 Task: Look for Airbnb options in Vec-Liepaja, Latvia from 5th December, 2023 to 15th December, 2023 for 9 adults.5 bedrooms having 5 beds and 5 bathrooms. Property type can be house. Booking option can be shelf check-in. Look for 4 properties as per requirement.
Action: Mouse moved to (603, 128)
Screenshot: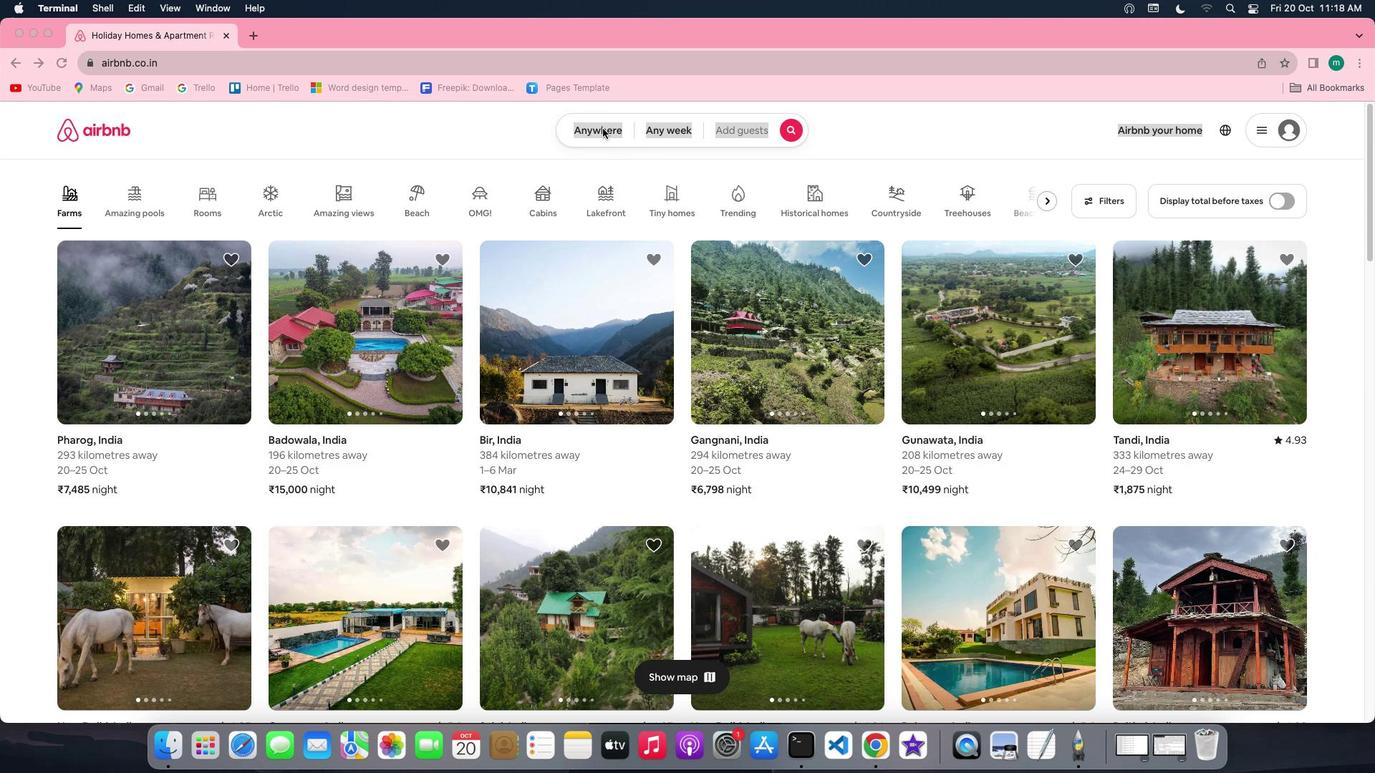 
Action: Mouse pressed left at (603, 128)
Screenshot: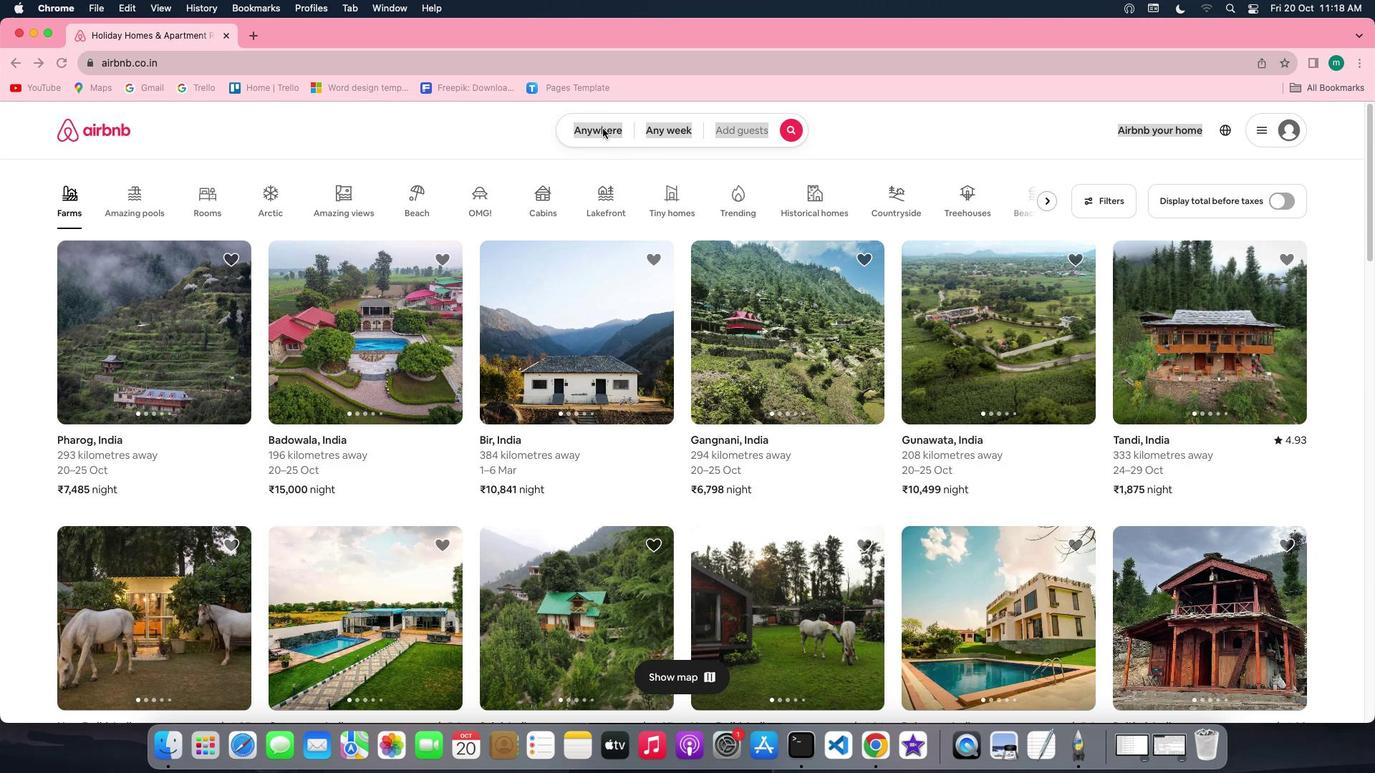 
Action: Mouse pressed left at (603, 128)
Screenshot: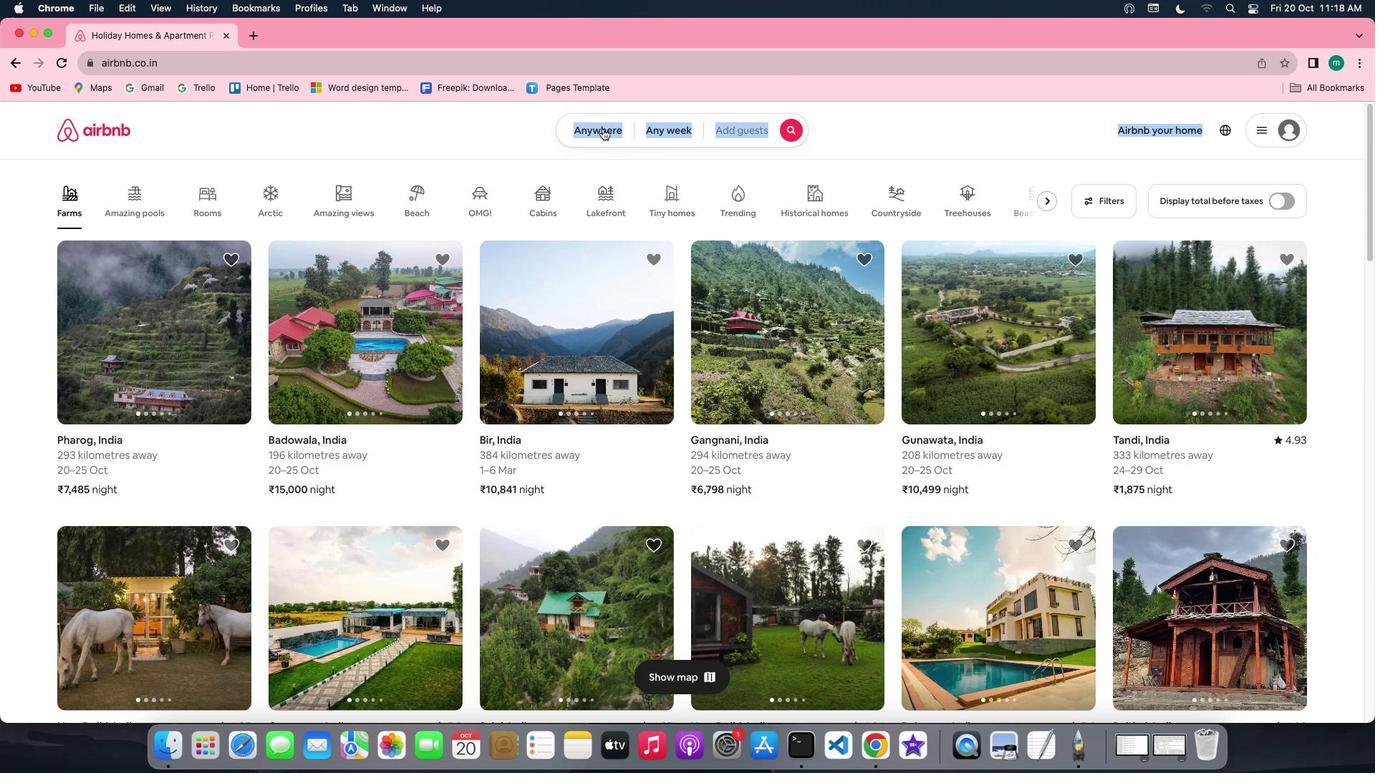 
Action: Mouse moved to (545, 181)
Screenshot: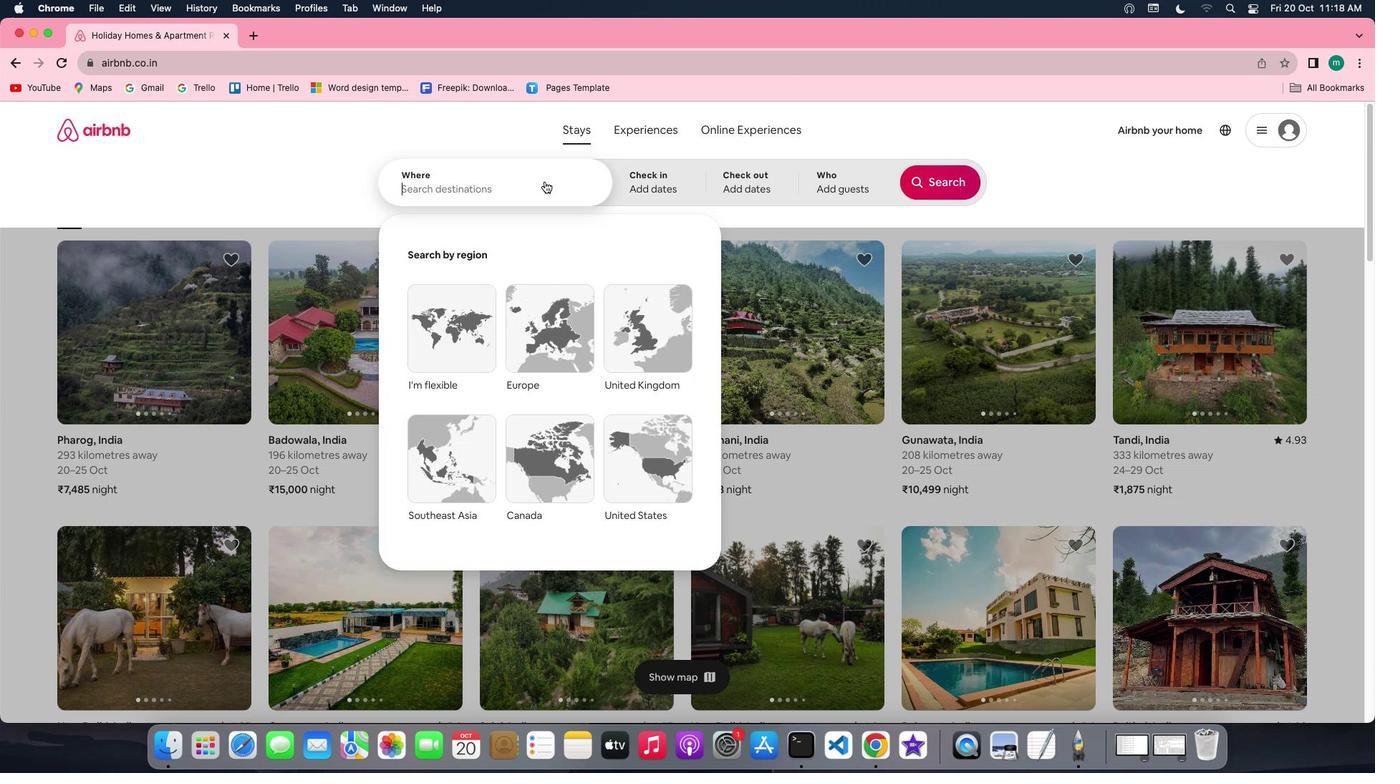 
Action: Key pressed Key.shift'V''e''c''-'Key.space'l''i''e''p''a''j''a'','Key.shift'L''a''t''v''i''a'
Screenshot: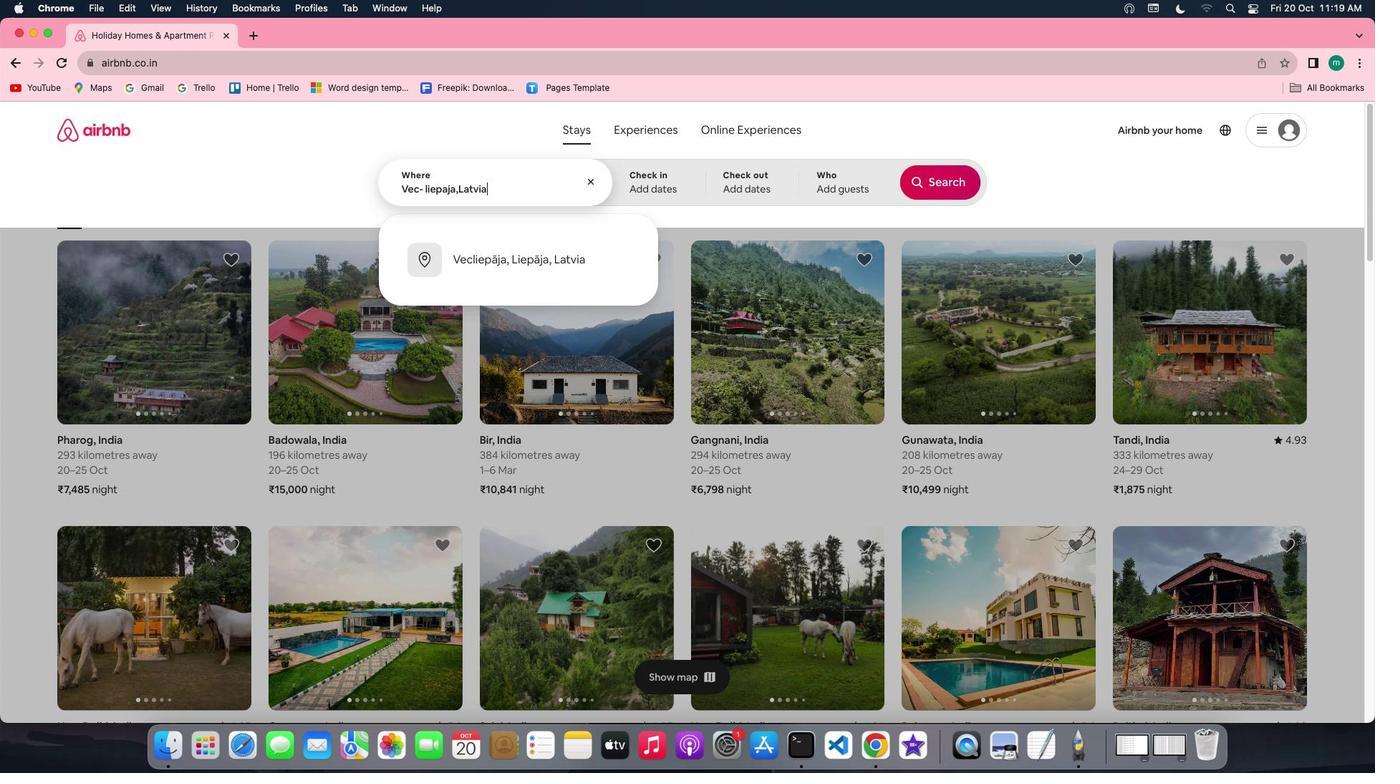 
Action: Mouse moved to (665, 189)
Screenshot: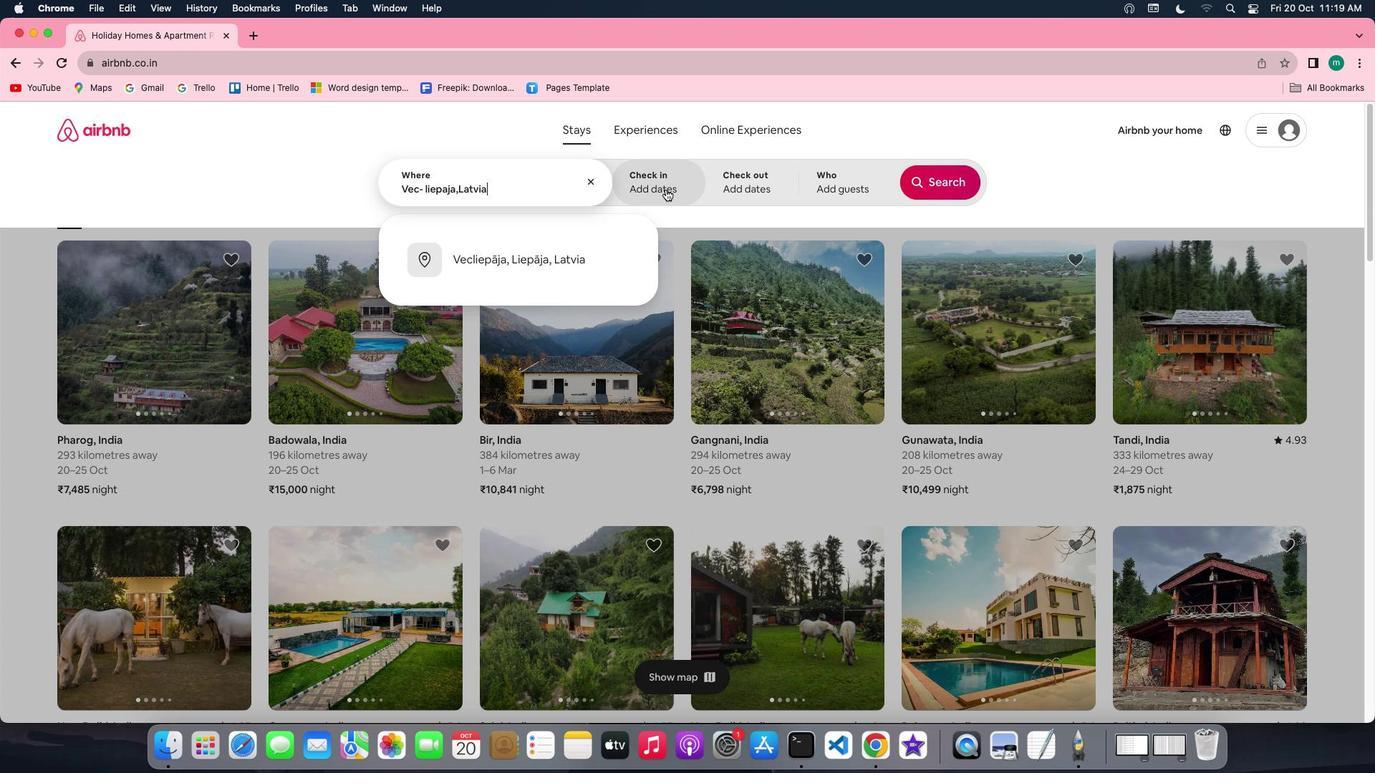 
Action: Mouse pressed left at (665, 189)
Screenshot: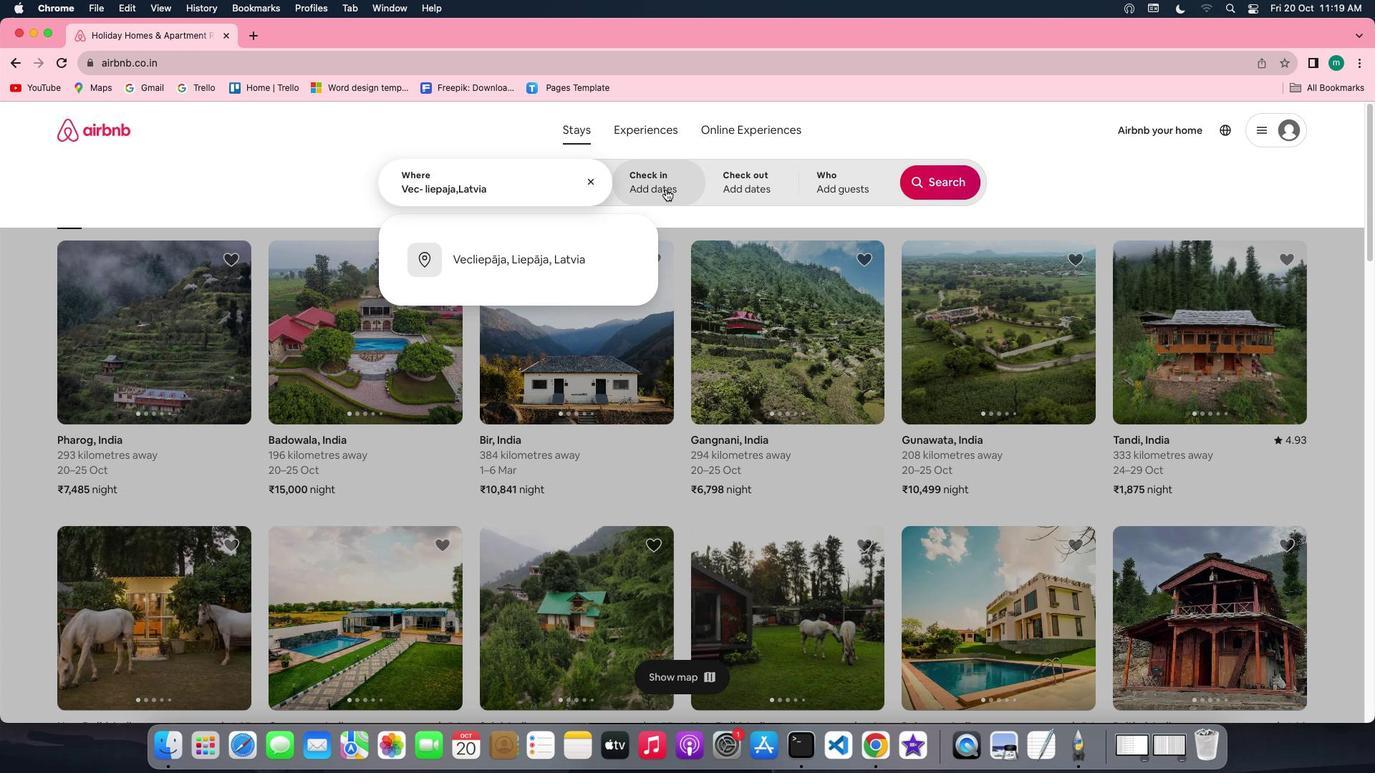 
Action: Mouse moved to (939, 291)
Screenshot: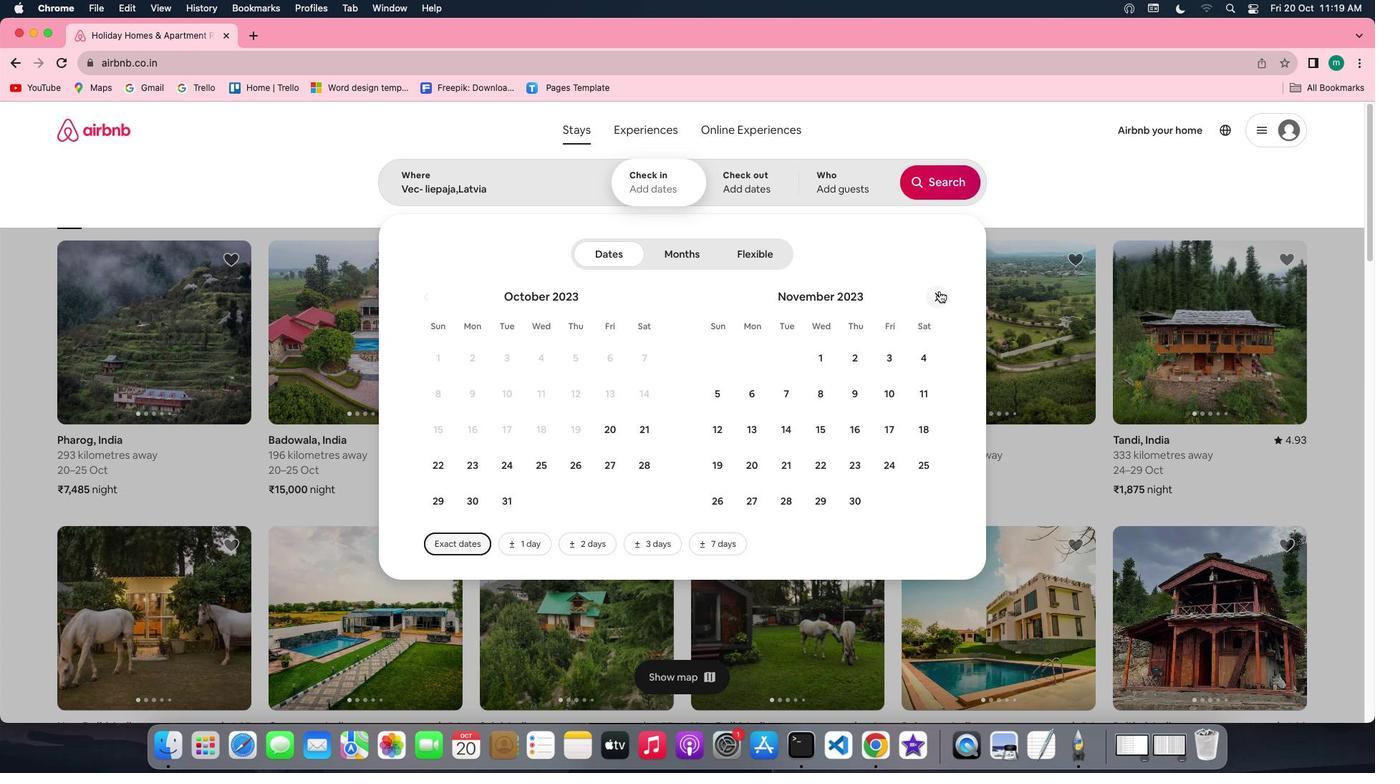 
Action: Mouse pressed left at (939, 291)
Screenshot: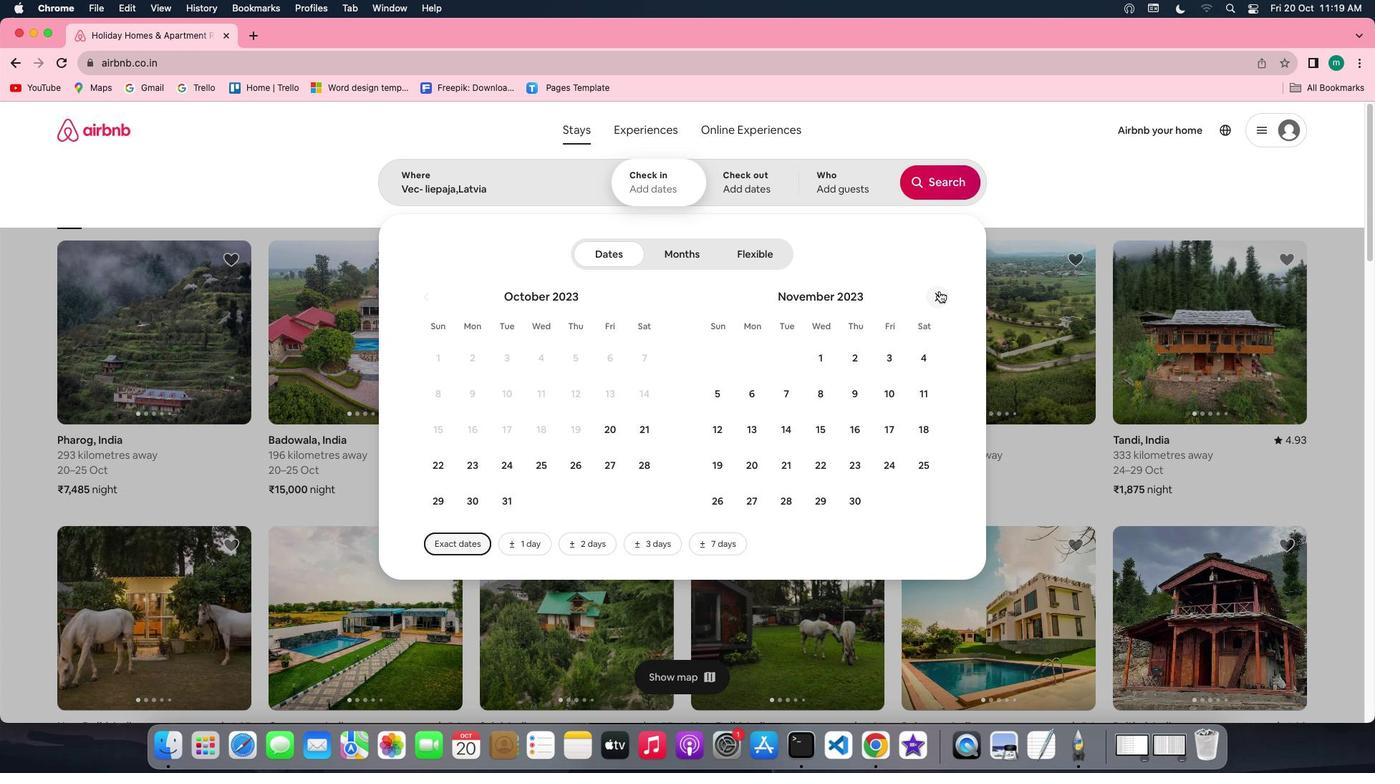 
Action: Mouse moved to (788, 390)
Screenshot: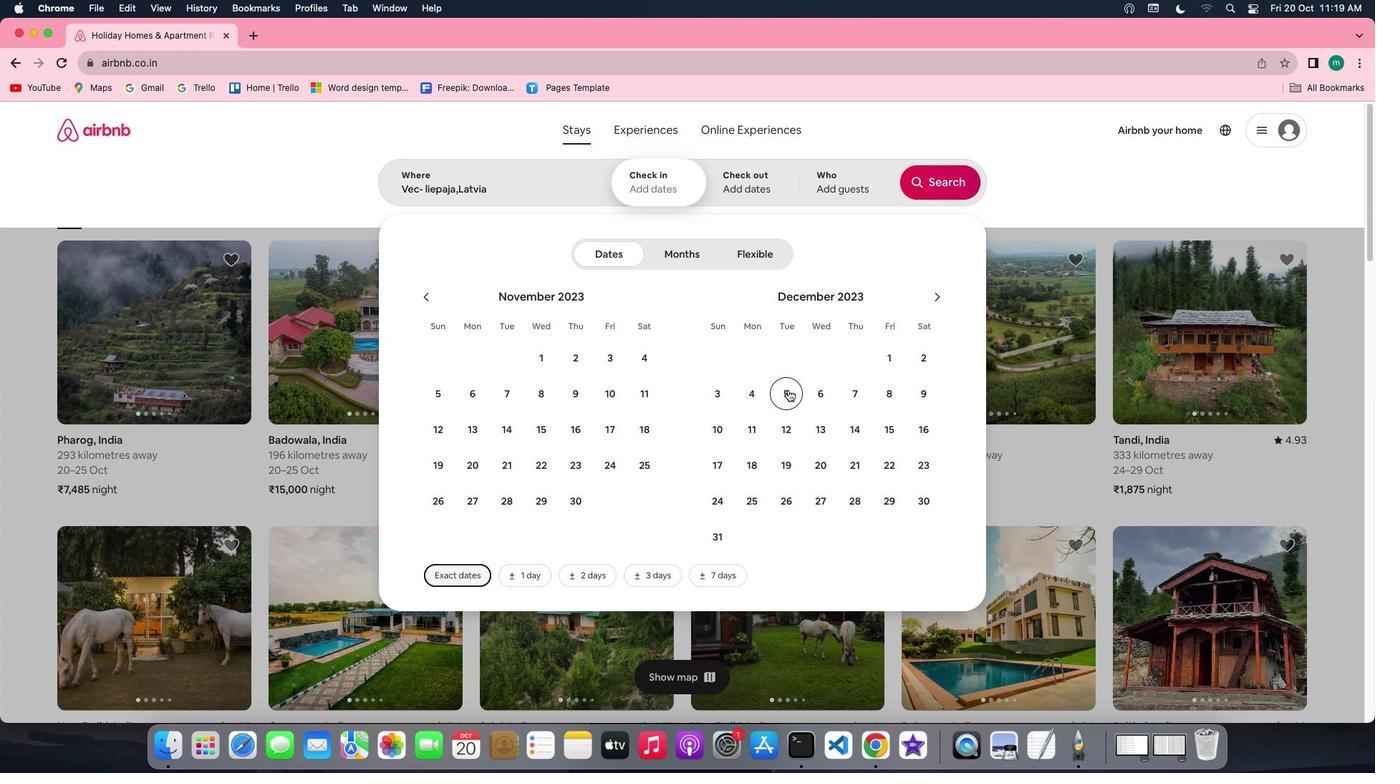 
Action: Mouse pressed left at (788, 390)
Screenshot: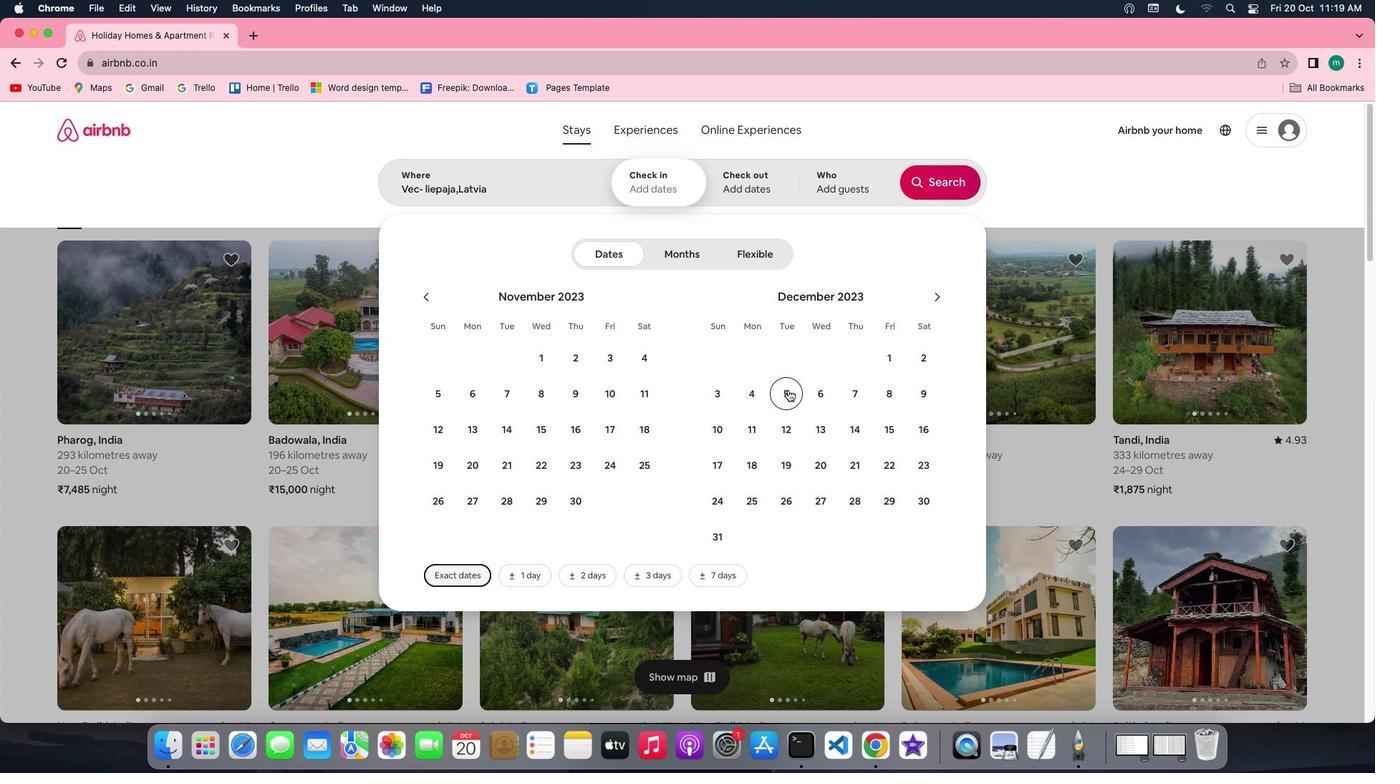 
Action: Mouse moved to (901, 431)
Screenshot: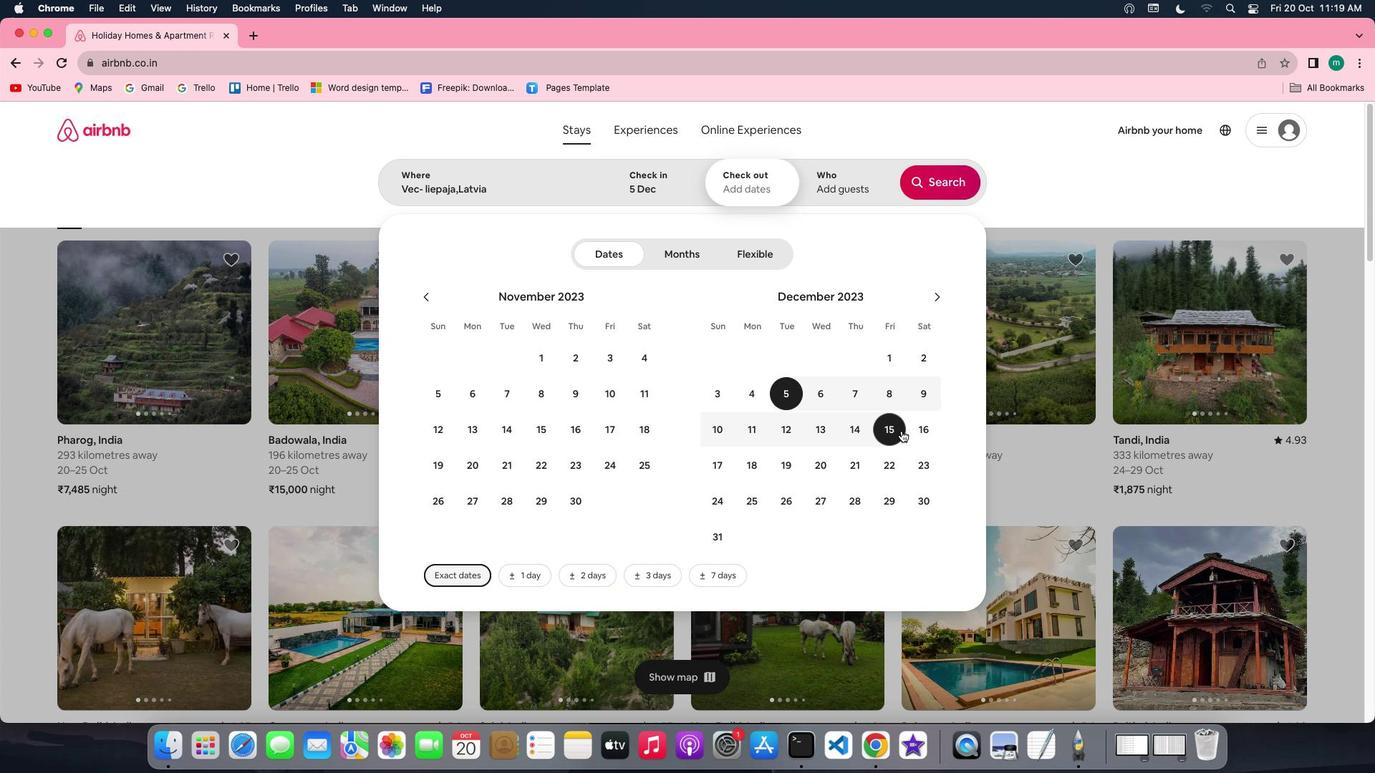 
Action: Mouse pressed left at (901, 431)
Screenshot: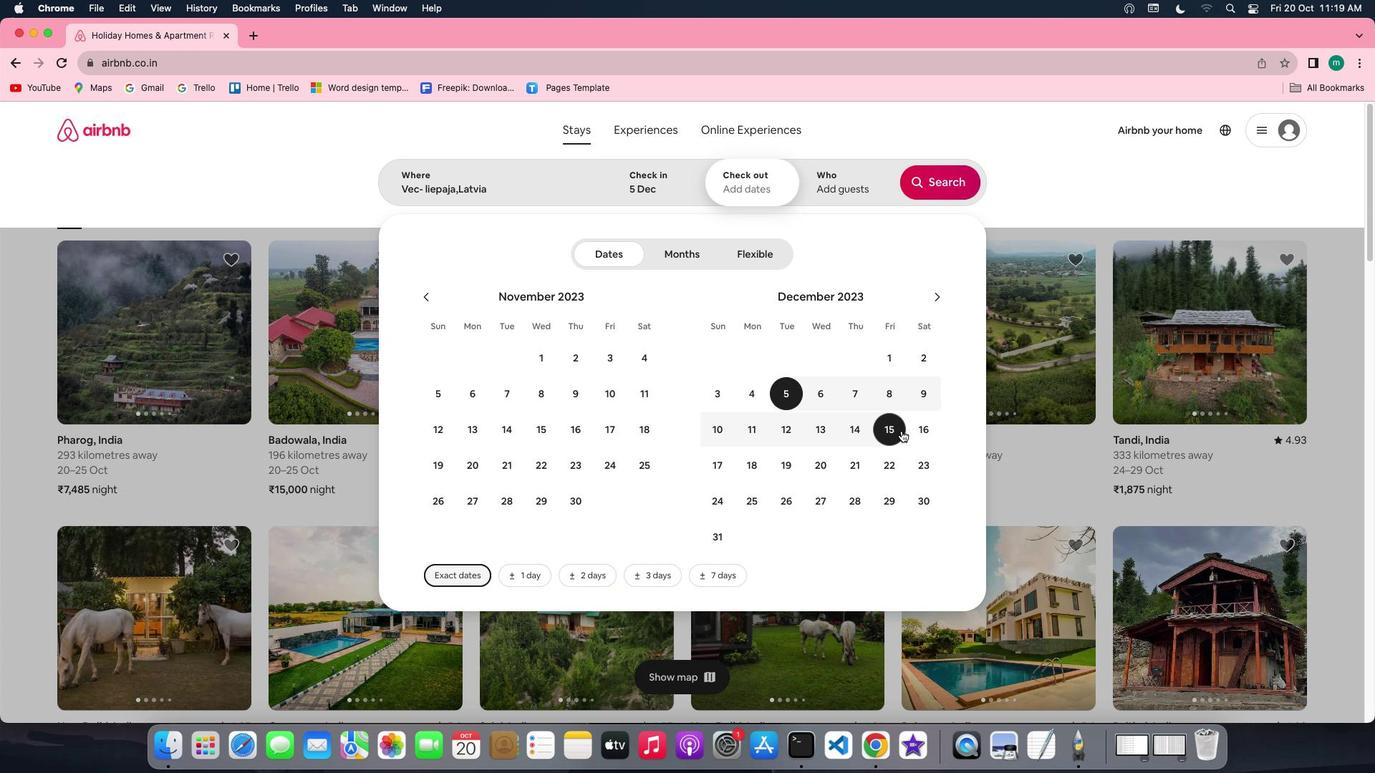 
Action: Mouse moved to (828, 191)
Screenshot: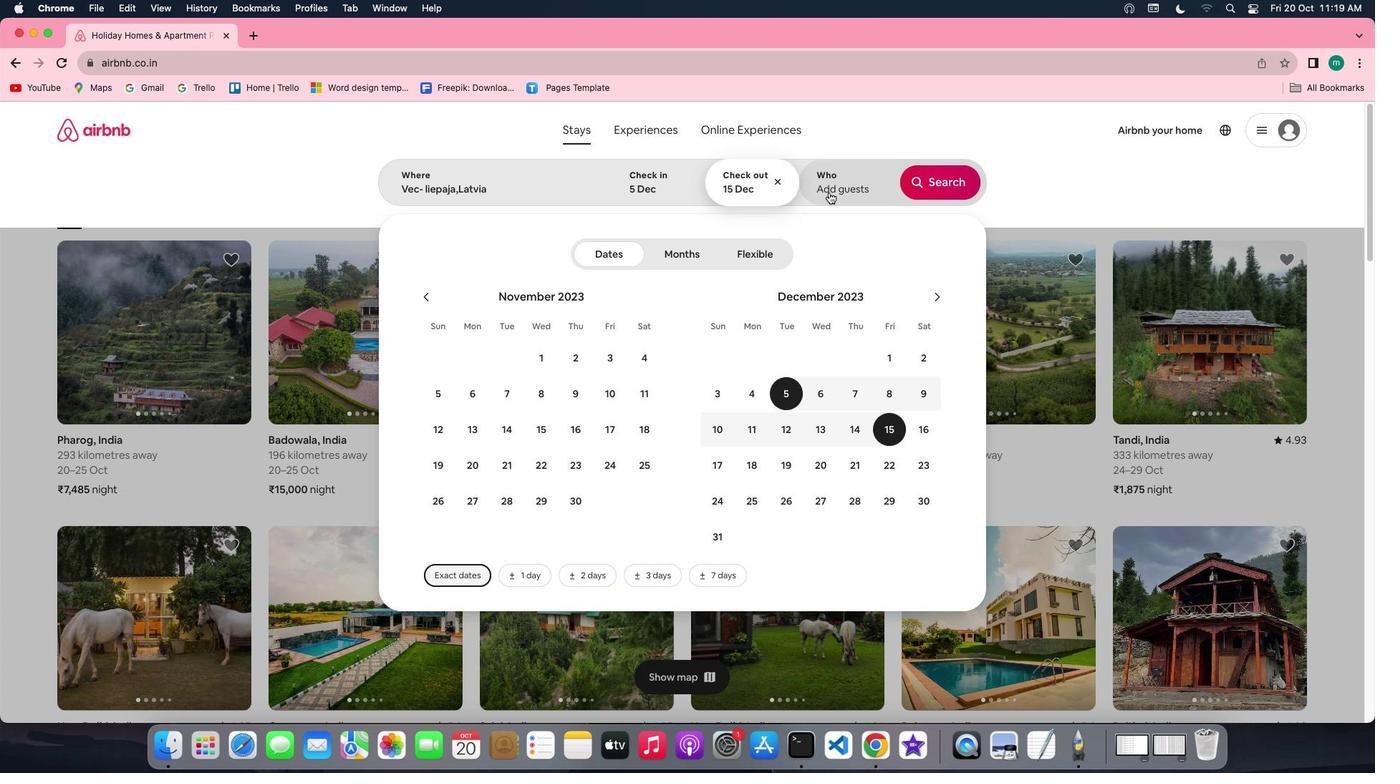 
Action: Mouse pressed left at (828, 191)
Screenshot: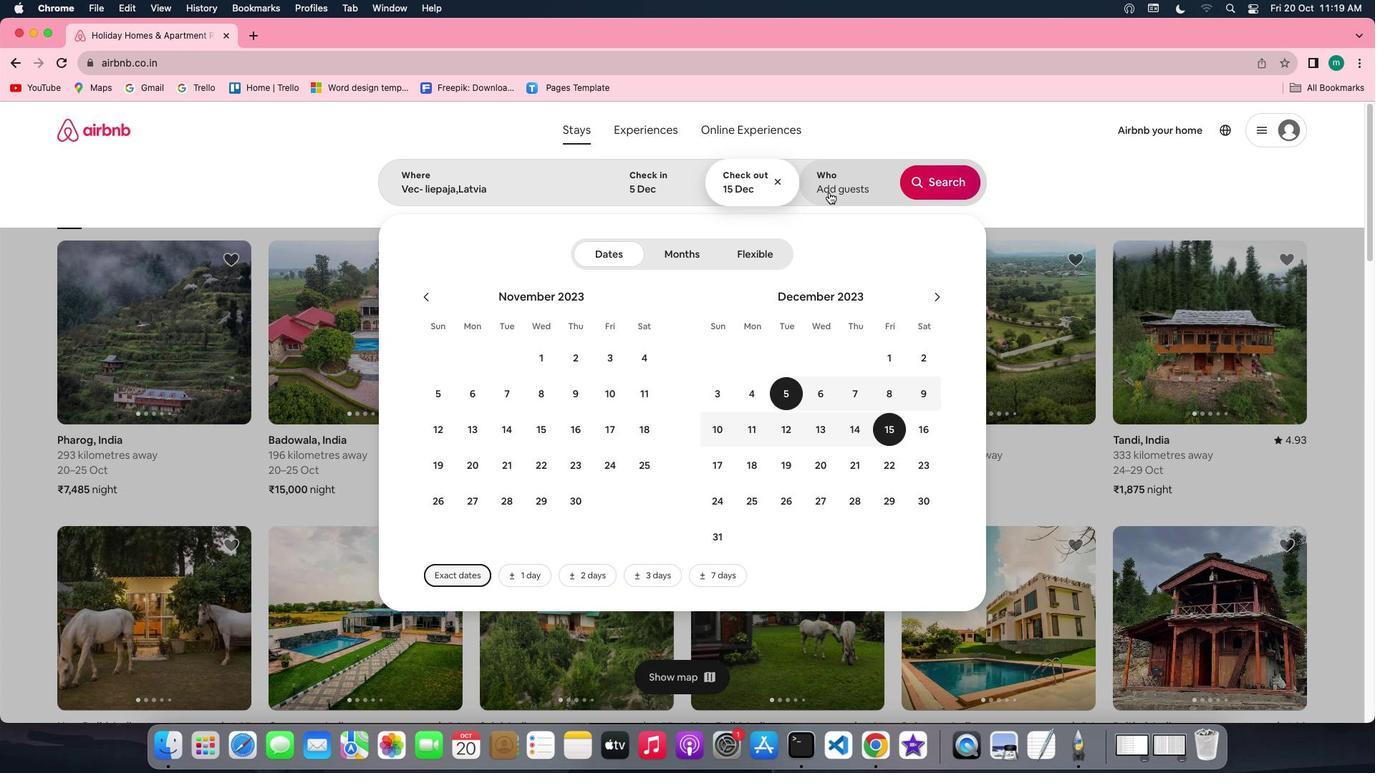 
Action: Mouse moved to (945, 262)
Screenshot: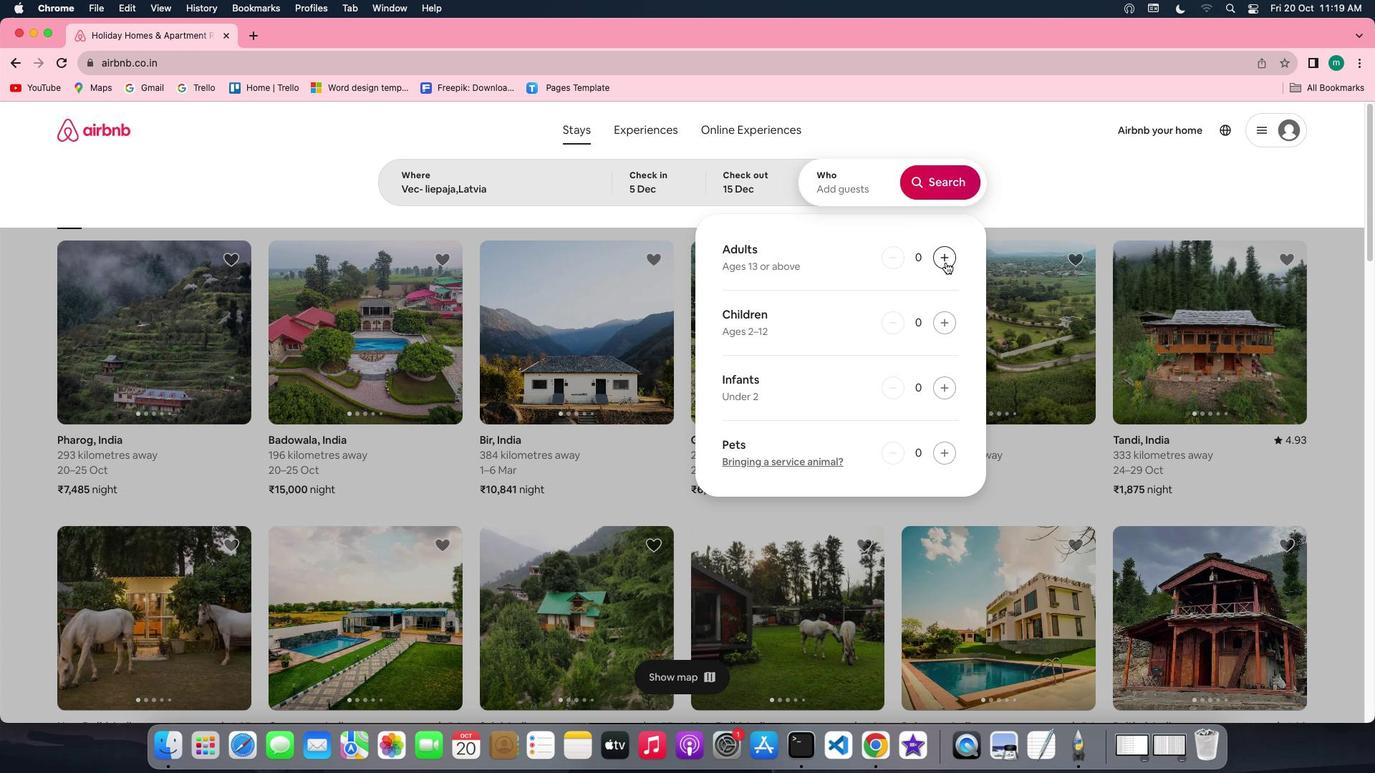 
Action: Mouse pressed left at (945, 262)
Screenshot: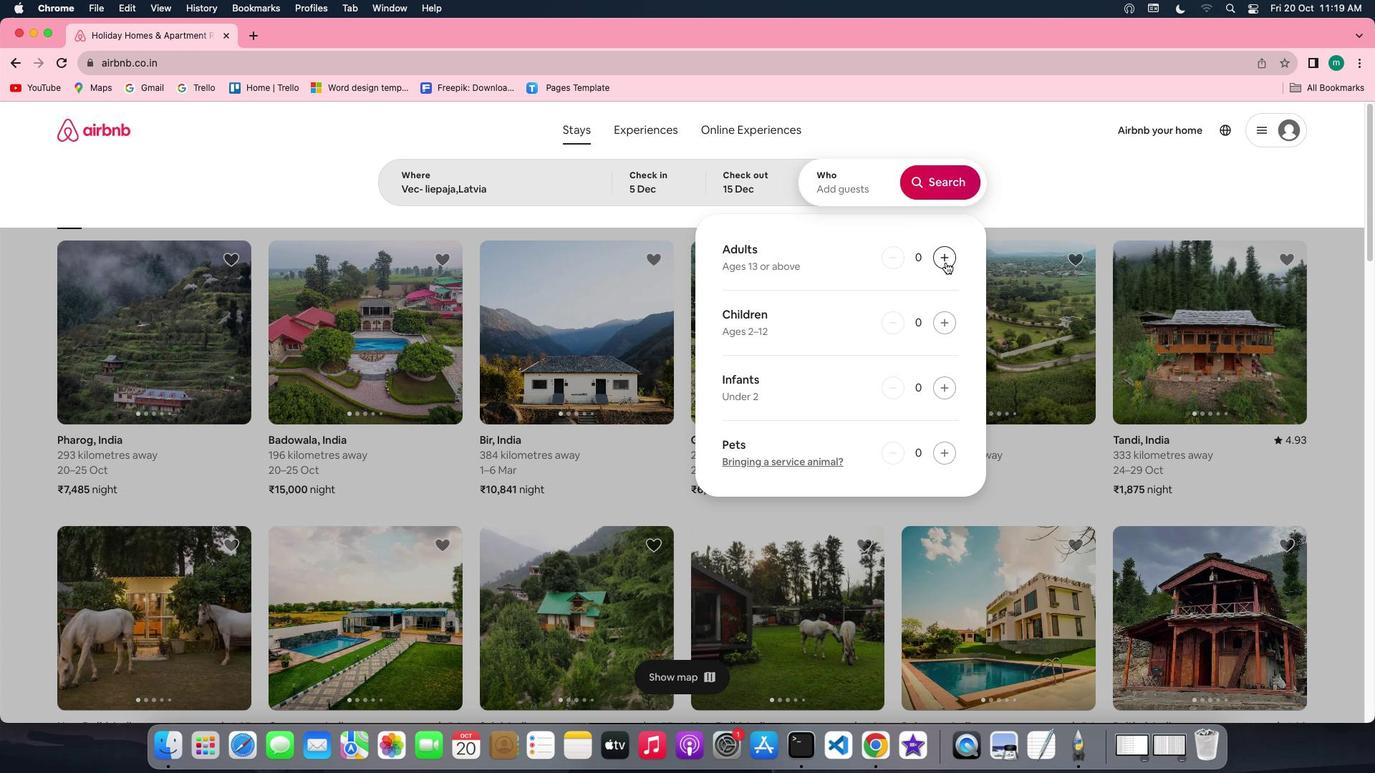 
Action: Mouse pressed left at (945, 262)
Screenshot: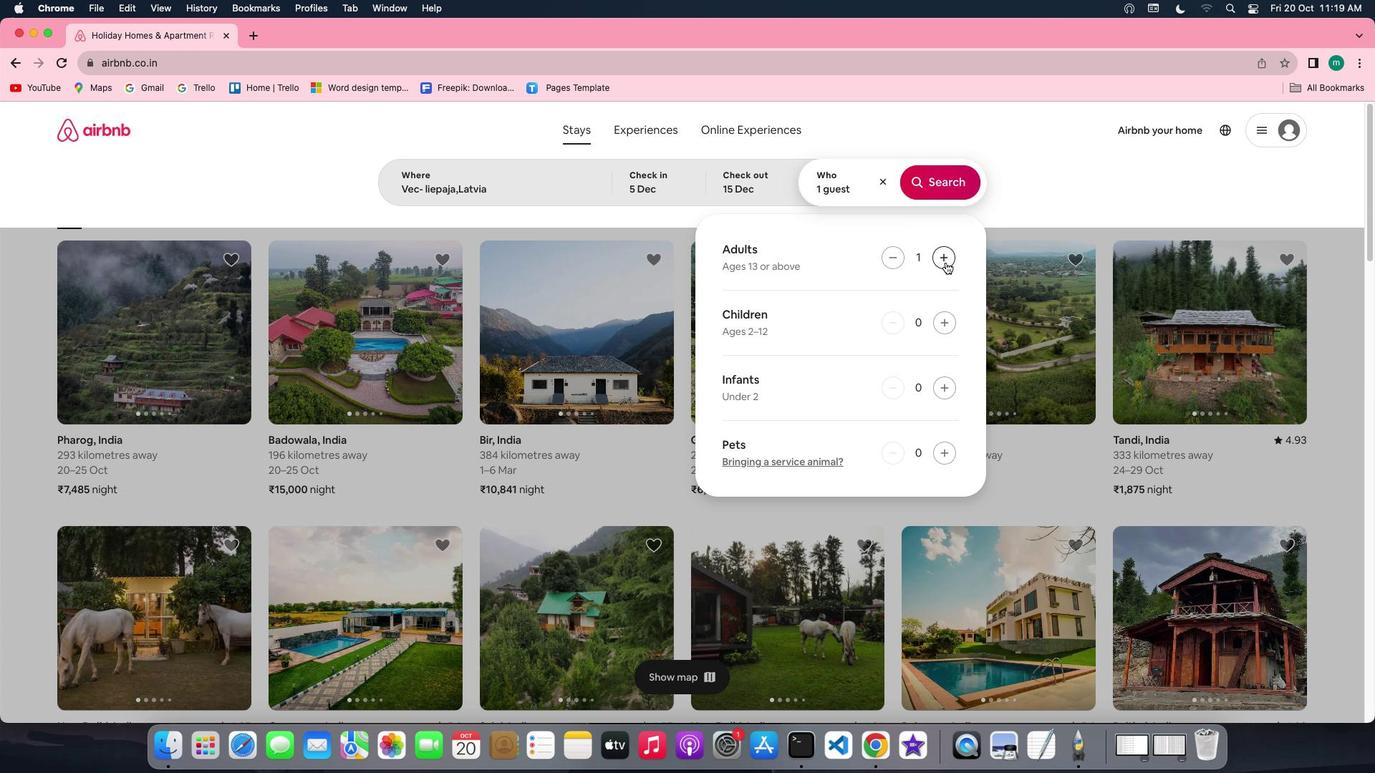 
Action: Mouse pressed left at (945, 262)
Screenshot: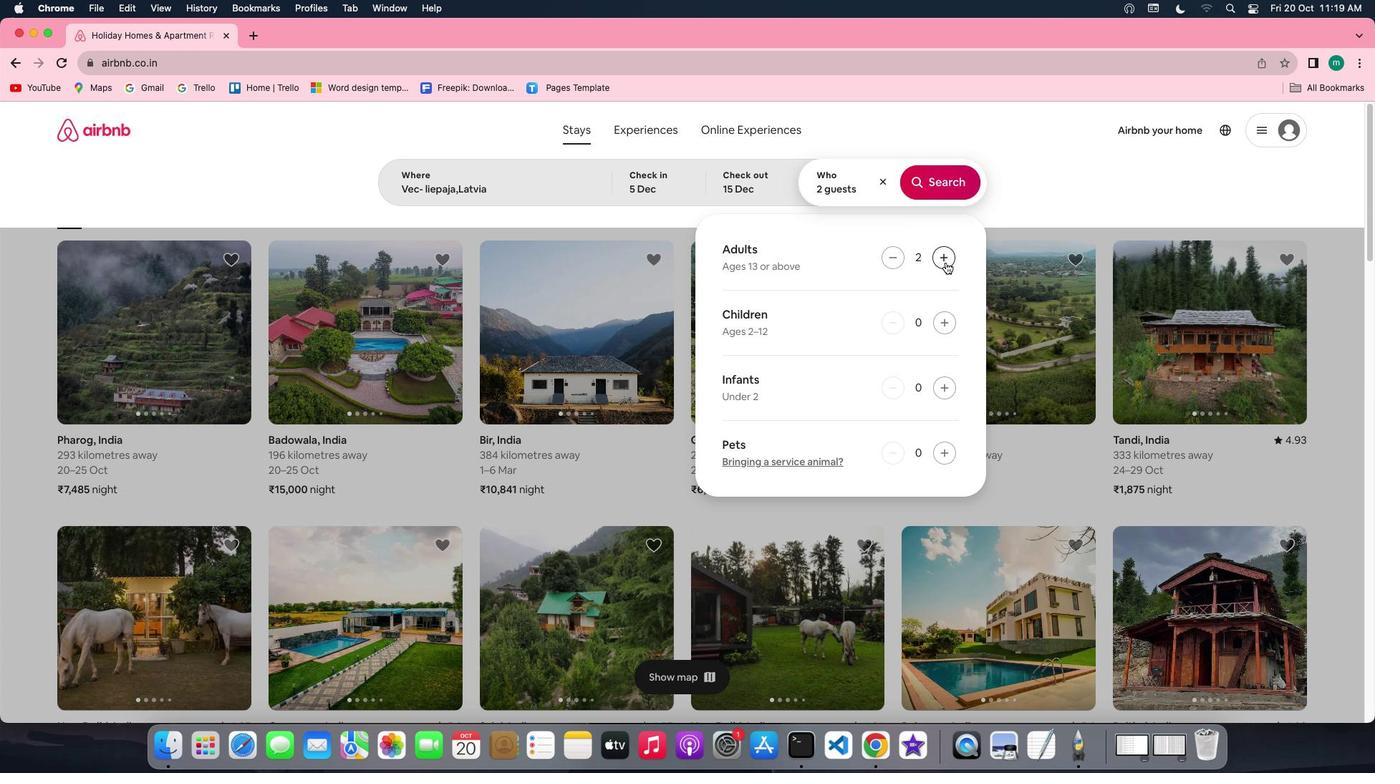 
Action: Mouse pressed left at (945, 262)
Screenshot: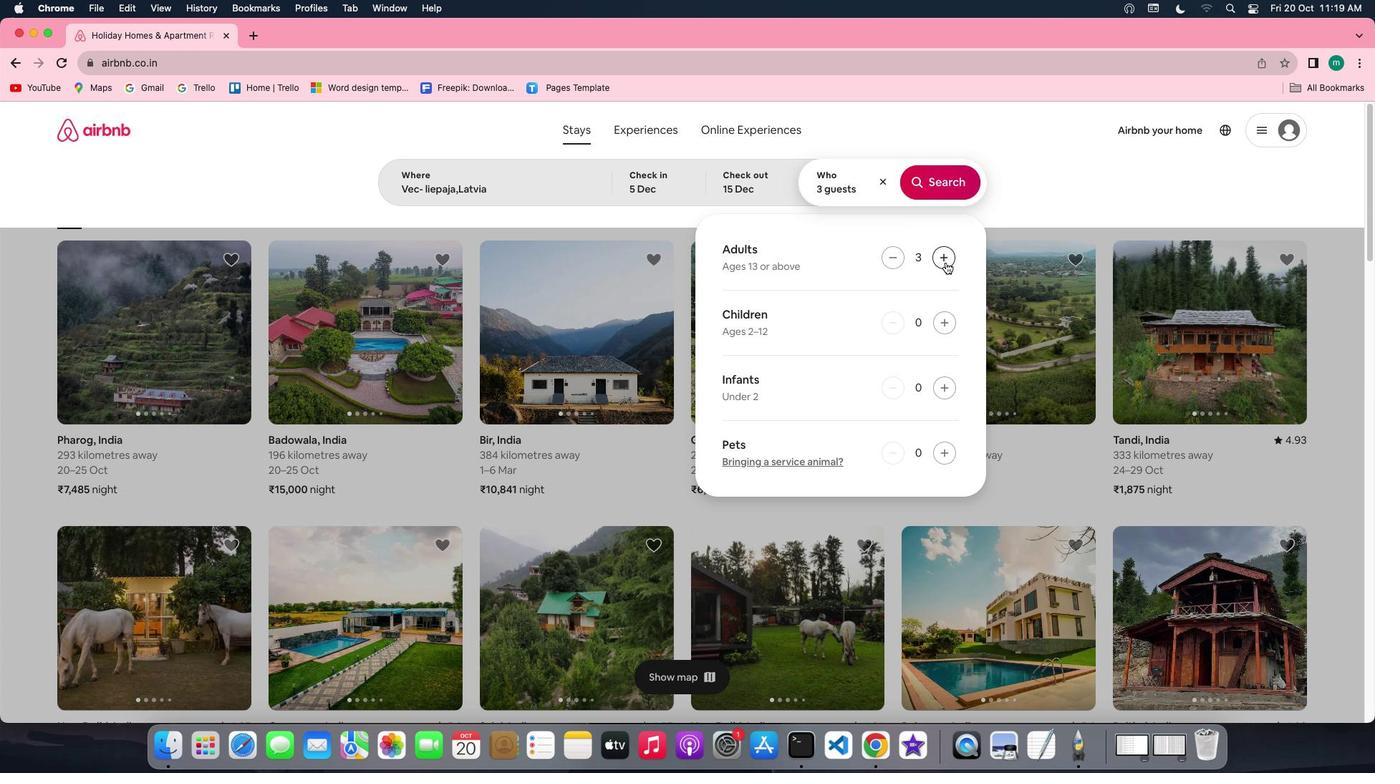 
Action: Mouse pressed left at (945, 262)
Screenshot: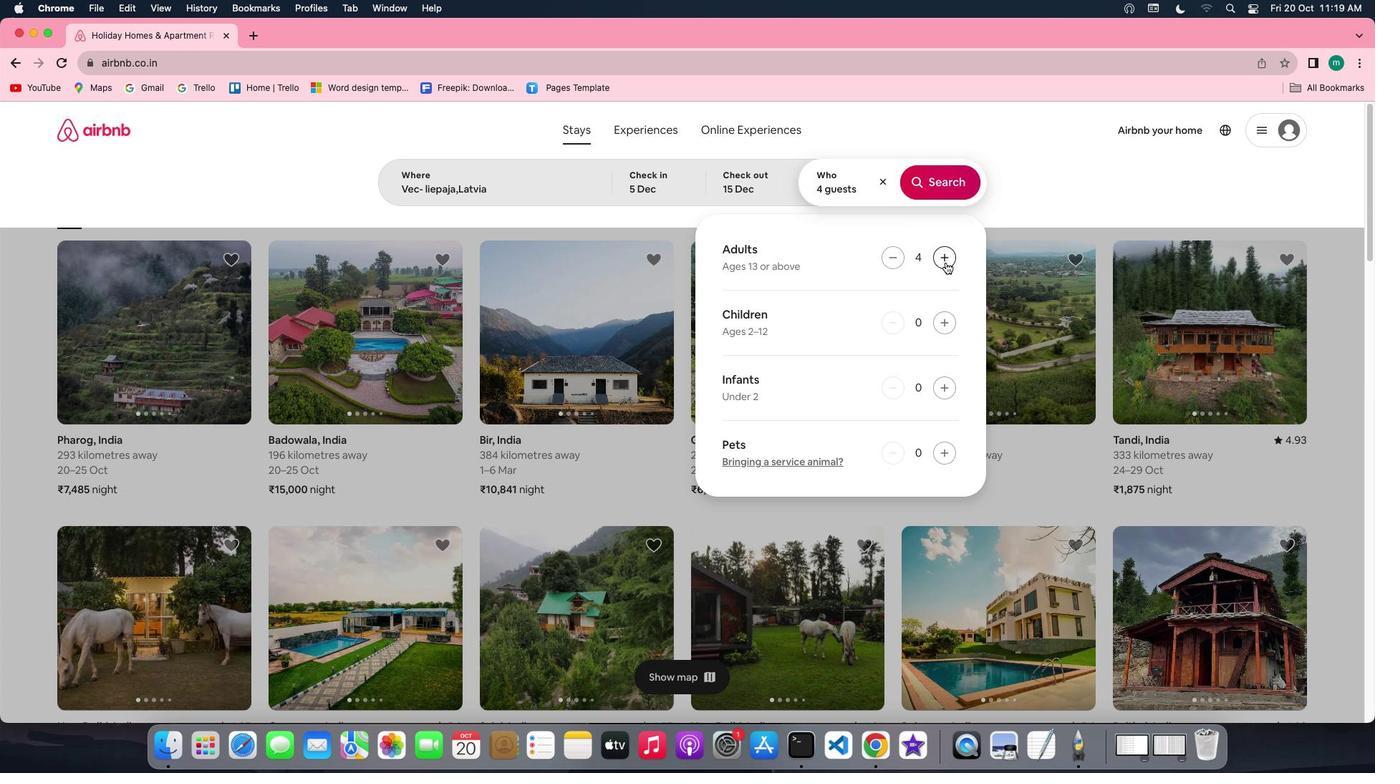 
Action: Mouse pressed left at (945, 262)
Screenshot: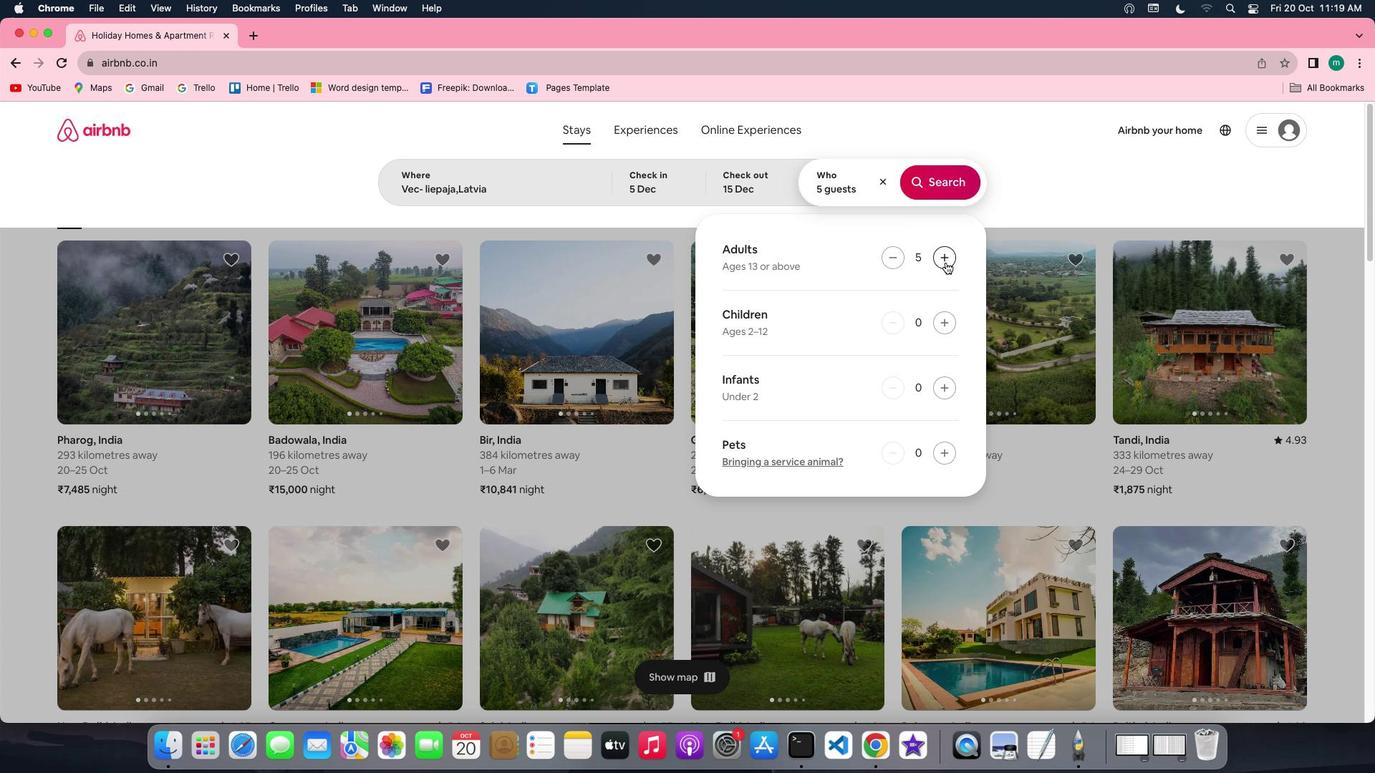 
Action: Mouse pressed left at (945, 262)
Screenshot: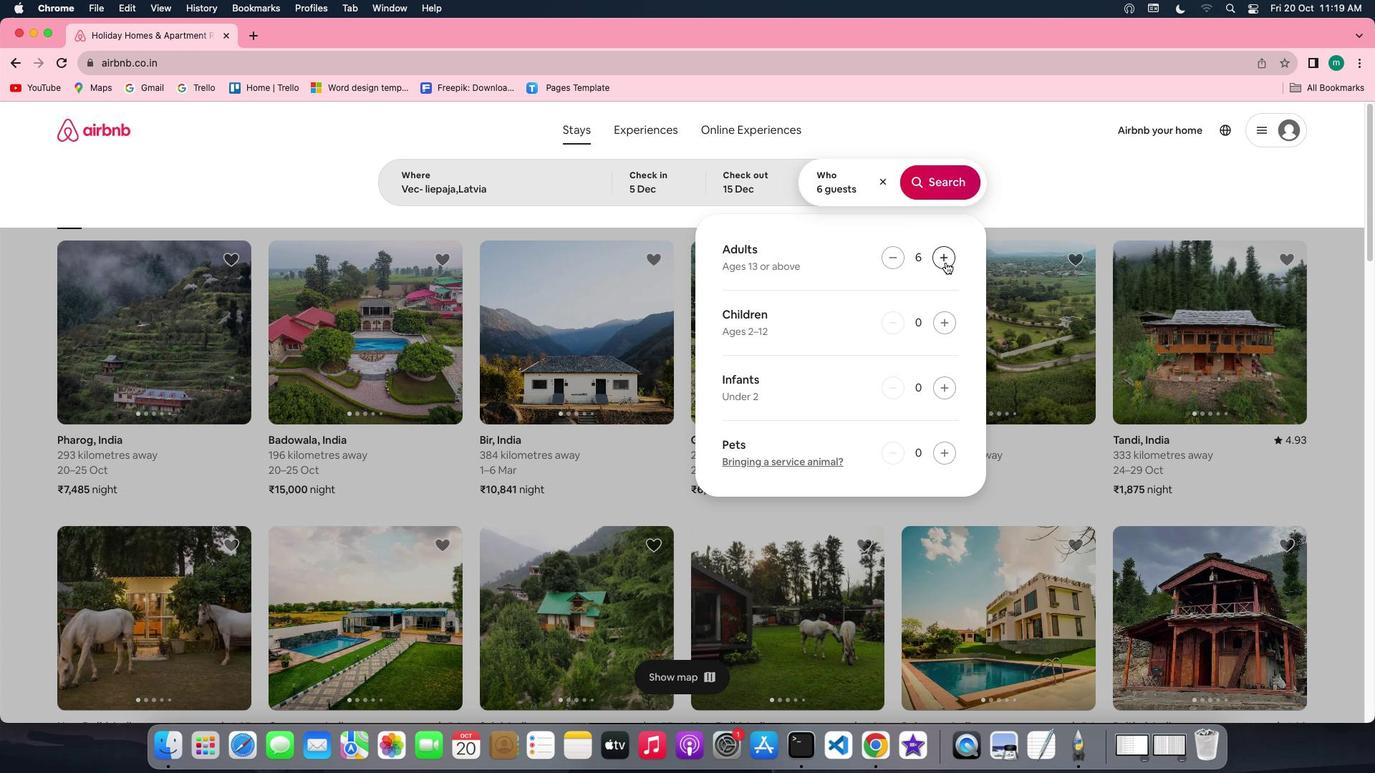 
Action: Mouse pressed left at (945, 262)
Screenshot: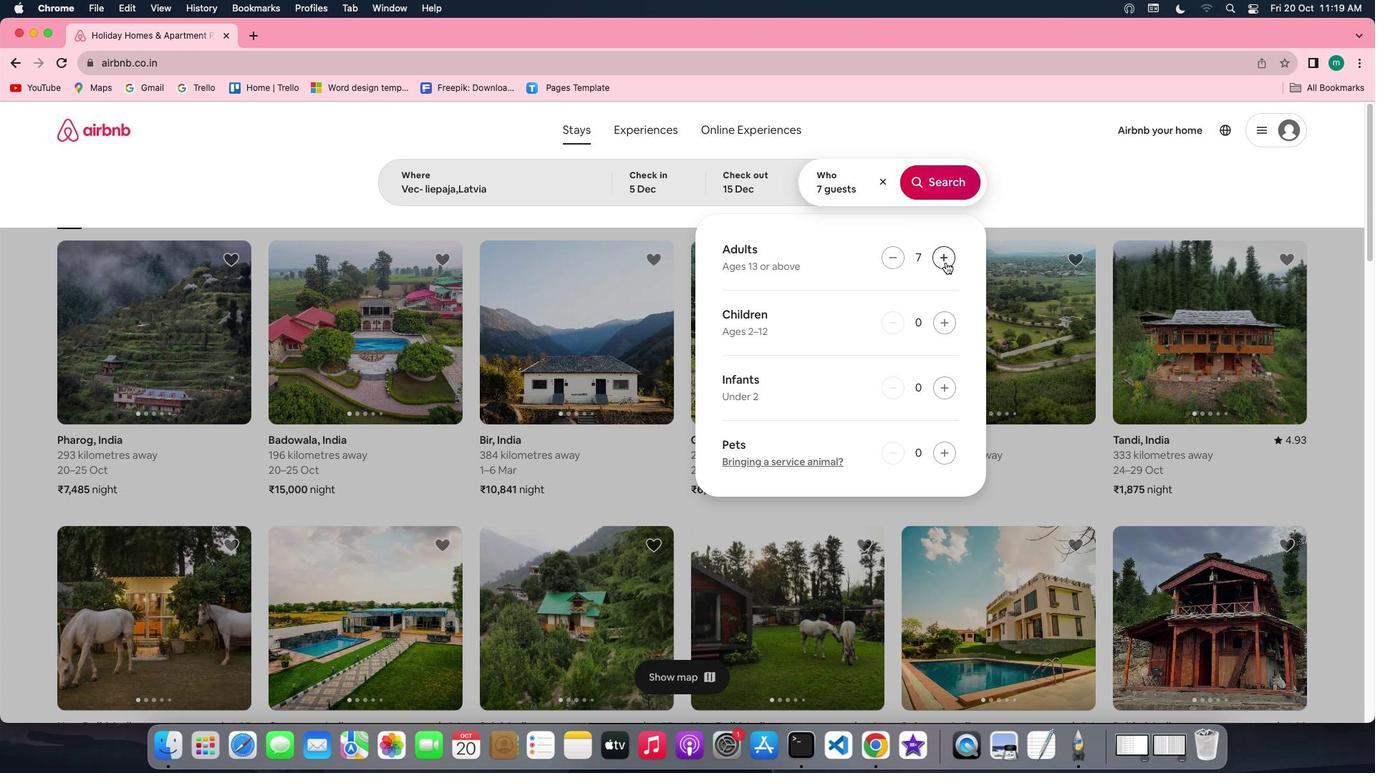 
Action: Mouse pressed left at (945, 262)
Screenshot: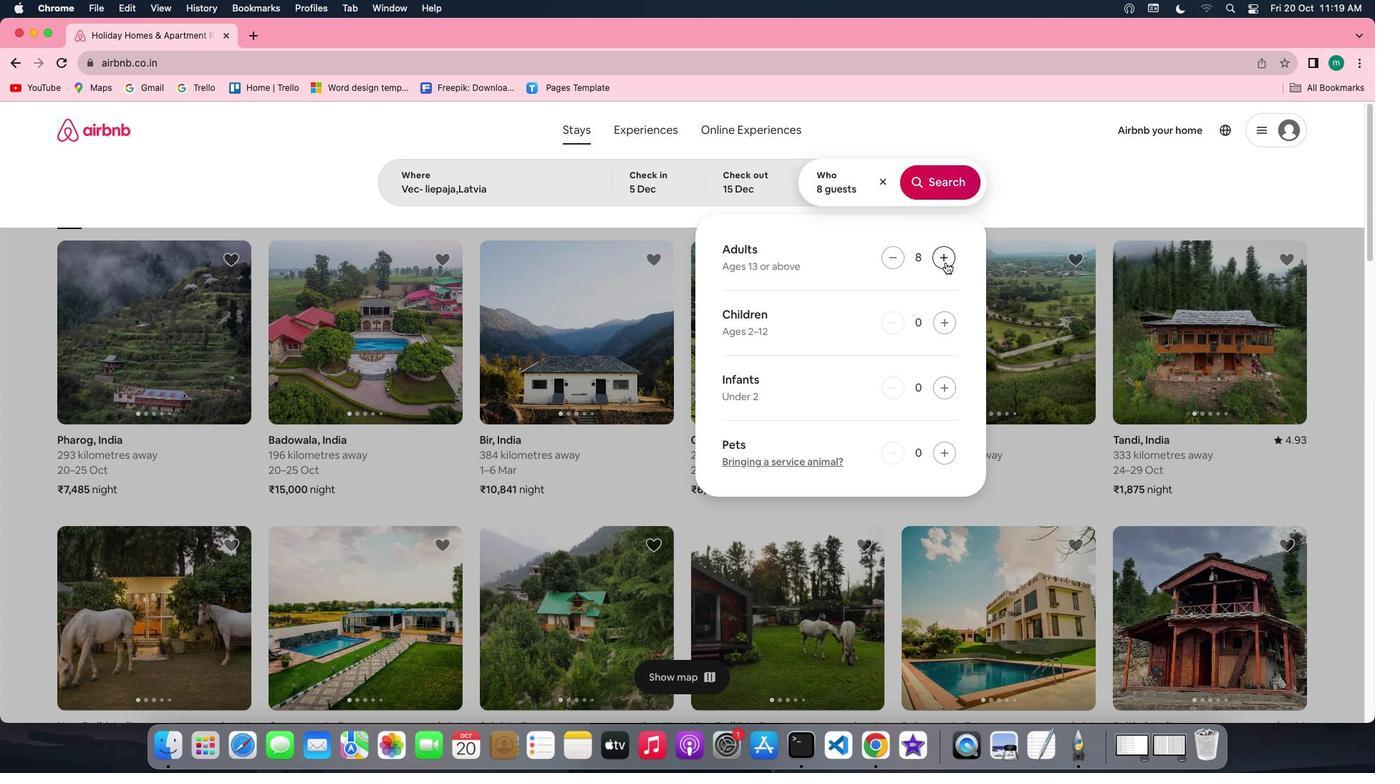 
Action: Mouse moved to (947, 195)
Screenshot: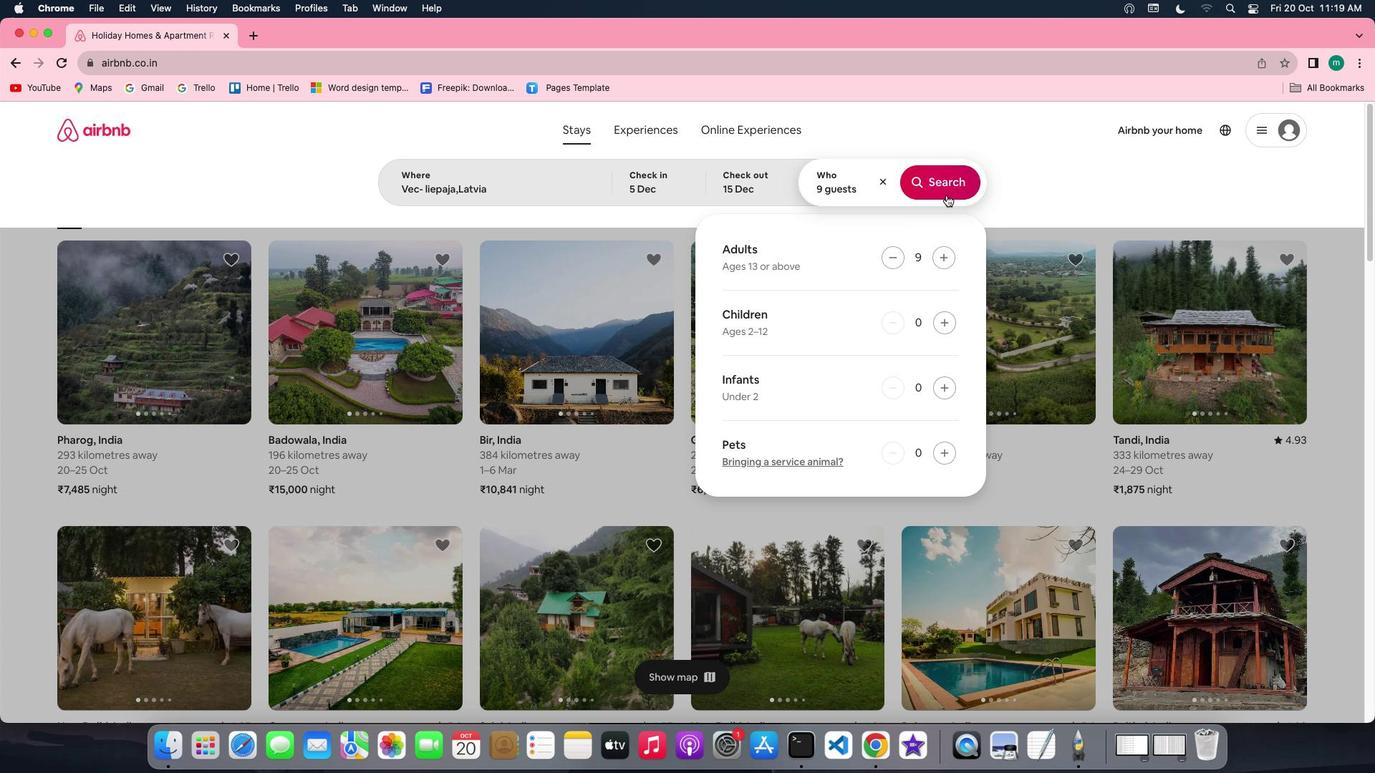 
Action: Mouse pressed left at (947, 195)
Screenshot: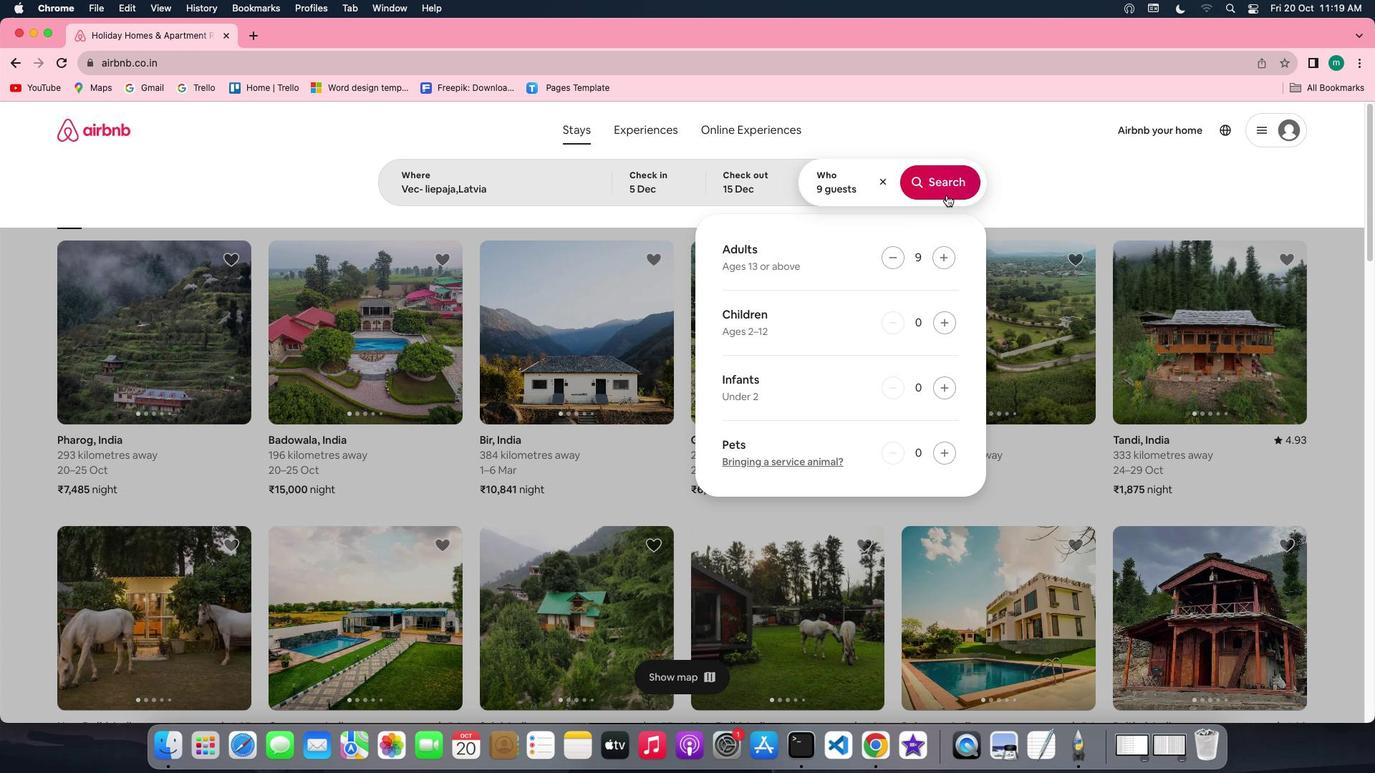 
Action: Mouse moved to (1150, 189)
Screenshot: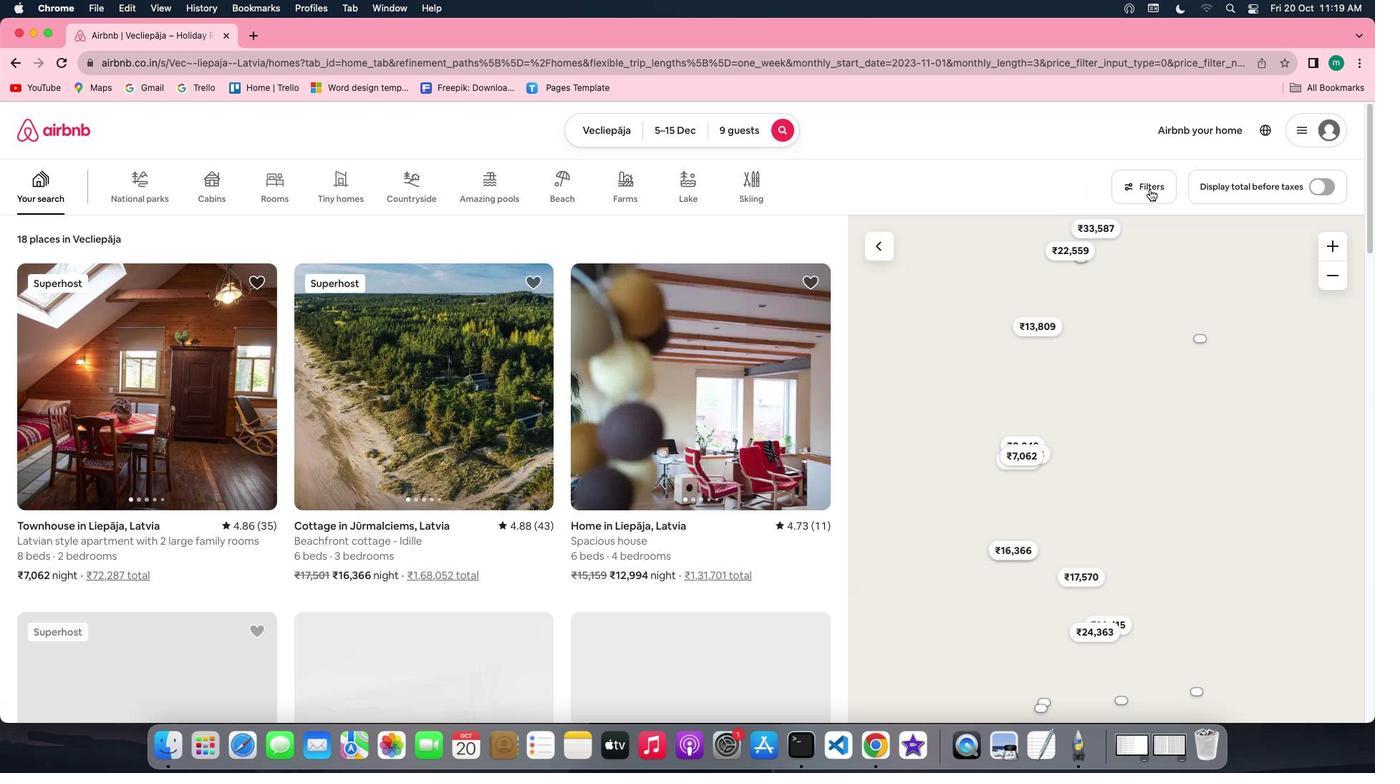 
Action: Mouse pressed left at (1150, 189)
Screenshot: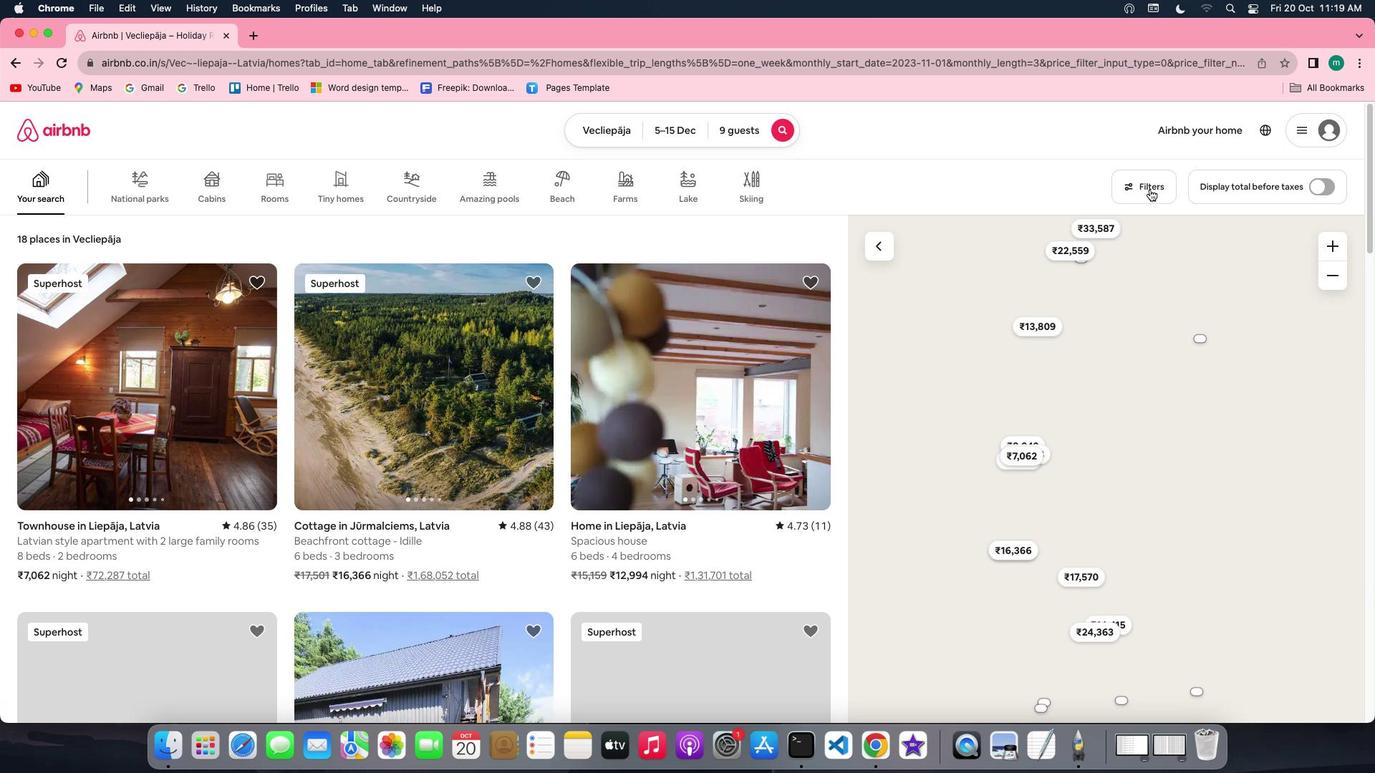 
Action: Mouse moved to (790, 414)
Screenshot: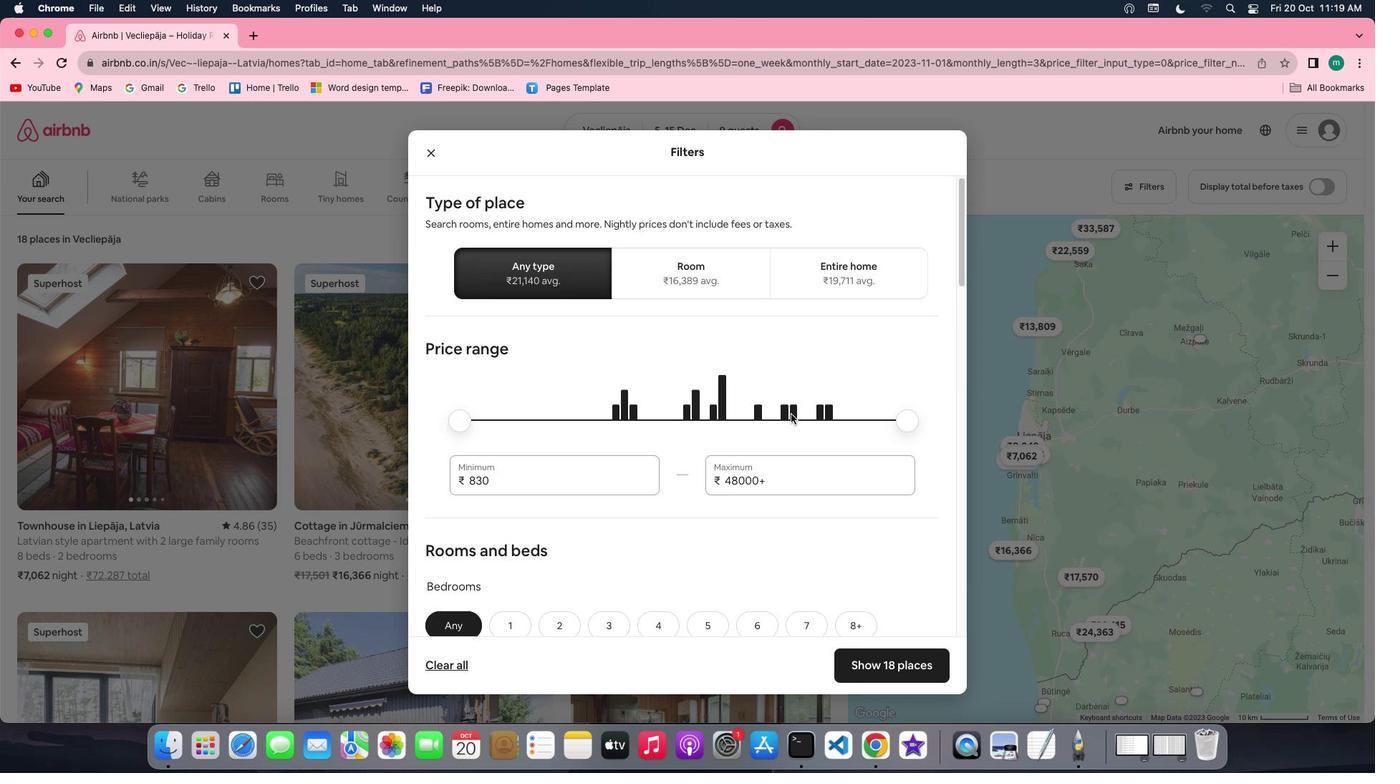 
Action: Mouse scrolled (790, 414) with delta (0, 0)
Screenshot: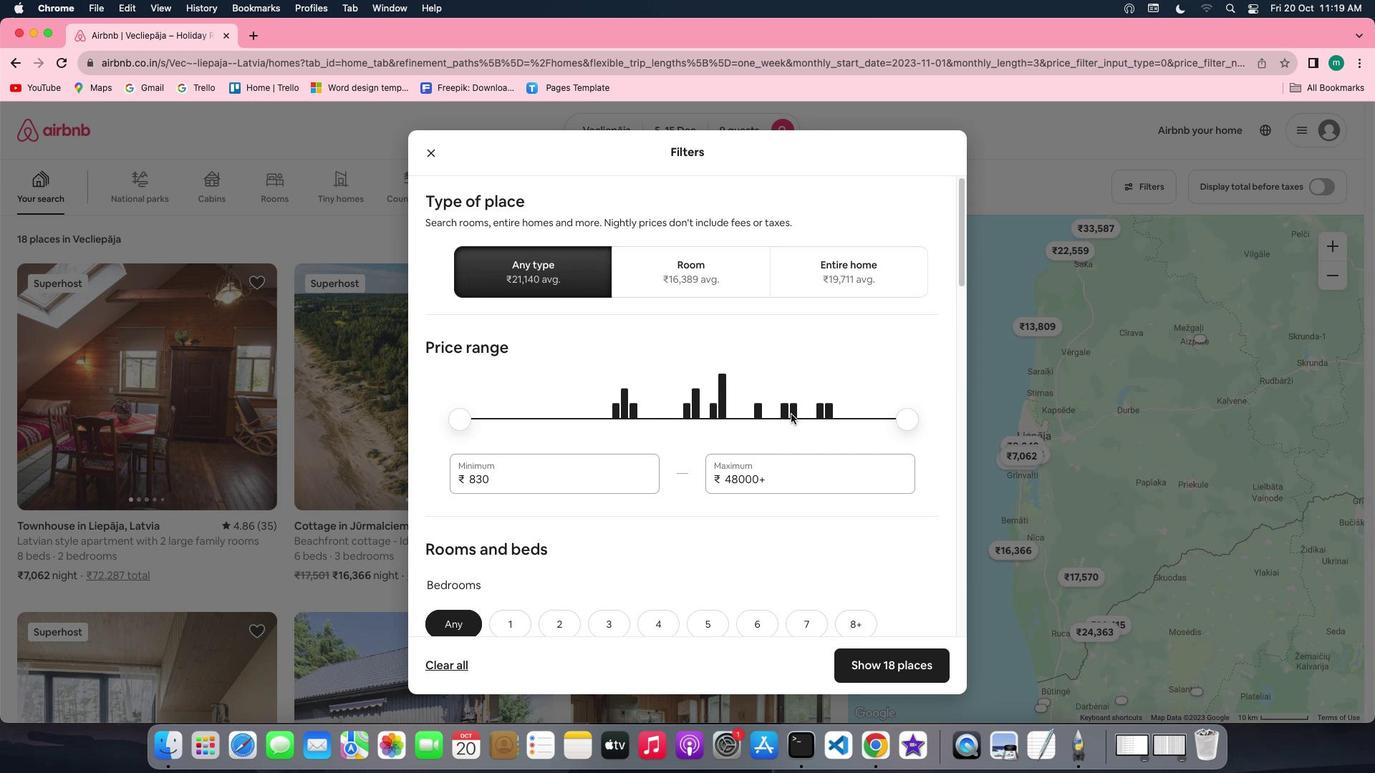 
Action: Mouse scrolled (790, 414) with delta (0, 0)
Screenshot: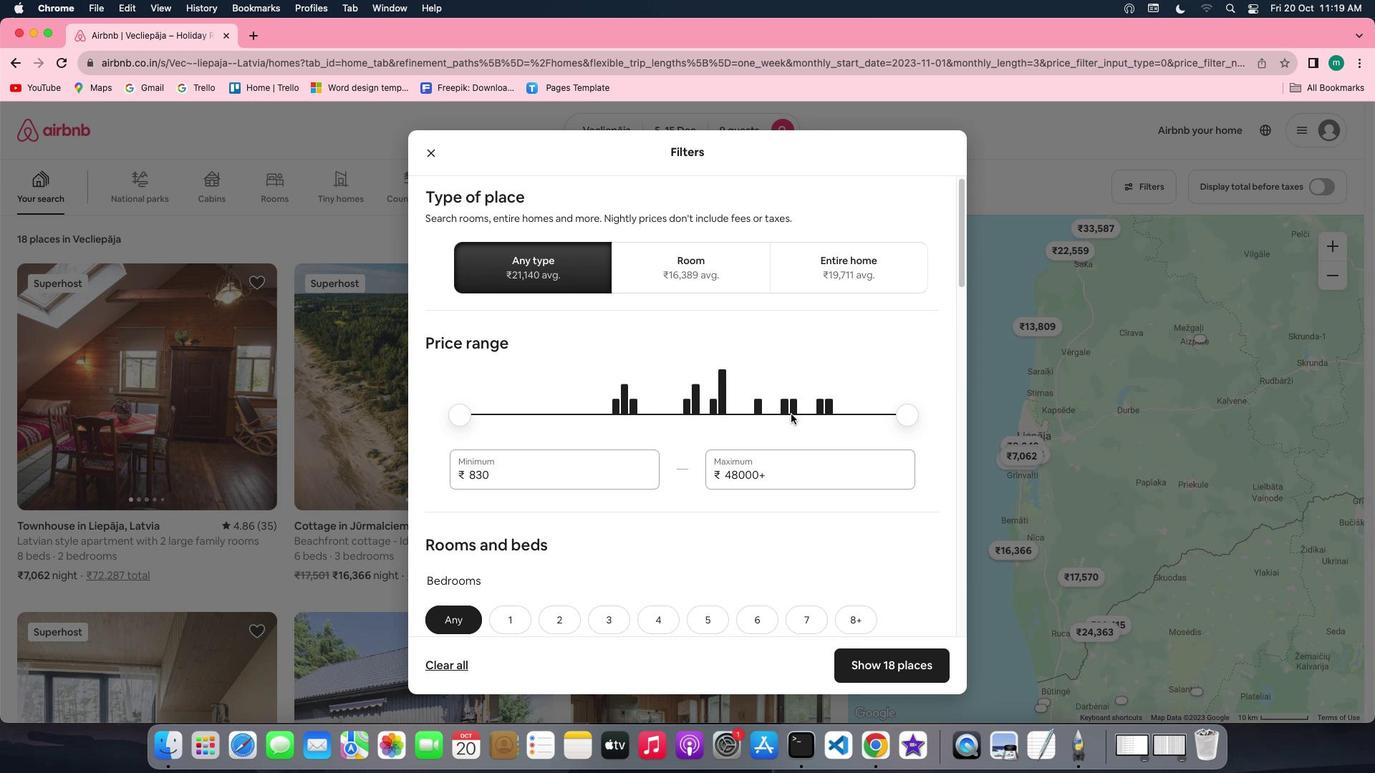 
Action: Mouse scrolled (790, 414) with delta (0, -1)
Screenshot: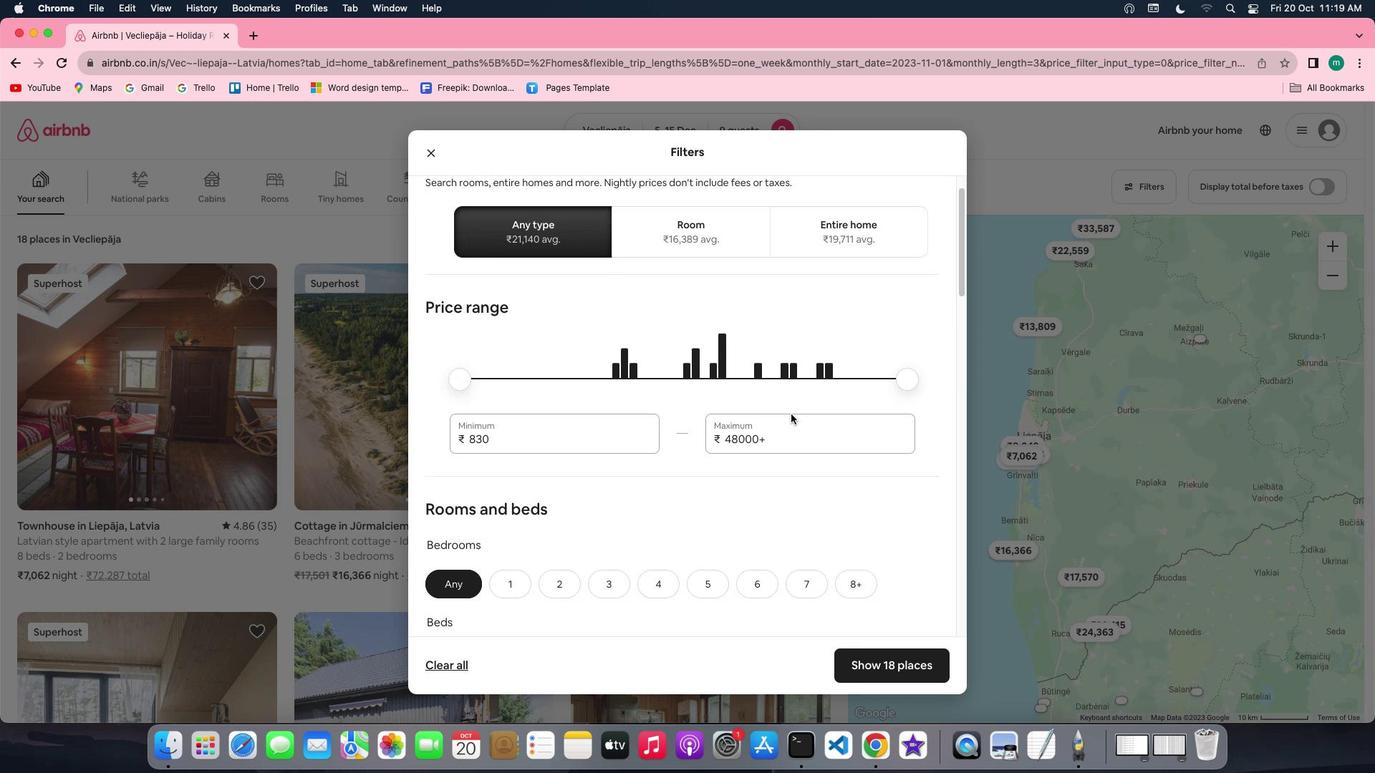 
Action: Mouse scrolled (790, 414) with delta (0, -2)
Screenshot: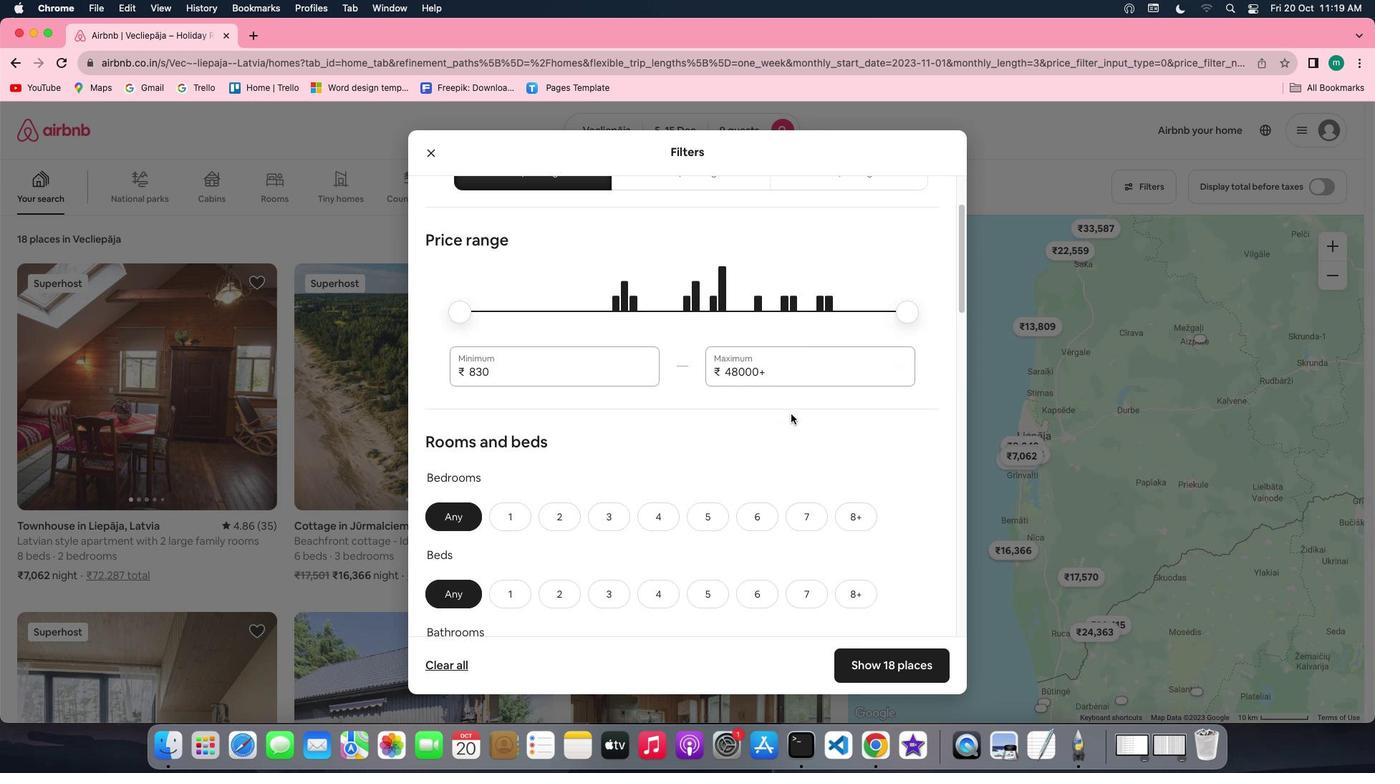 
Action: Mouse scrolled (790, 414) with delta (0, 0)
Screenshot: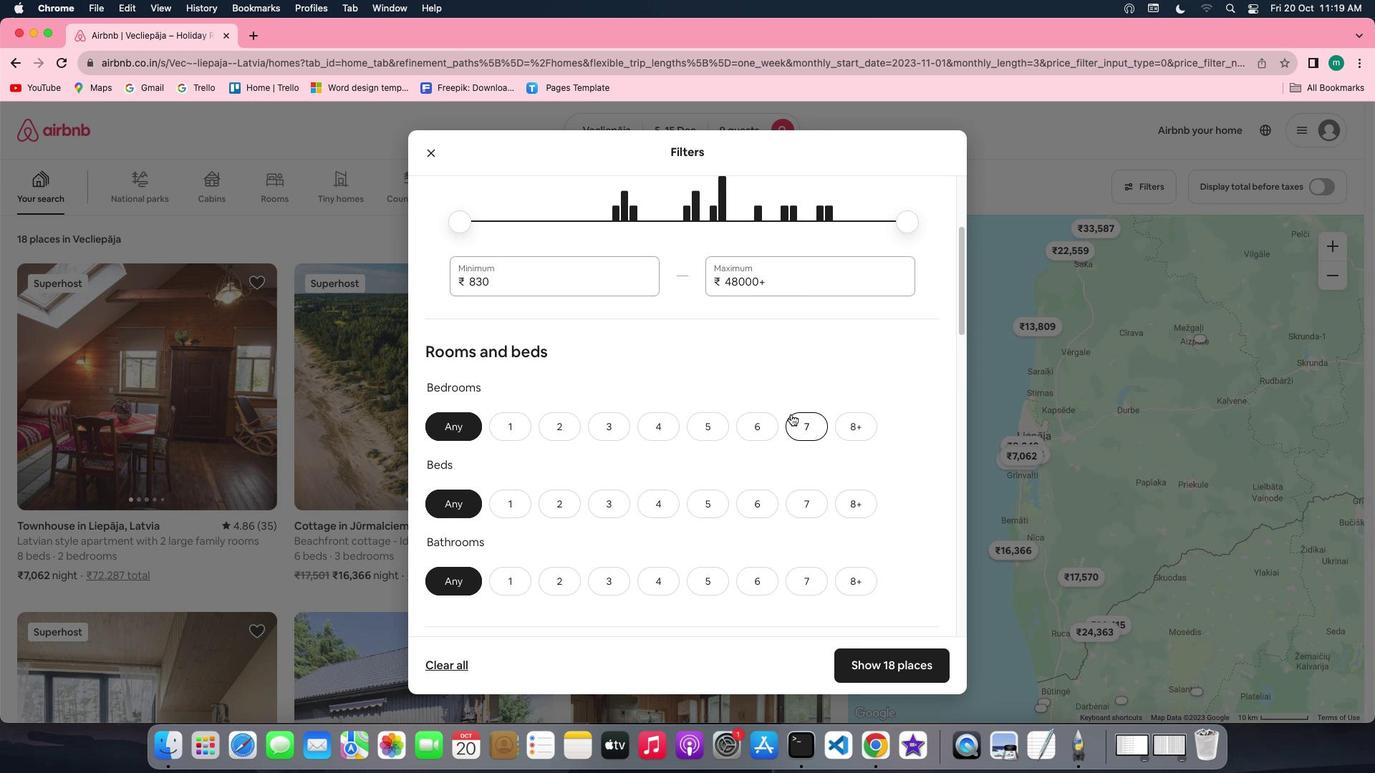 
Action: Mouse scrolled (790, 414) with delta (0, 0)
Screenshot: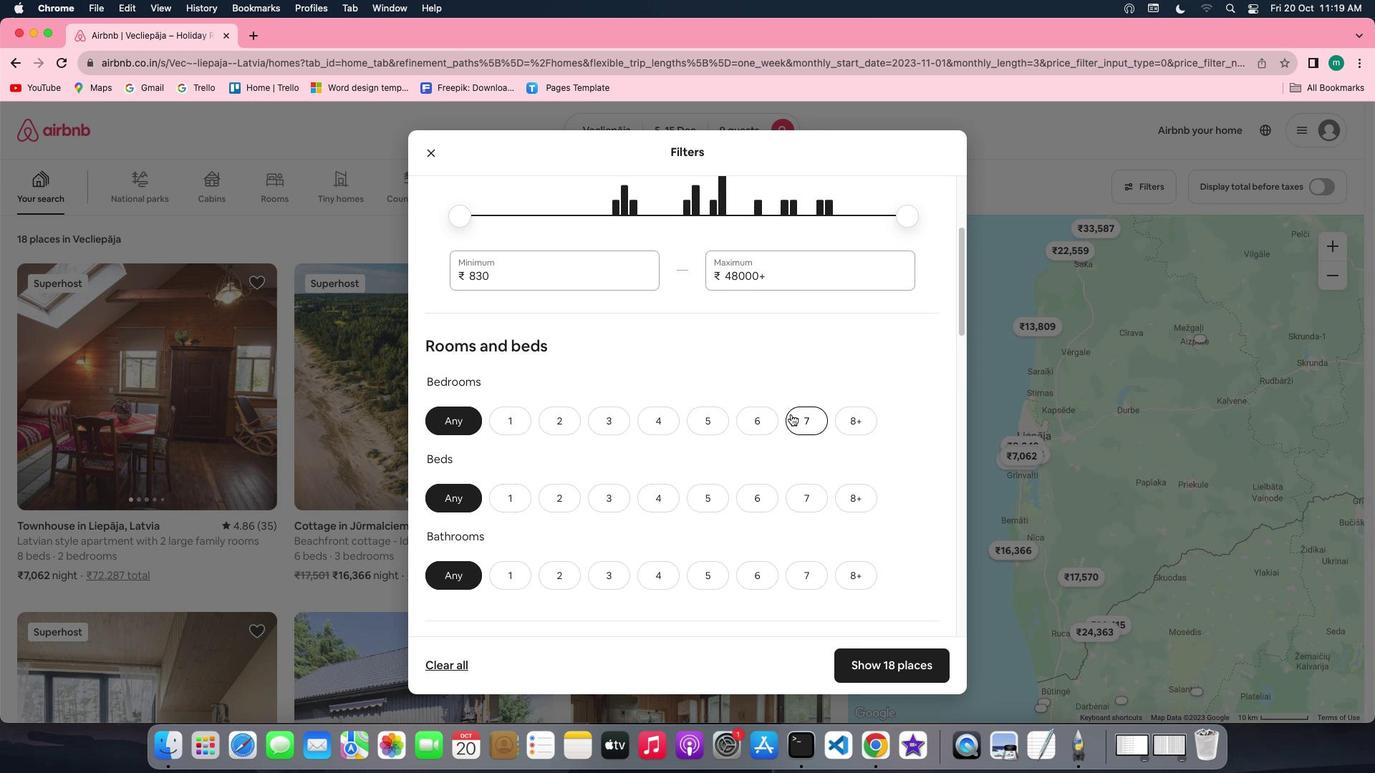 
Action: Mouse scrolled (790, 414) with delta (0, 0)
Screenshot: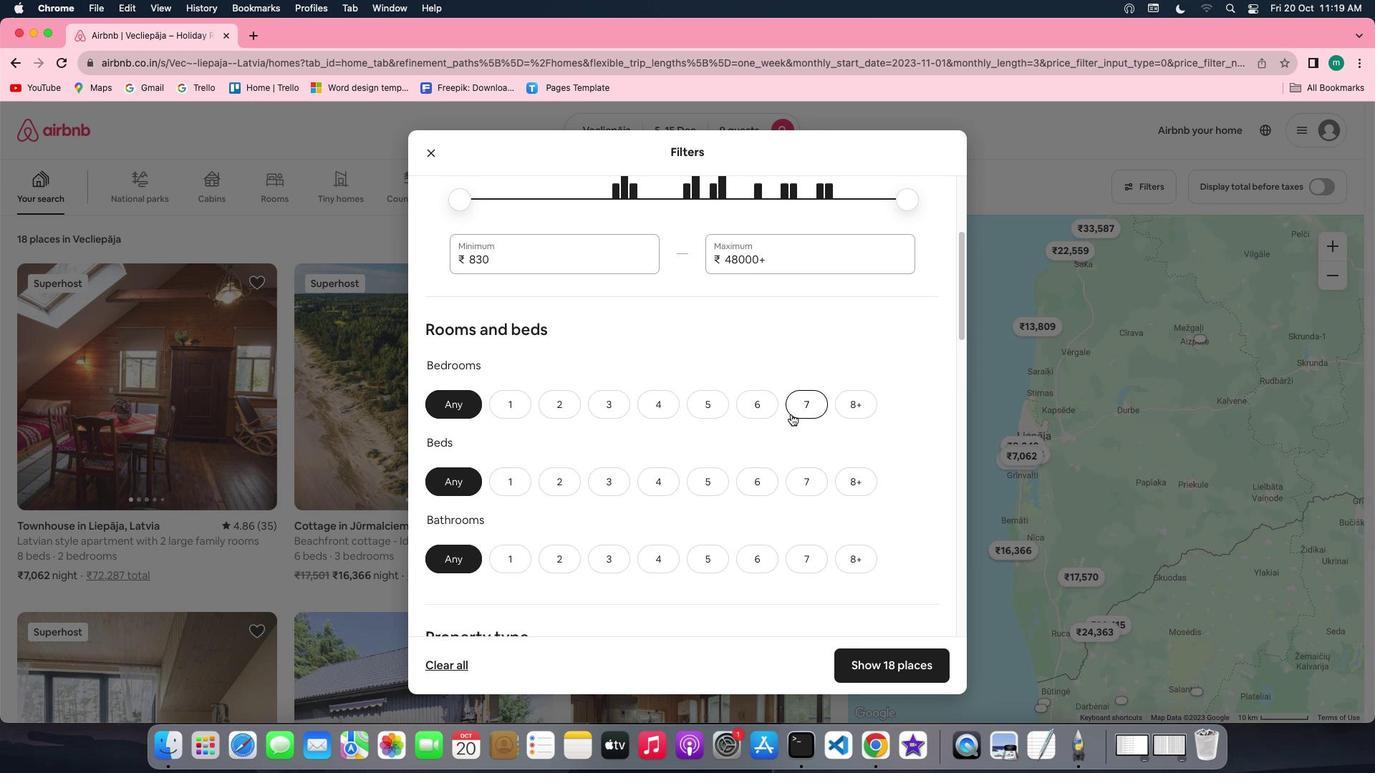 
Action: Mouse scrolled (790, 414) with delta (0, 0)
Screenshot: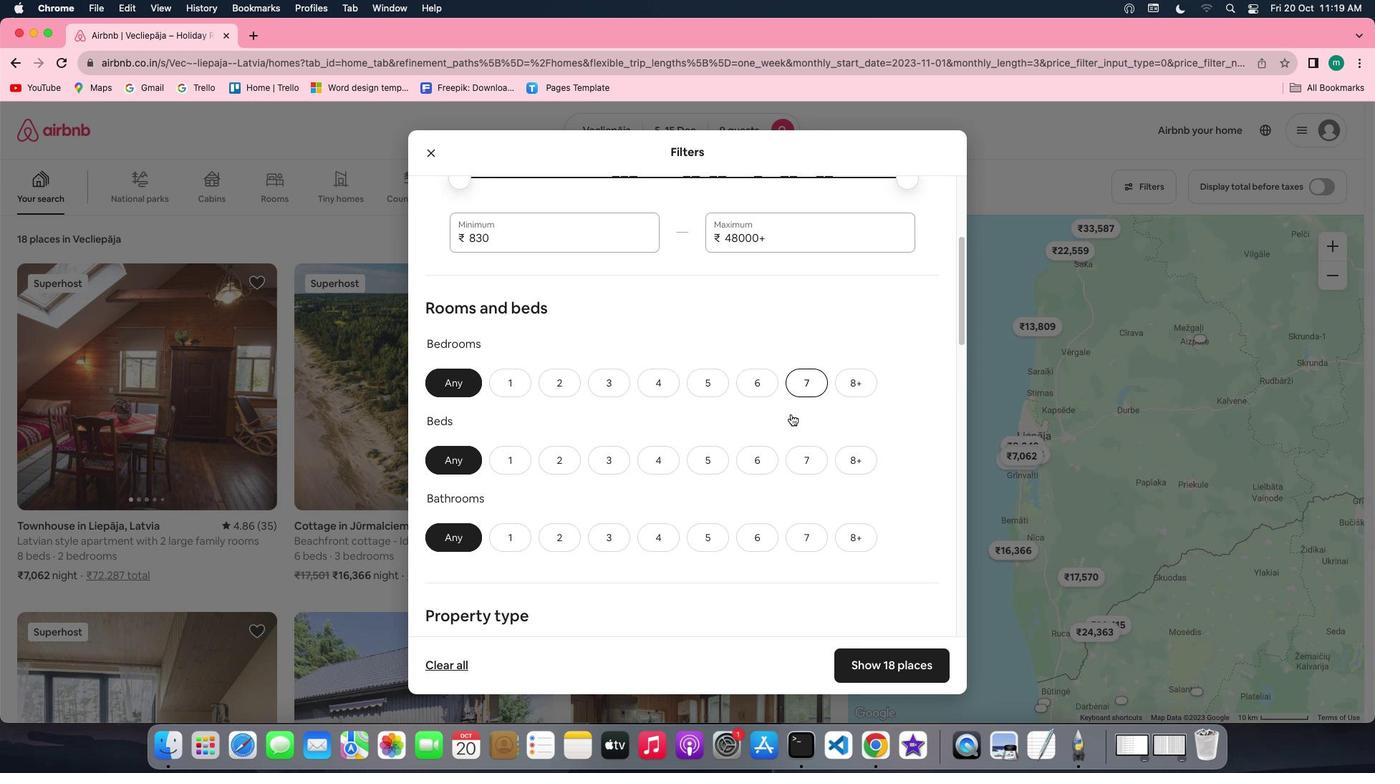
Action: Mouse scrolled (790, 414) with delta (0, 0)
Screenshot: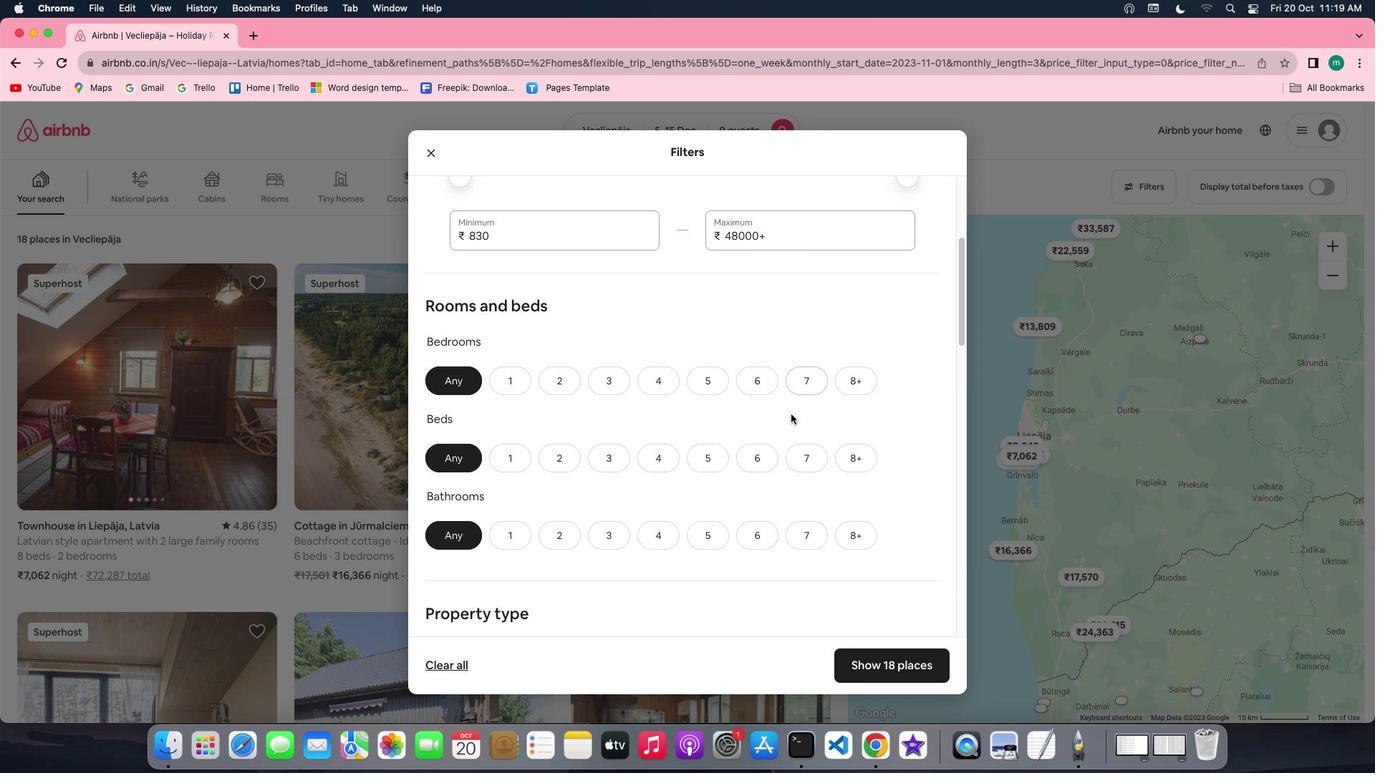 
Action: Mouse scrolled (790, 414) with delta (0, 0)
Screenshot: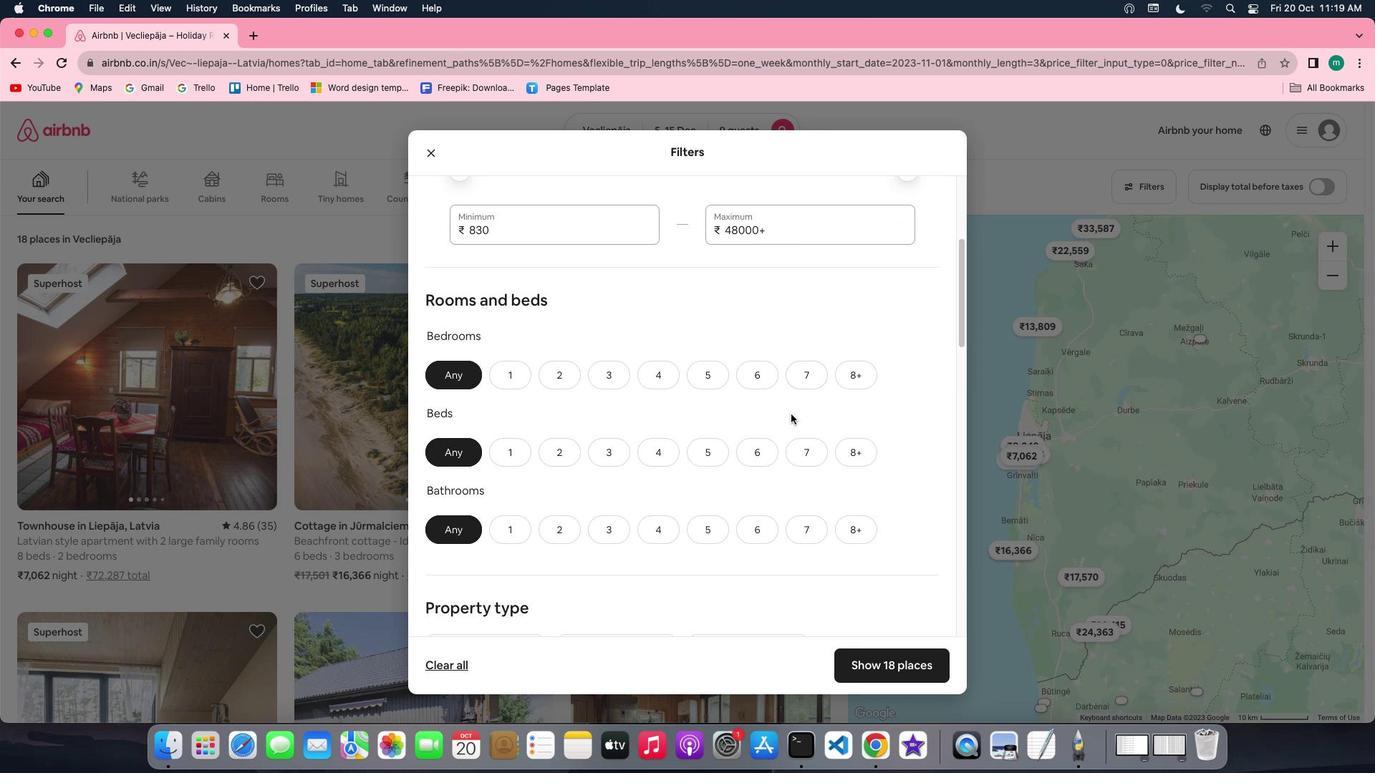 
Action: Mouse scrolled (790, 414) with delta (0, 0)
Screenshot: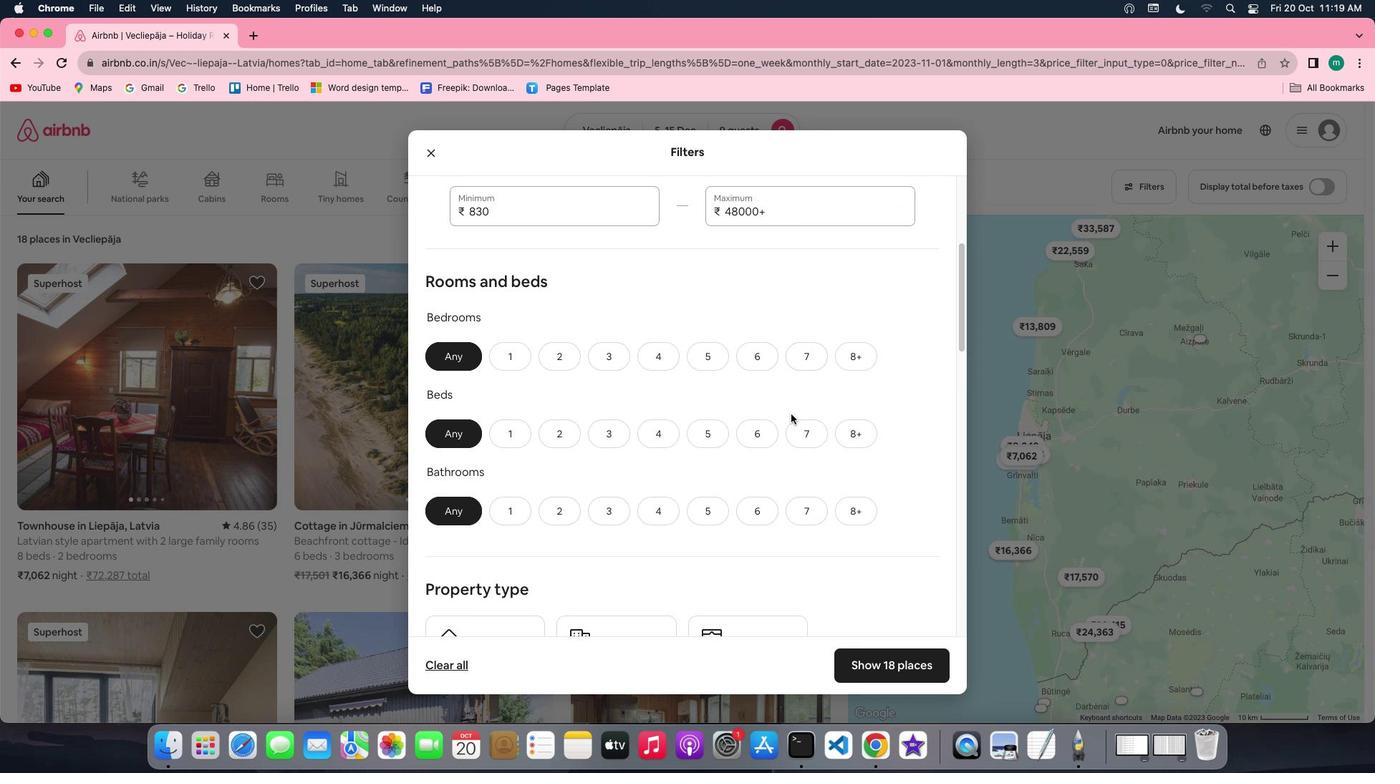 
Action: Mouse scrolled (790, 414) with delta (0, 0)
Screenshot: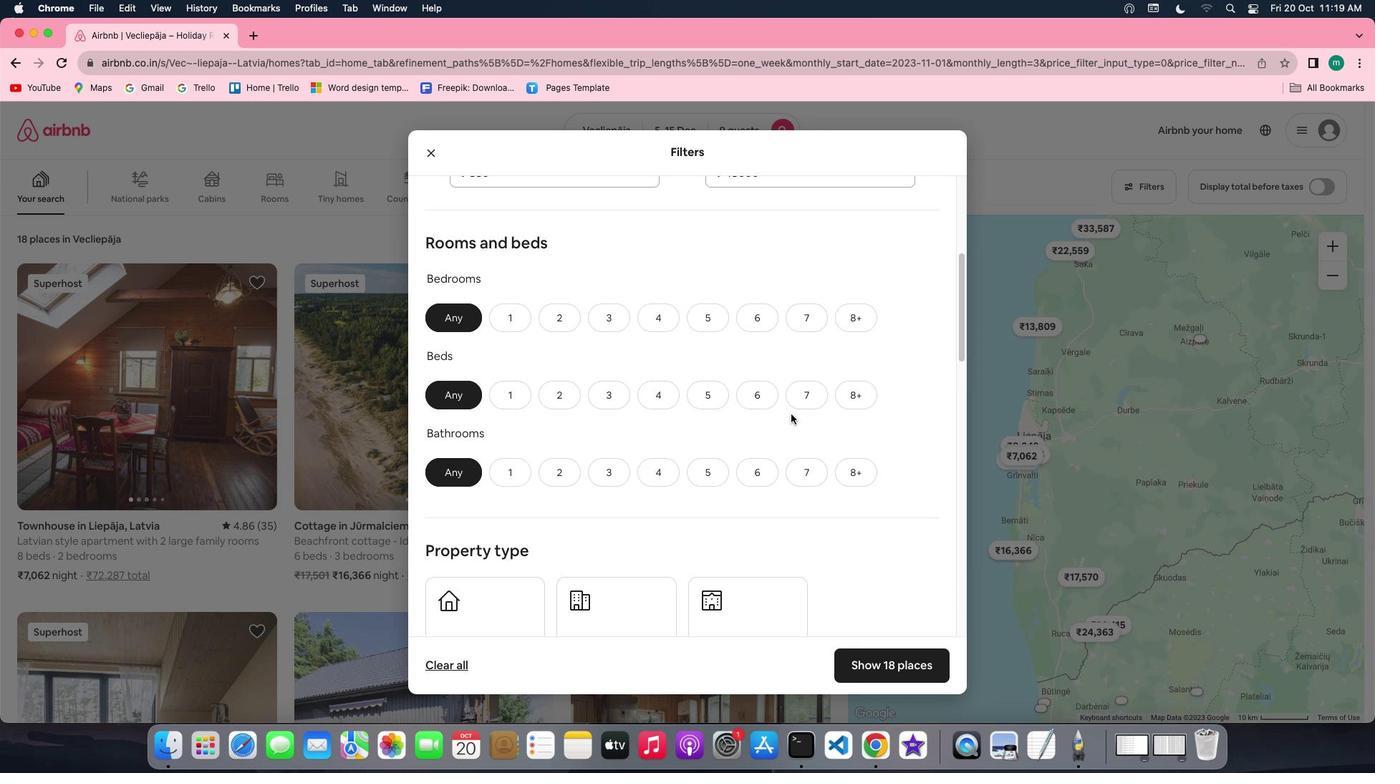 
Action: Mouse scrolled (790, 414) with delta (0, 0)
Screenshot: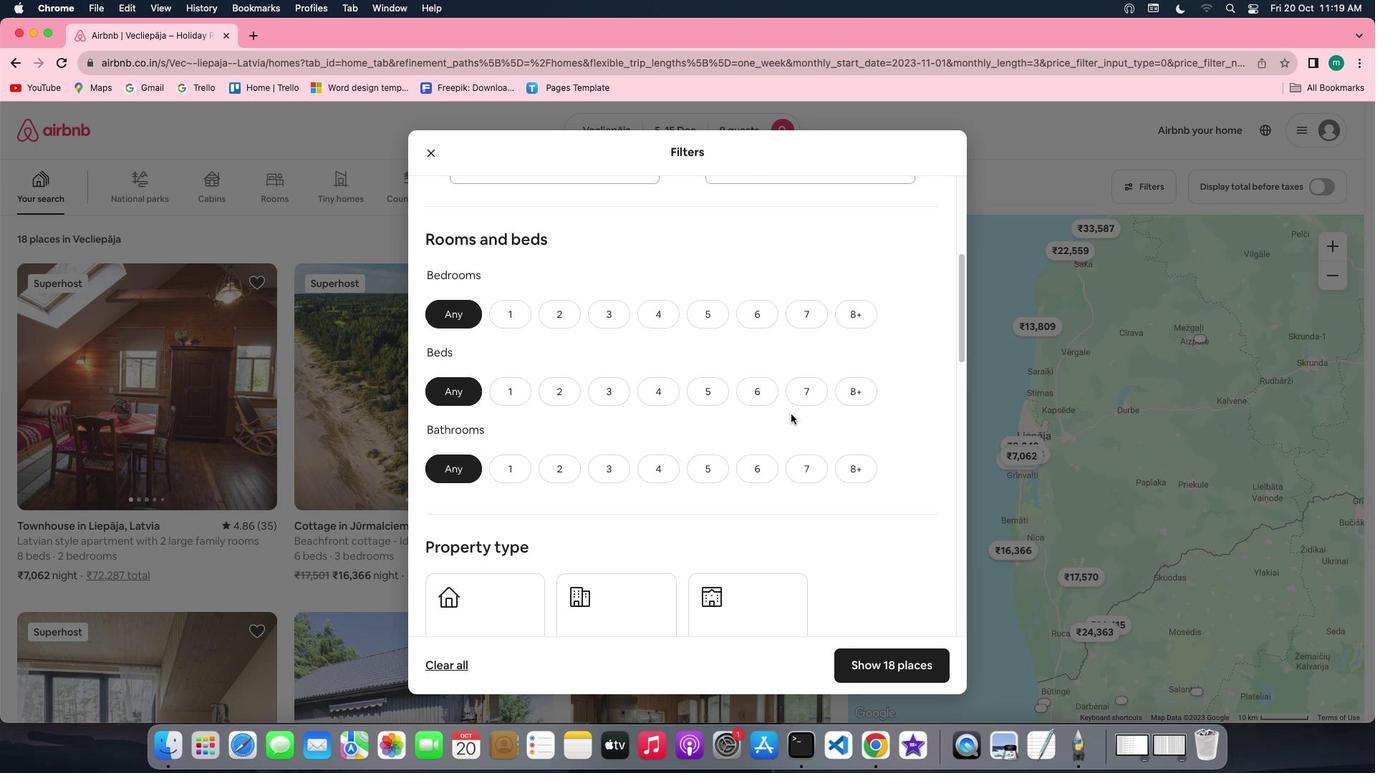 
Action: Mouse scrolled (790, 414) with delta (0, 0)
Screenshot: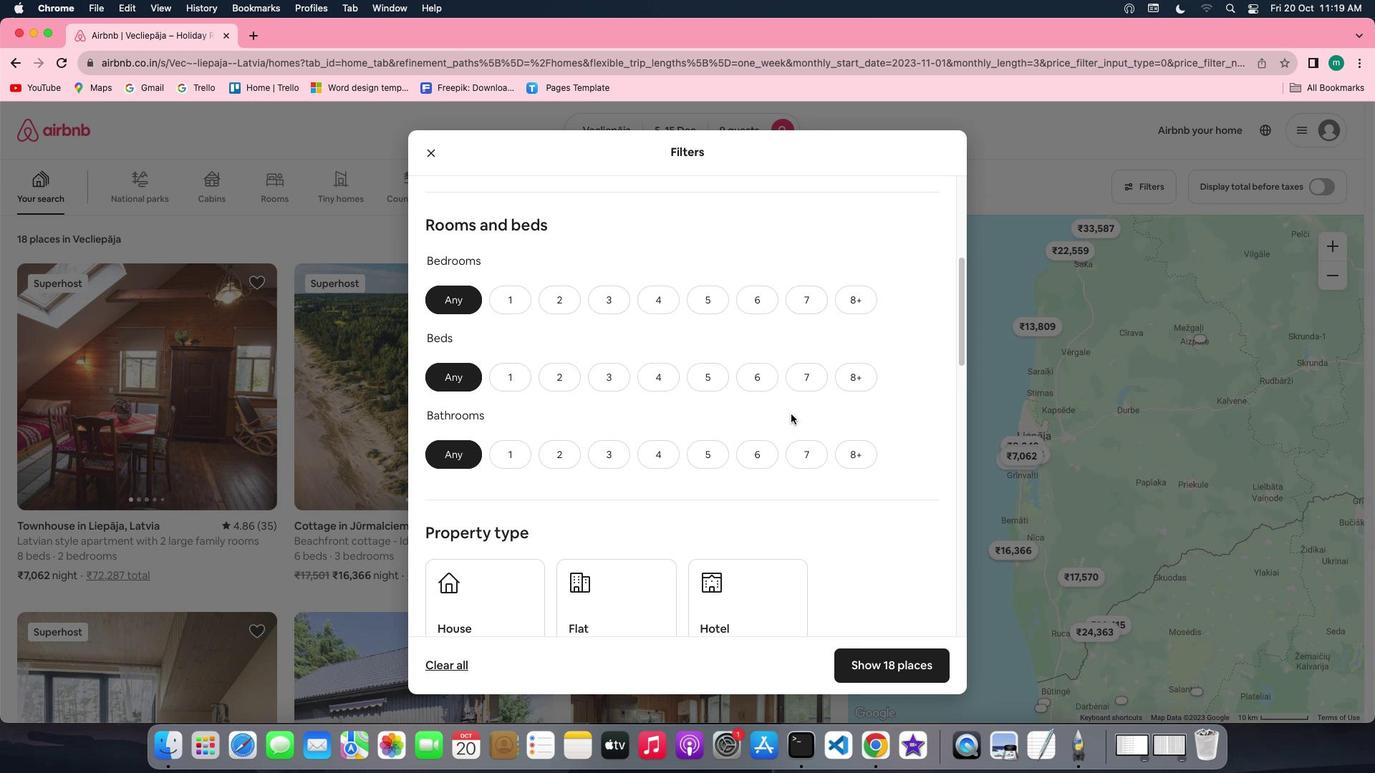 
Action: Mouse scrolled (790, 414) with delta (0, 0)
Screenshot: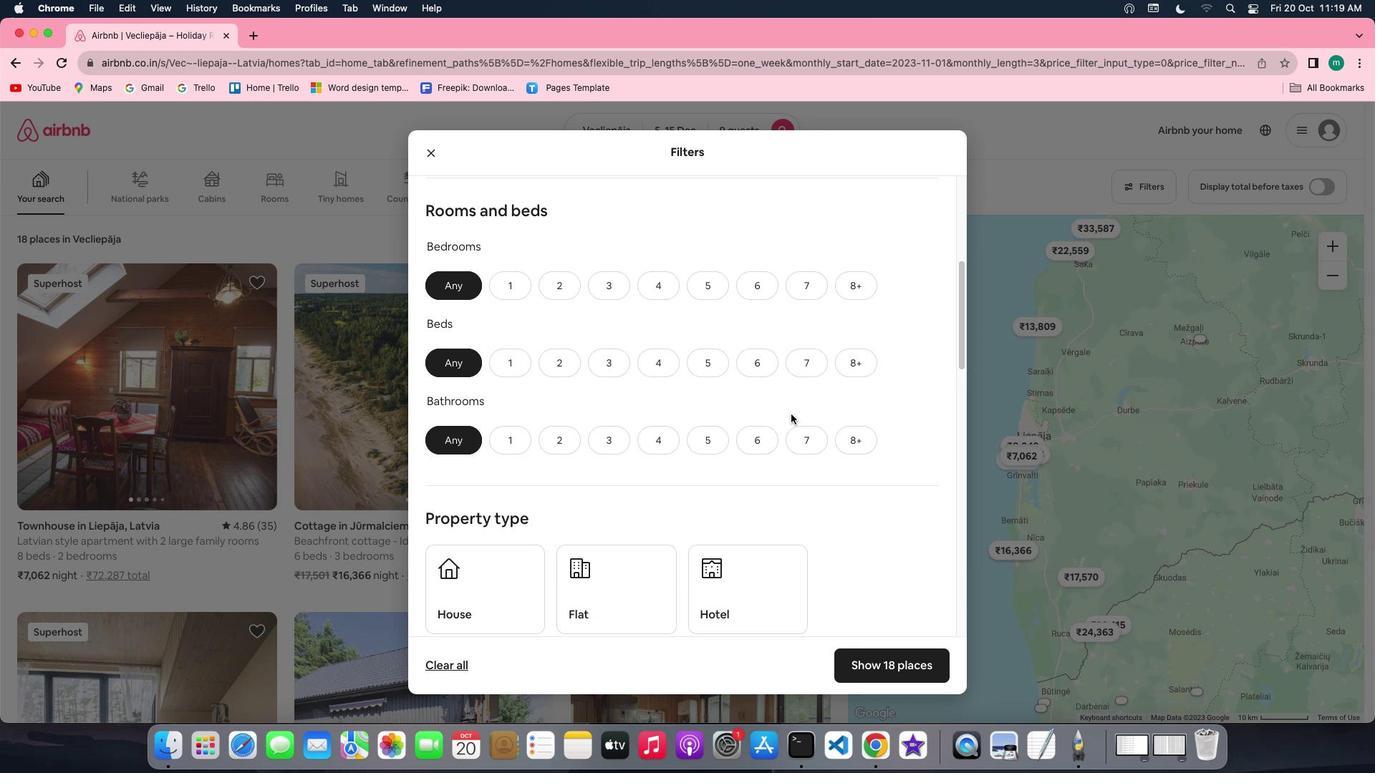 
Action: Mouse moved to (711, 288)
Screenshot: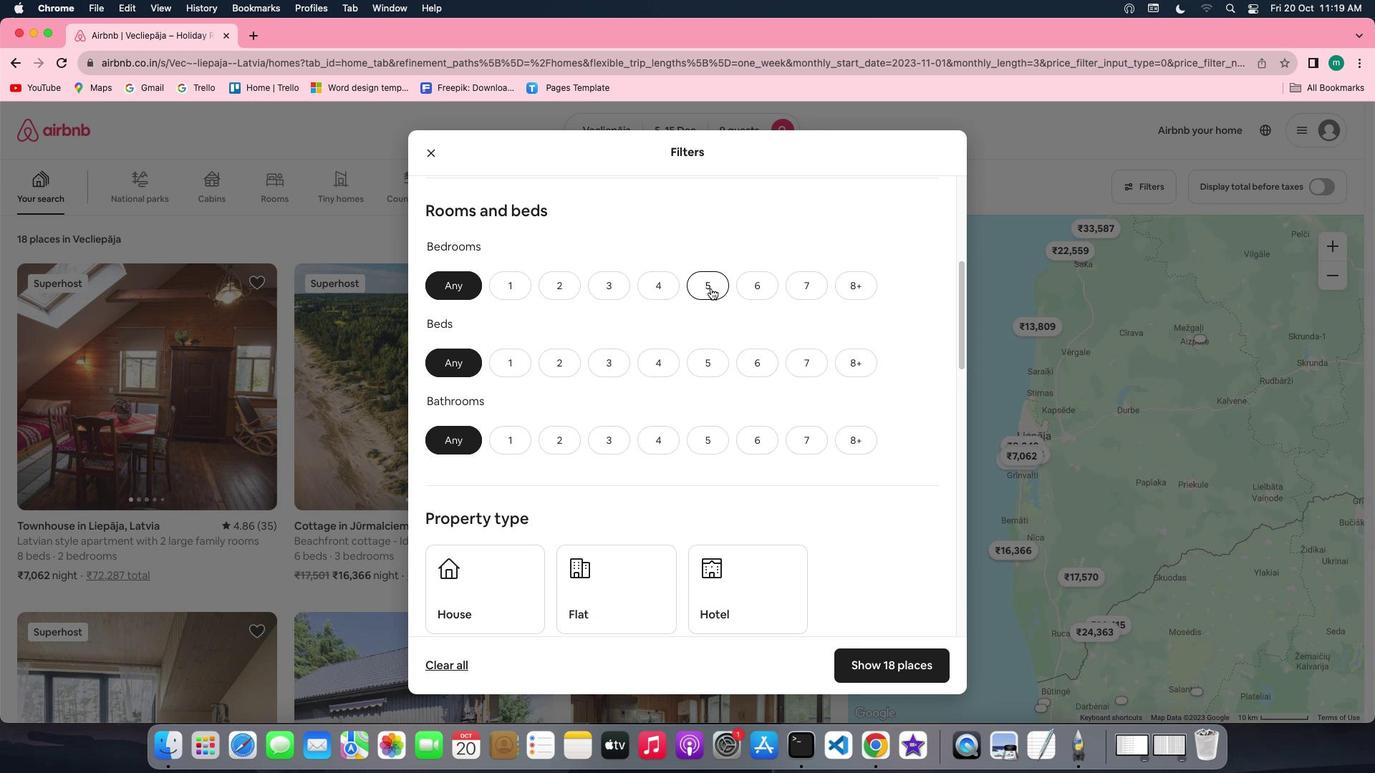 
Action: Mouse pressed left at (711, 288)
Screenshot: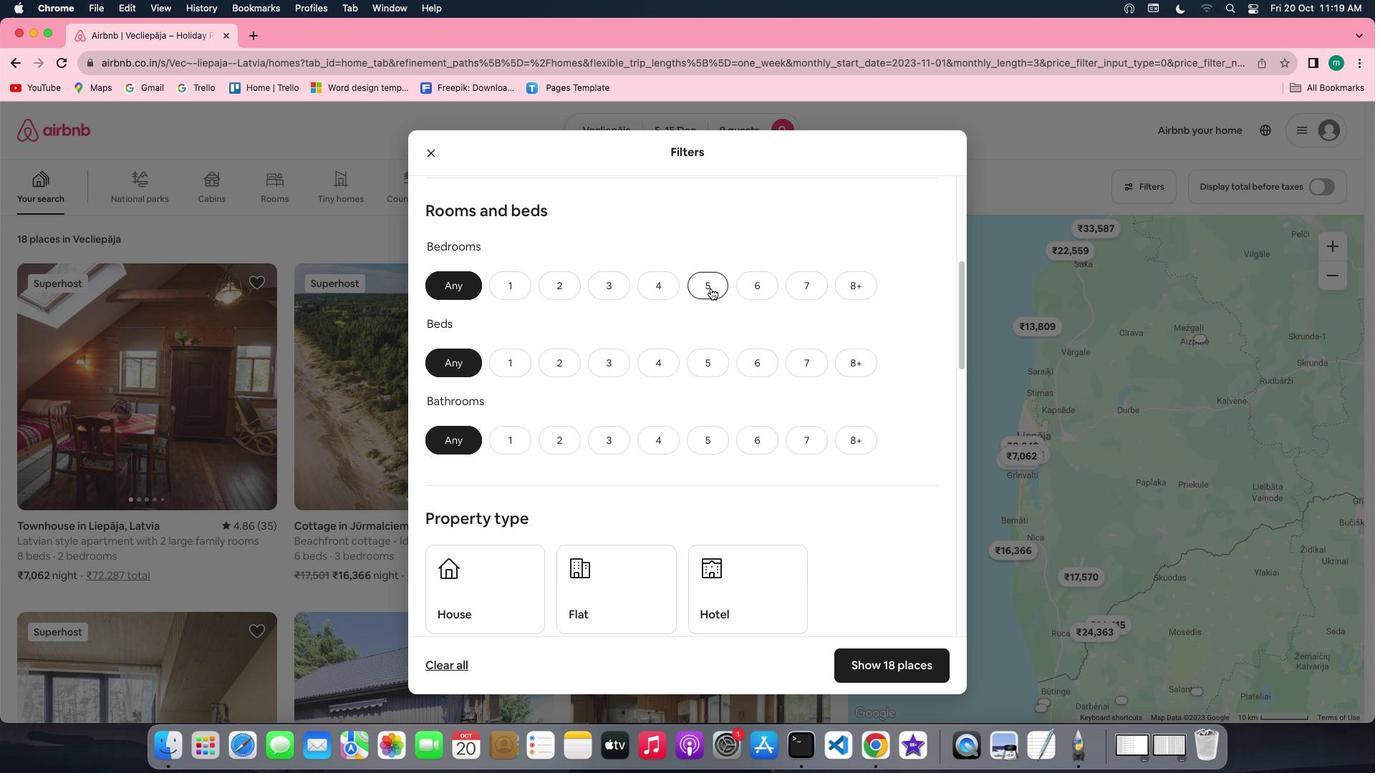 
Action: Mouse moved to (710, 353)
Screenshot: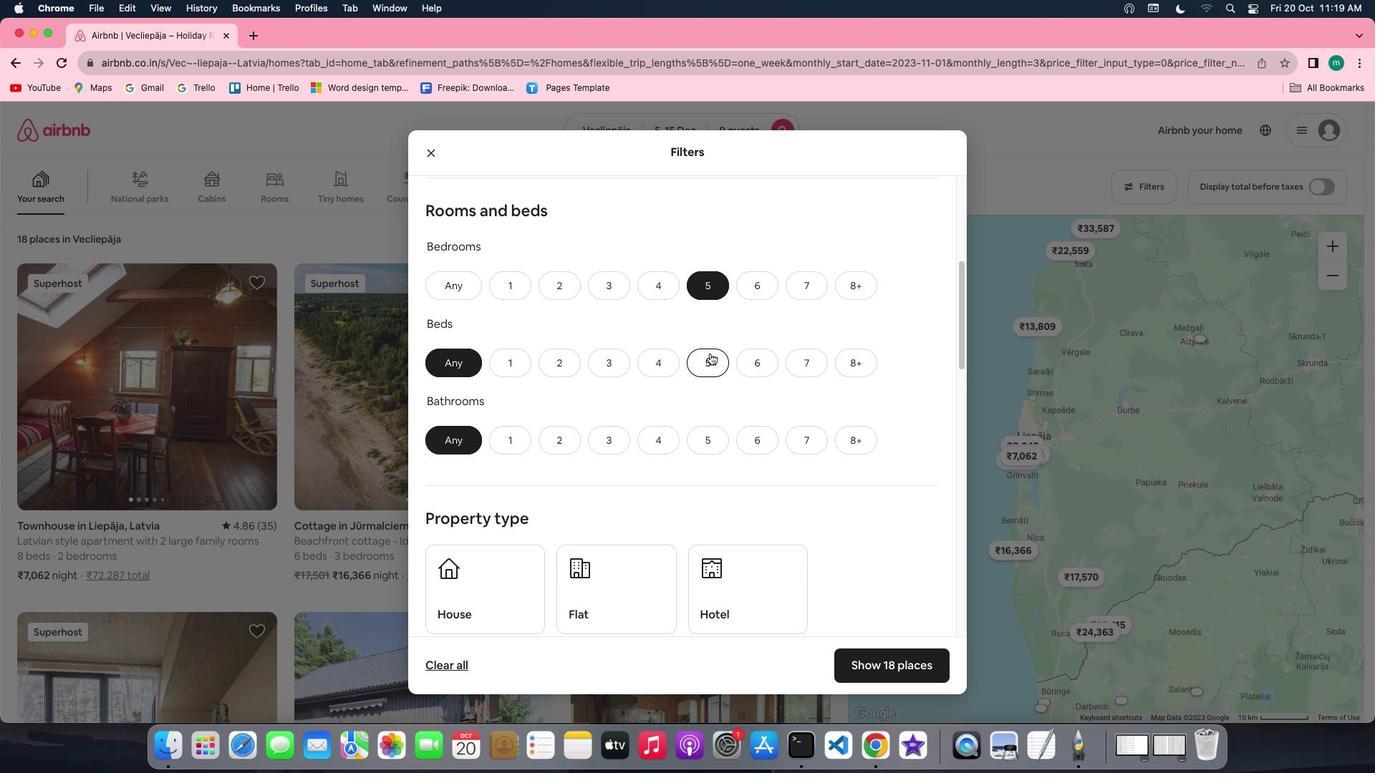
Action: Mouse pressed left at (710, 353)
Screenshot: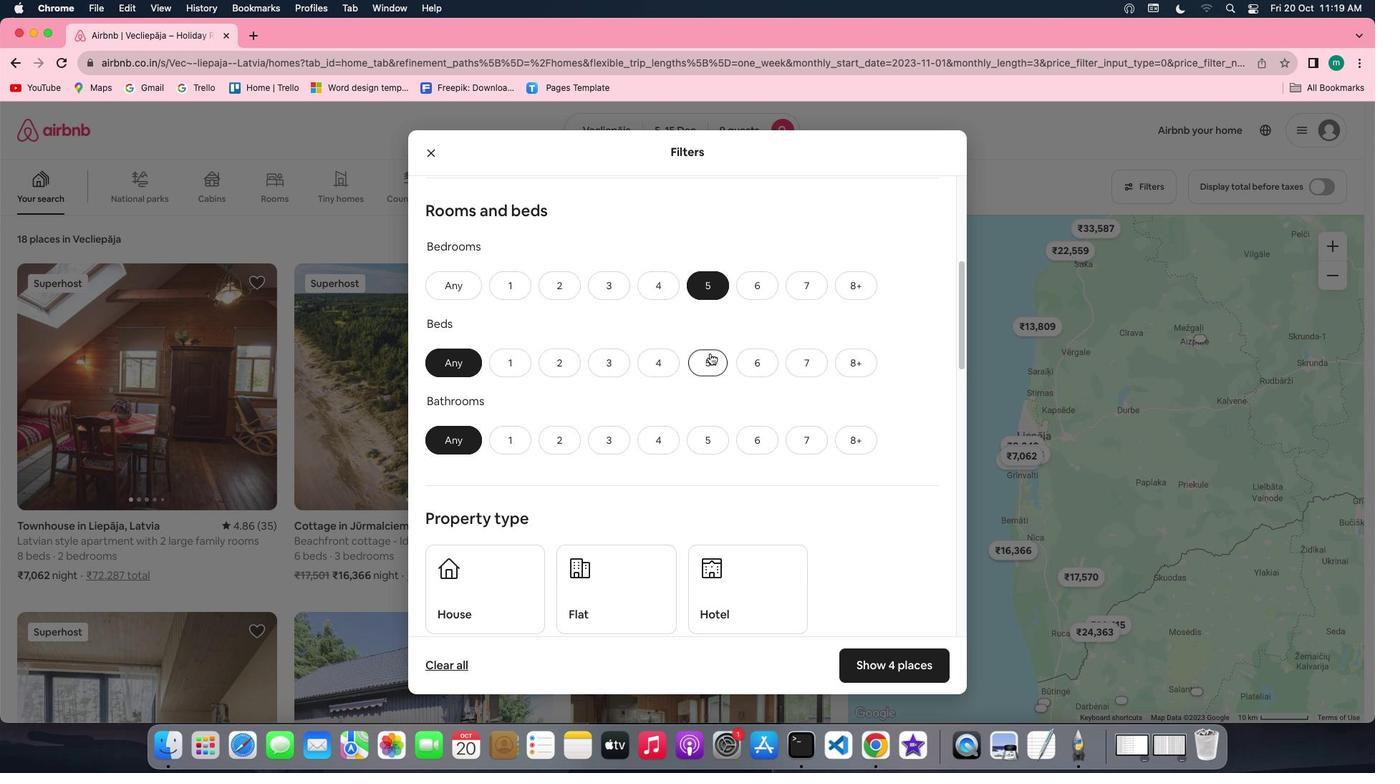 
Action: Mouse moved to (701, 432)
Screenshot: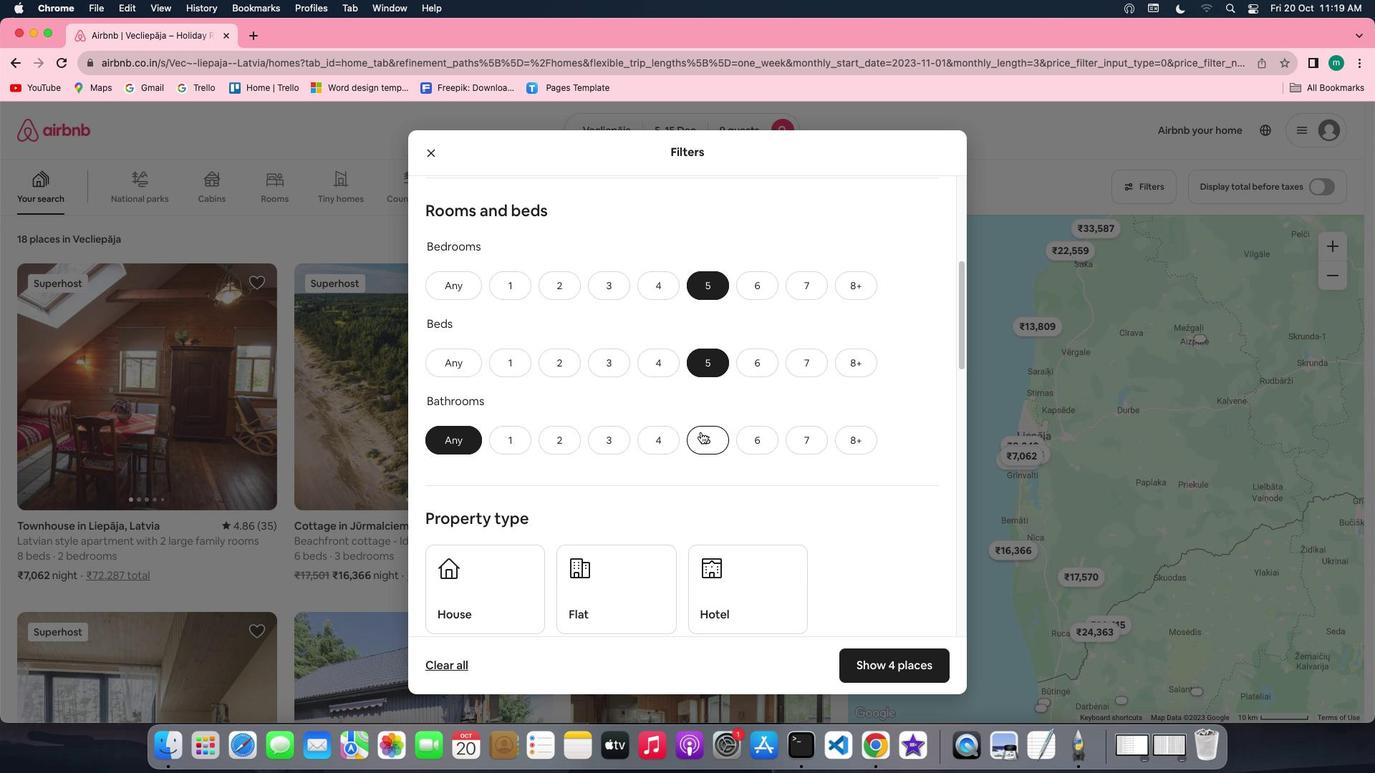 
Action: Mouse pressed left at (701, 432)
Screenshot: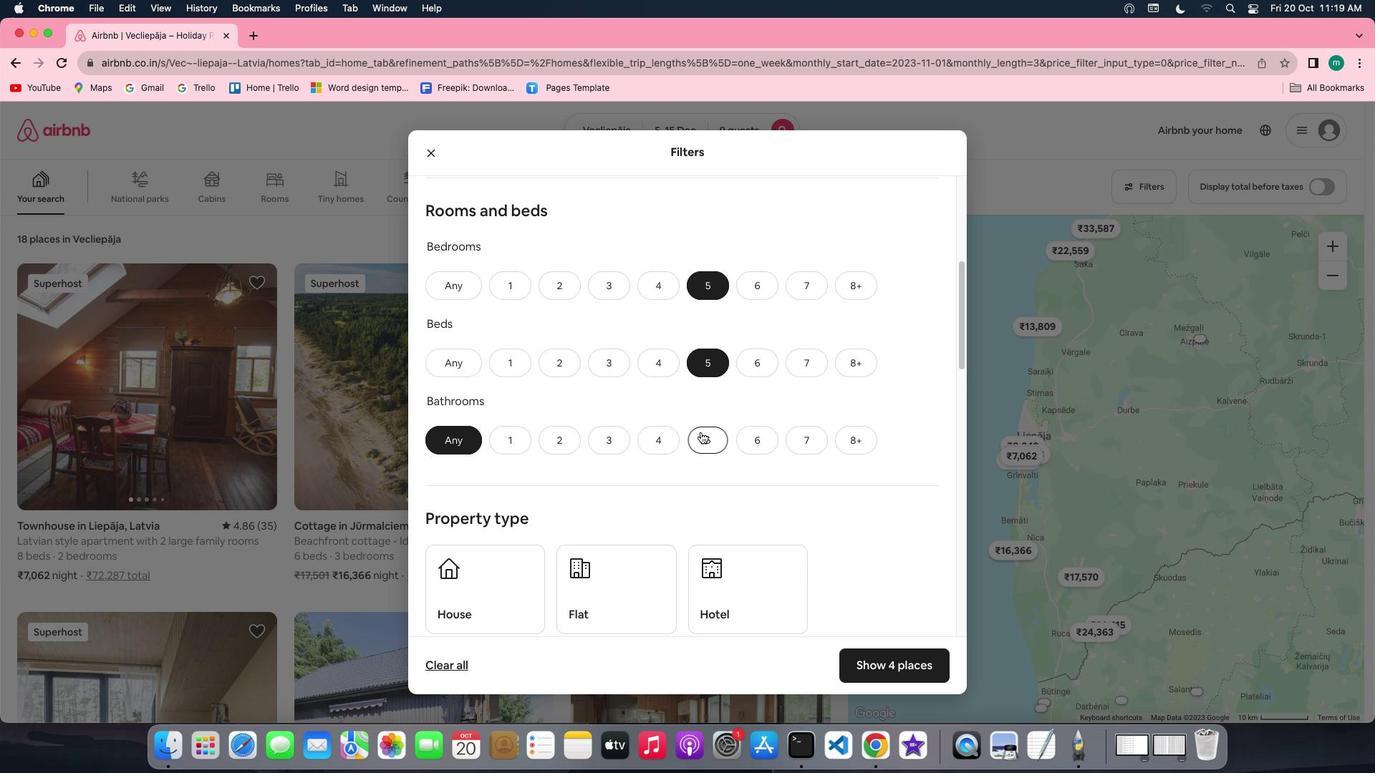 
Action: Mouse moved to (790, 421)
Screenshot: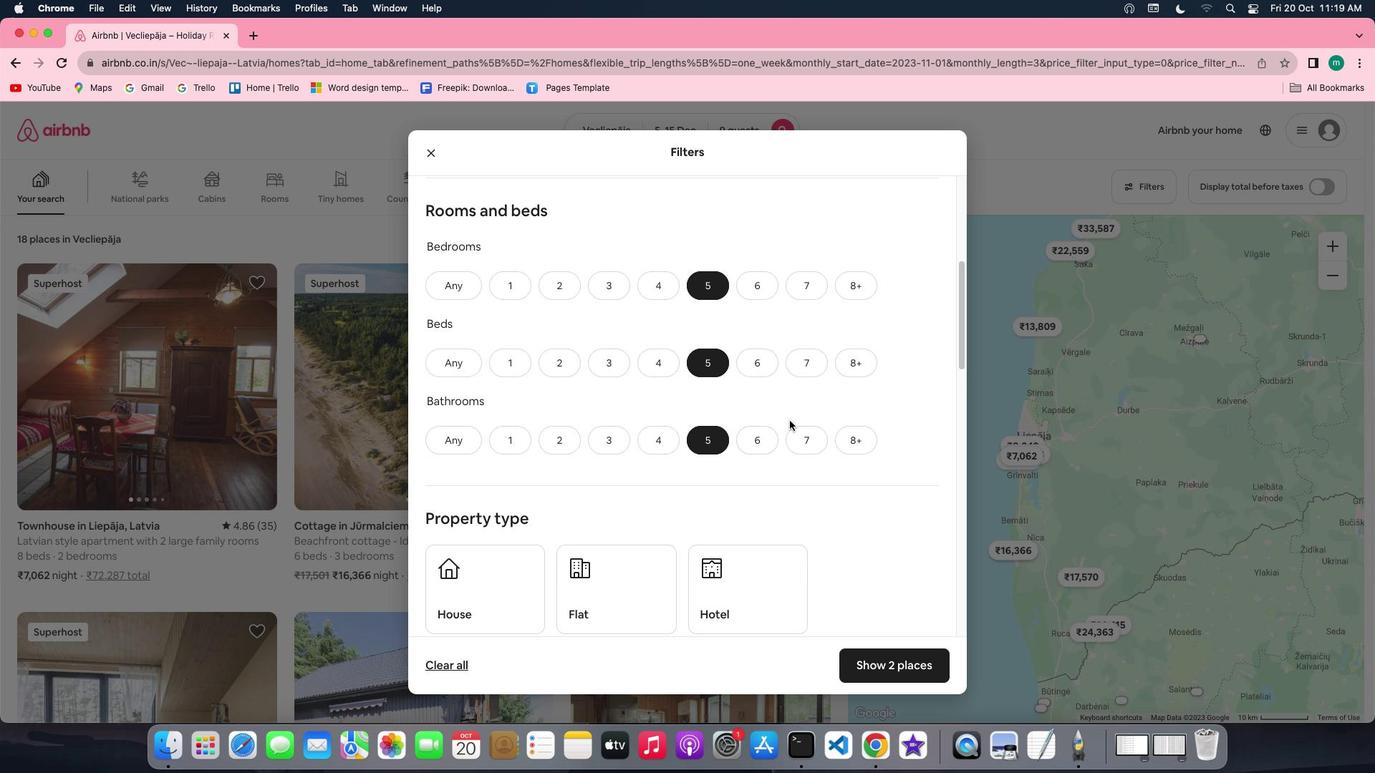 
Action: Mouse scrolled (790, 421) with delta (0, 0)
Screenshot: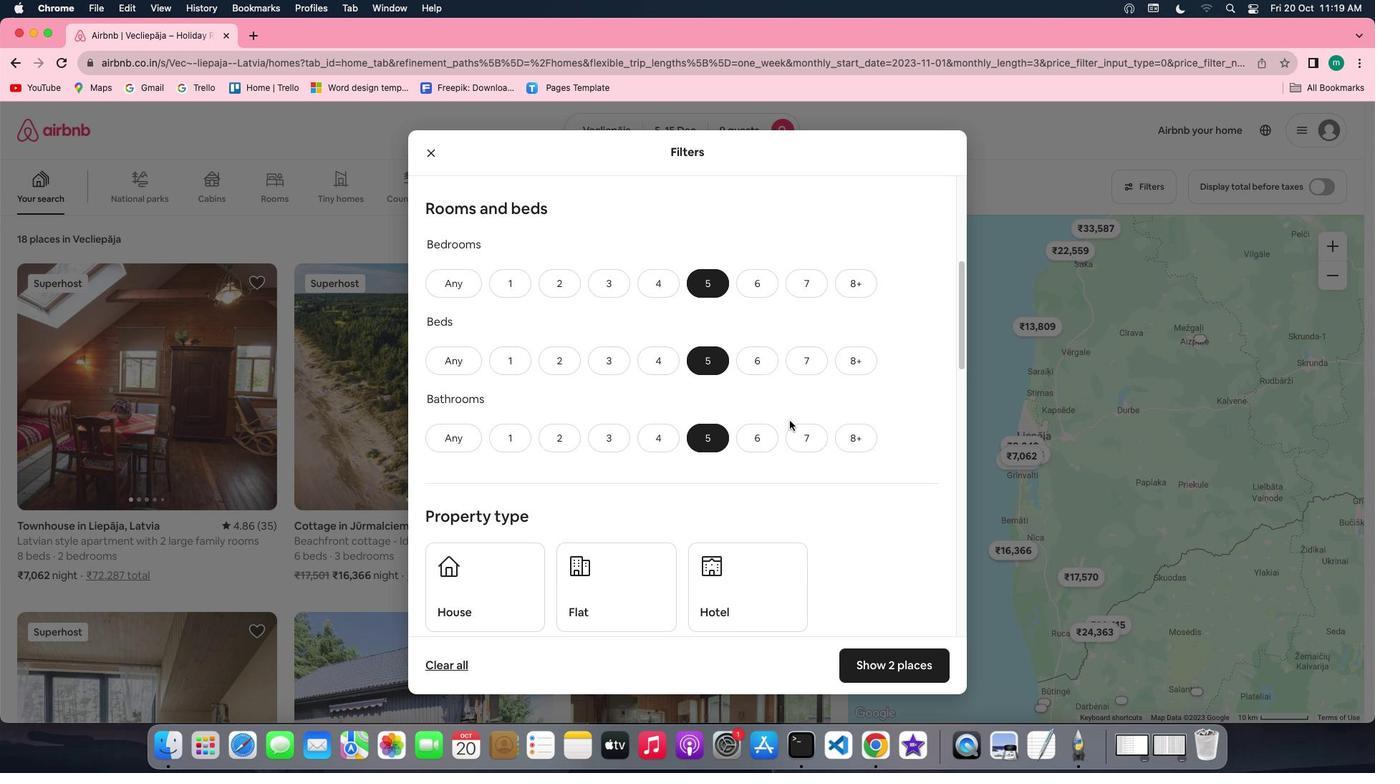 
Action: Mouse scrolled (790, 421) with delta (0, 0)
Screenshot: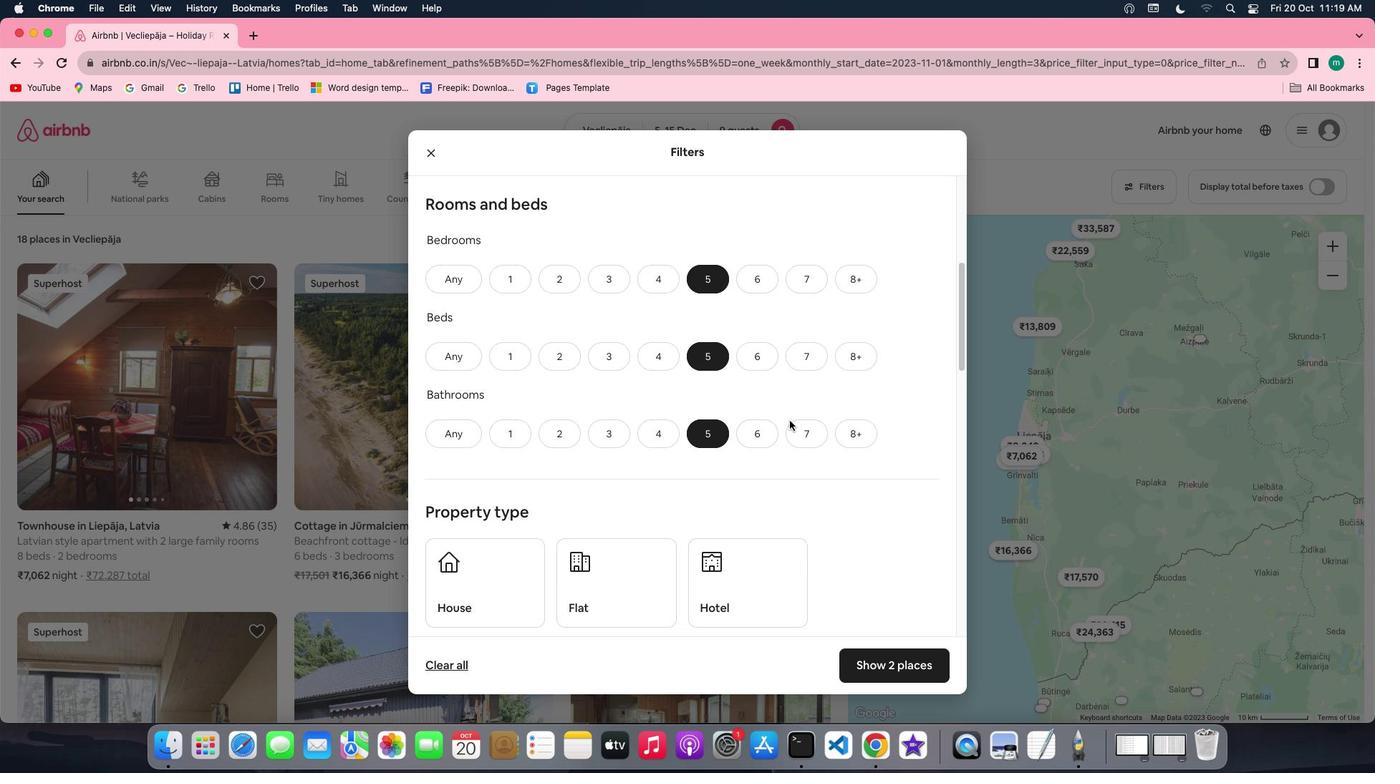 
Action: Mouse scrolled (790, 421) with delta (0, -1)
Screenshot: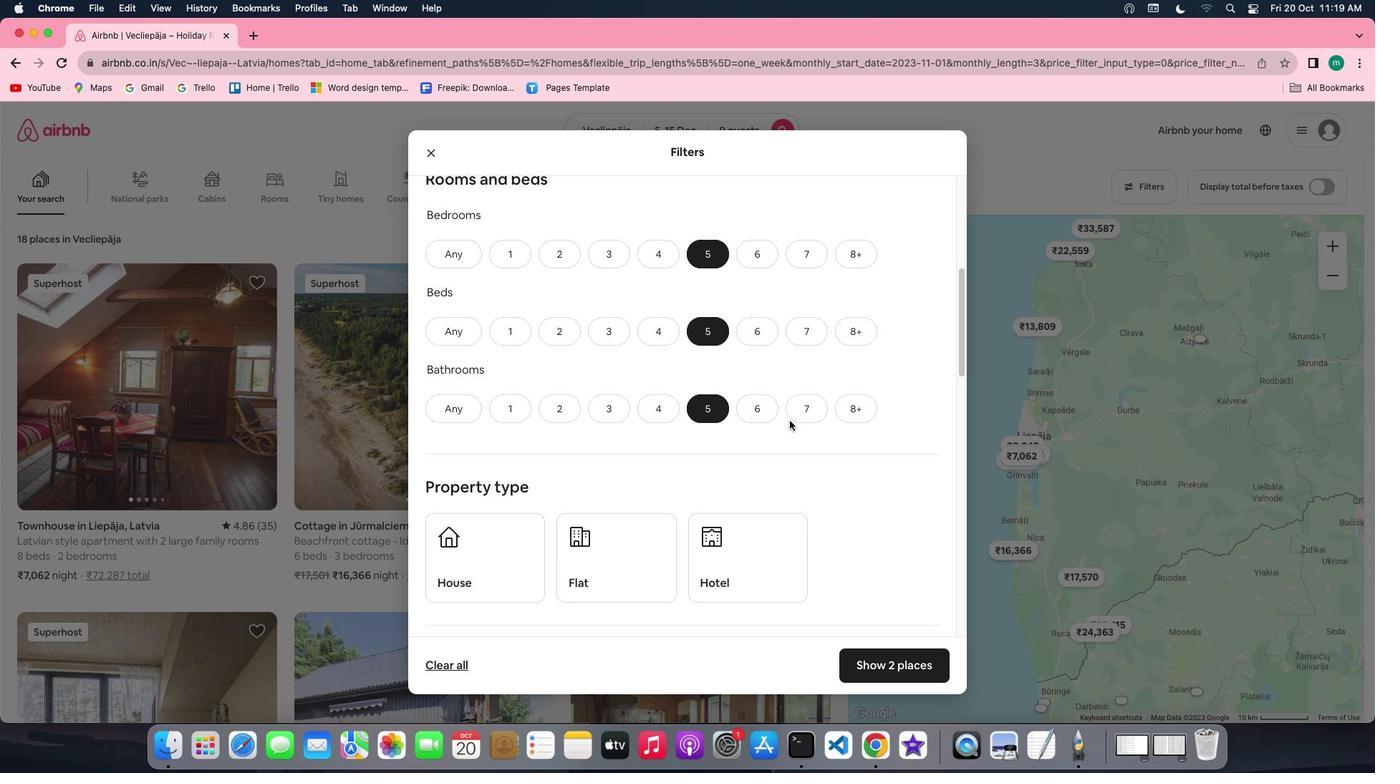 
Action: Mouse scrolled (790, 421) with delta (0, 0)
Screenshot: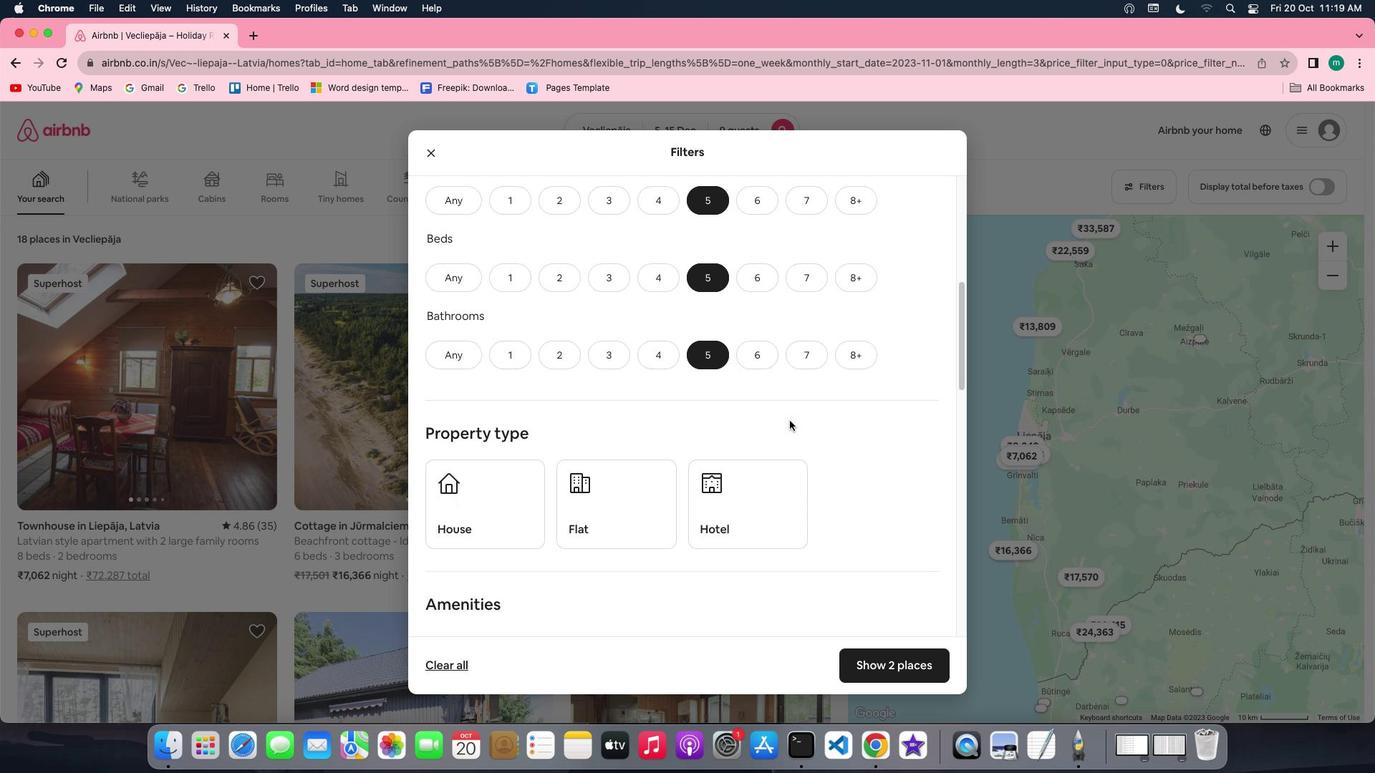 
Action: Mouse scrolled (790, 421) with delta (0, 0)
Screenshot: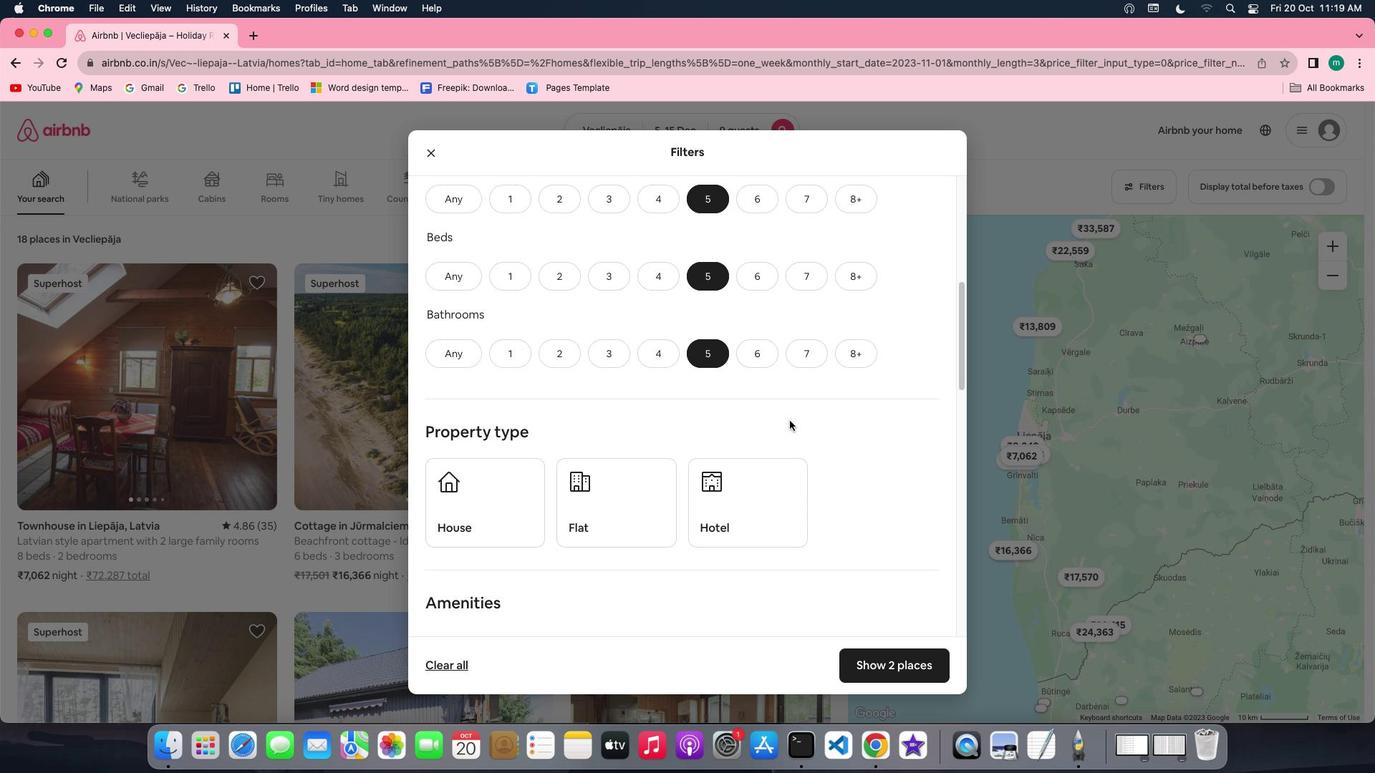 
Action: Mouse scrolled (790, 421) with delta (0, 0)
Screenshot: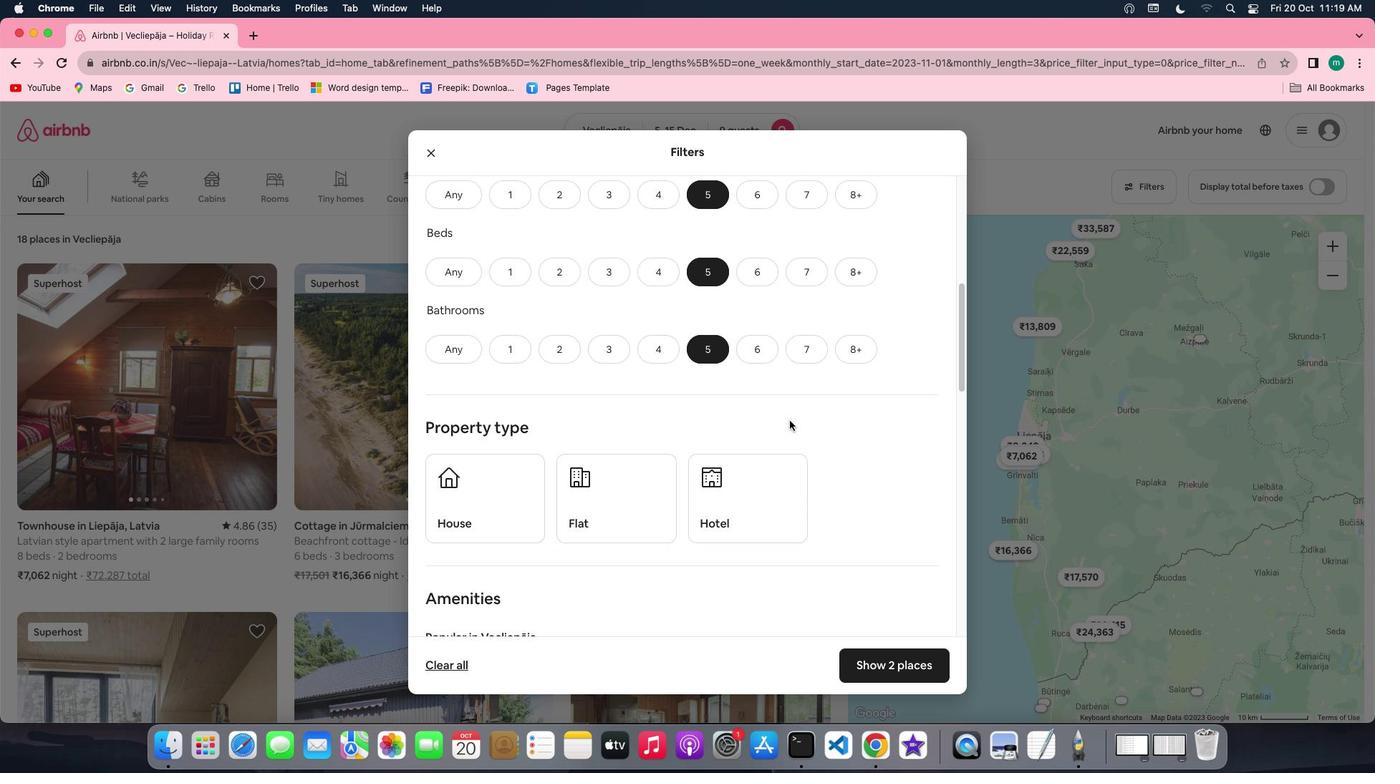 
Action: Mouse scrolled (790, 421) with delta (0, 0)
Screenshot: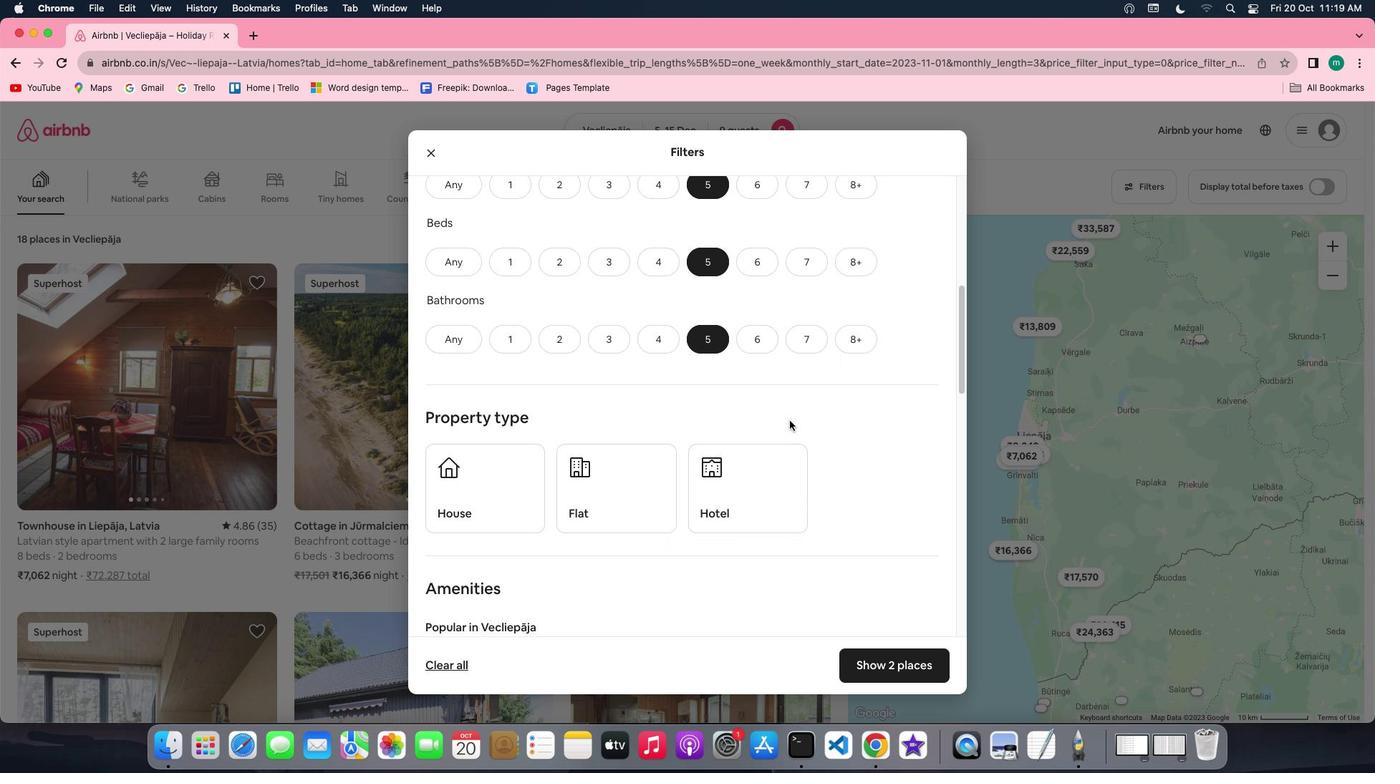
Action: Mouse scrolled (790, 421) with delta (0, 0)
Screenshot: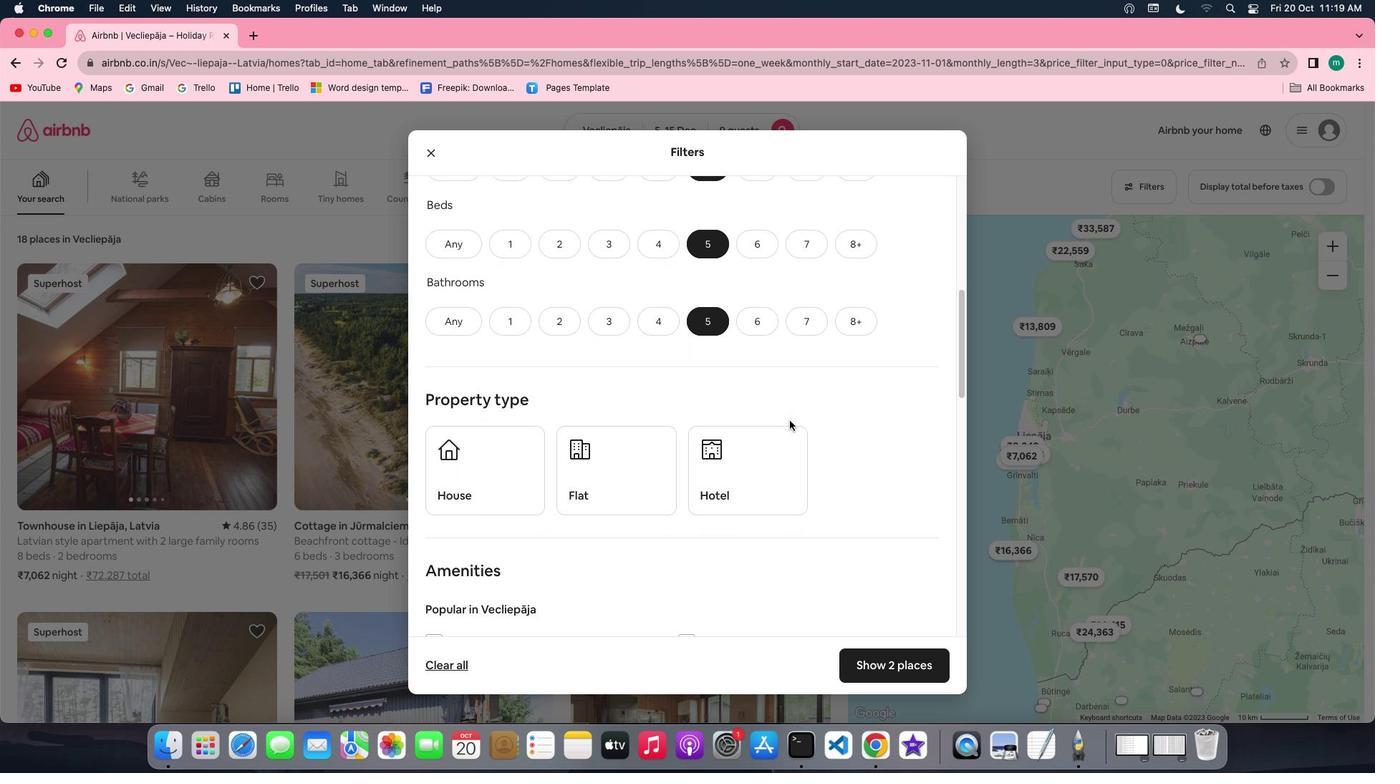 
Action: Mouse scrolled (790, 421) with delta (0, 0)
Screenshot: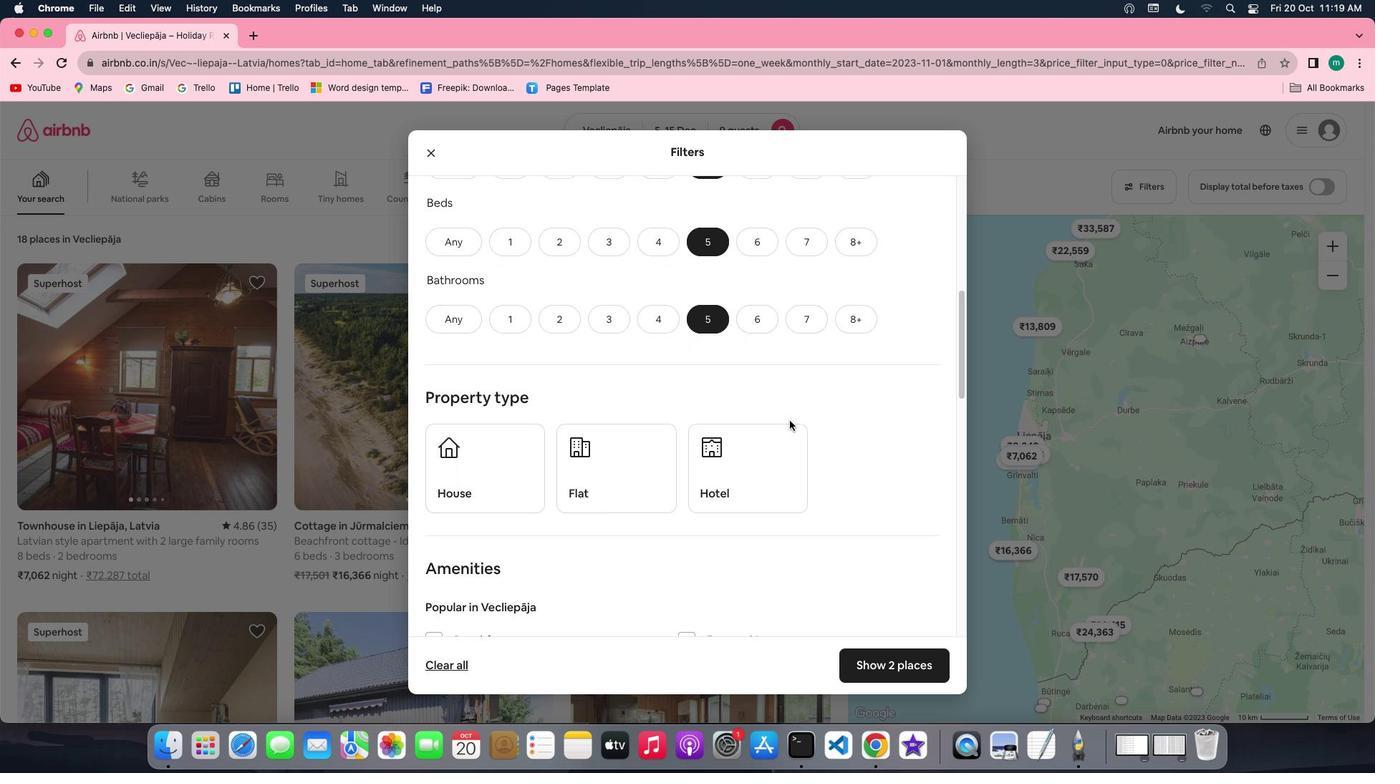 
Action: Mouse scrolled (790, 421) with delta (0, 0)
Screenshot: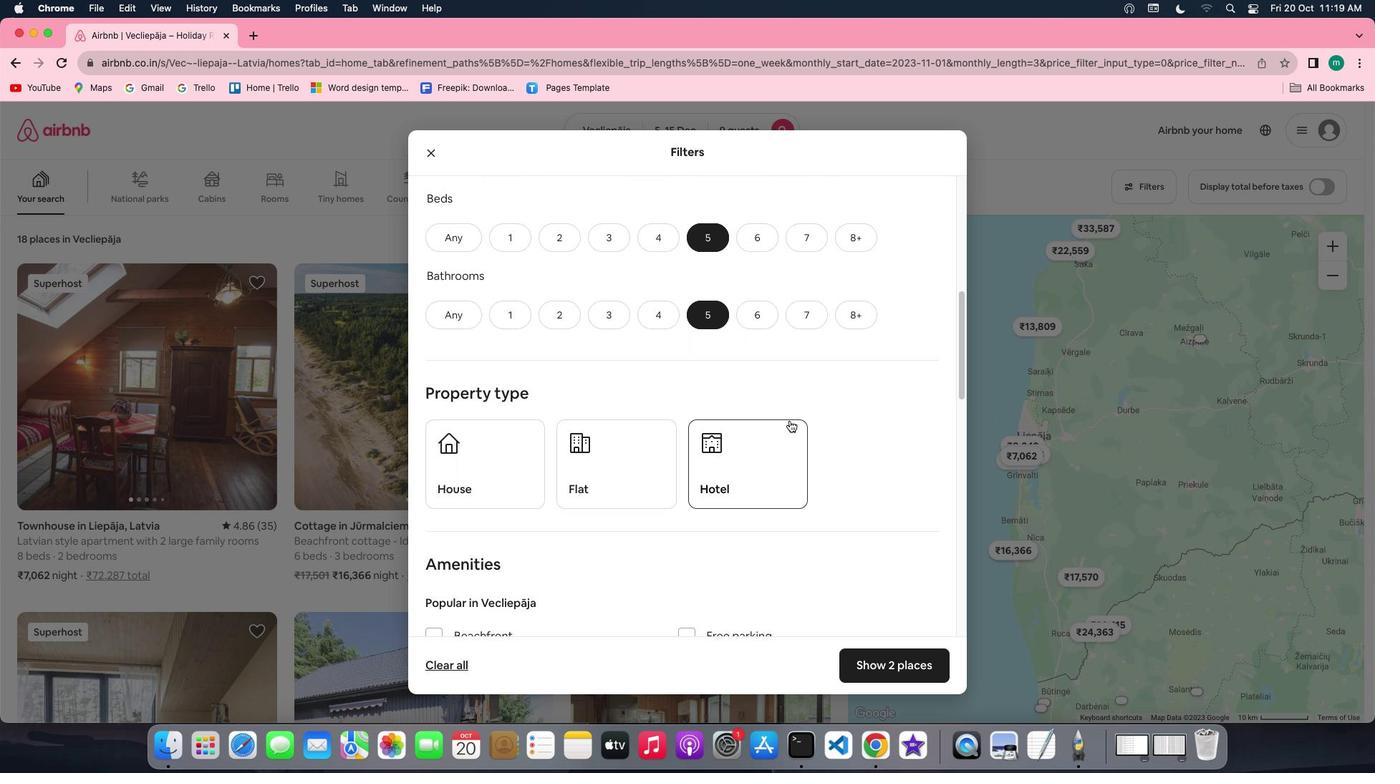 
Action: Mouse scrolled (790, 421) with delta (0, 0)
Screenshot: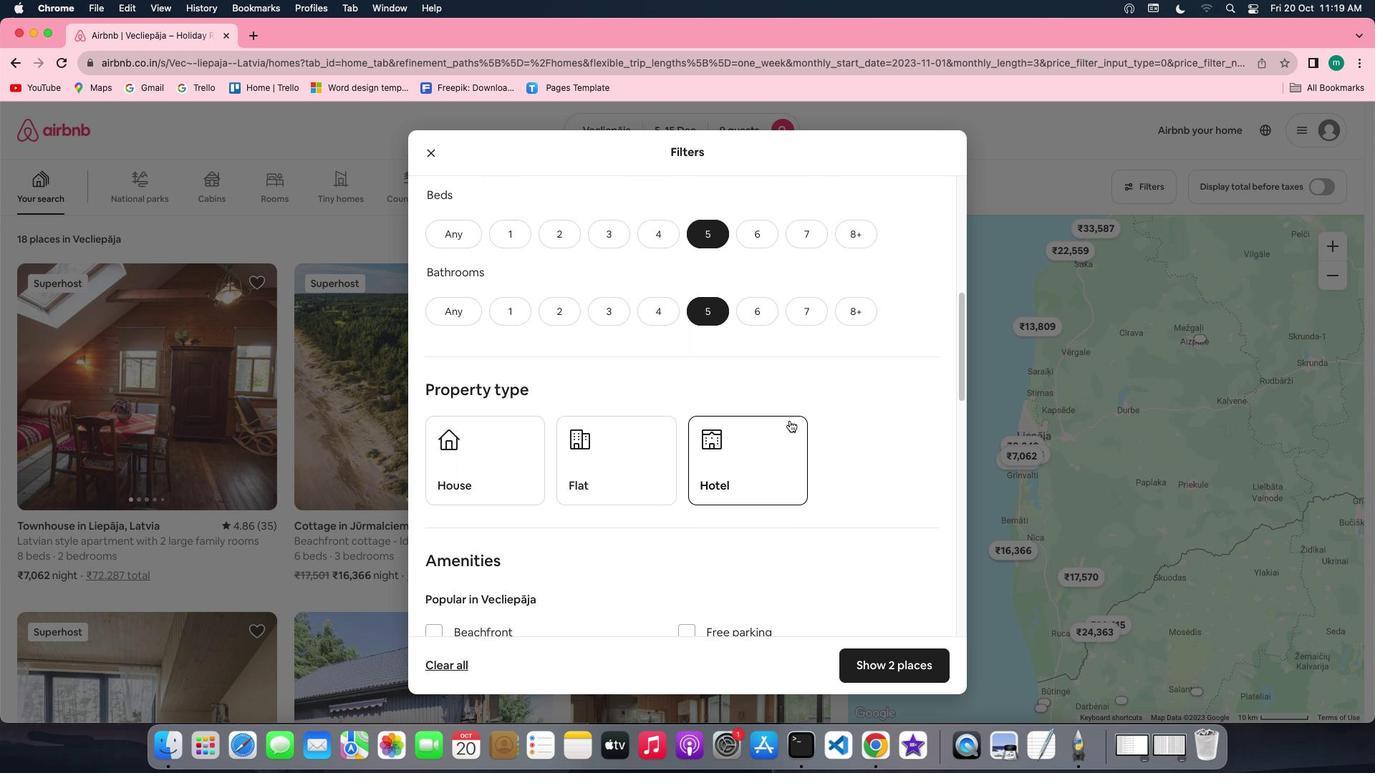 
Action: Mouse scrolled (790, 421) with delta (0, 0)
Screenshot: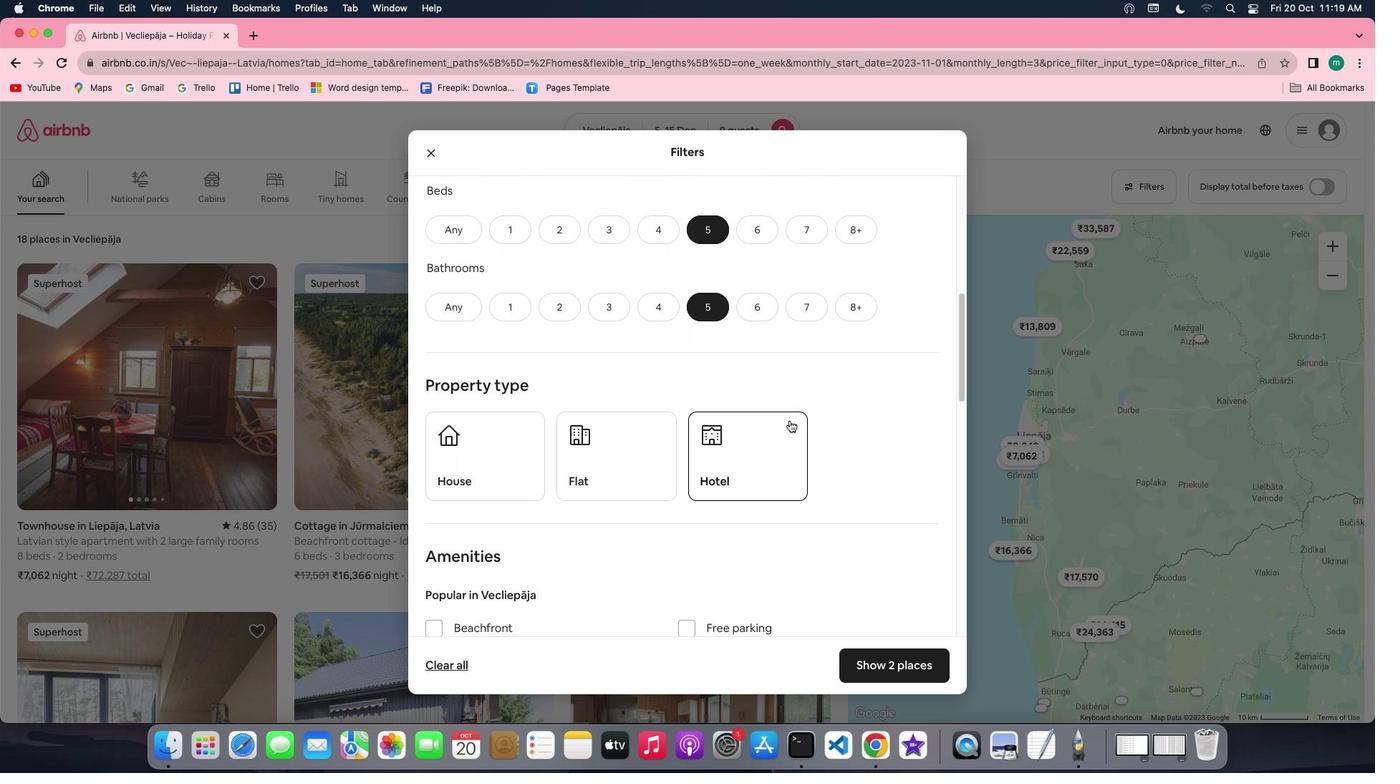 
Action: Mouse scrolled (790, 421) with delta (0, 0)
Screenshot: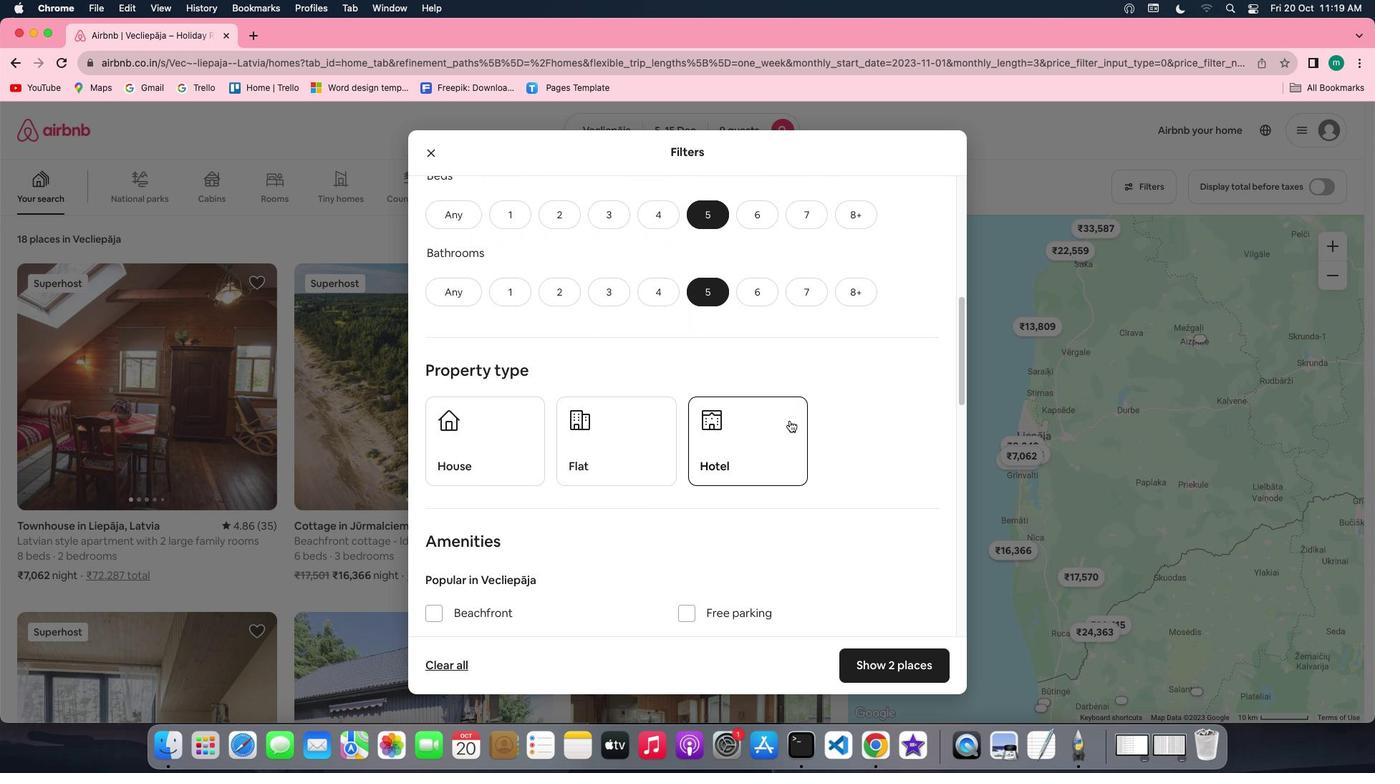 
Action: Mouse scrolled (790, 421) with delta (0, 0)
Screenshot: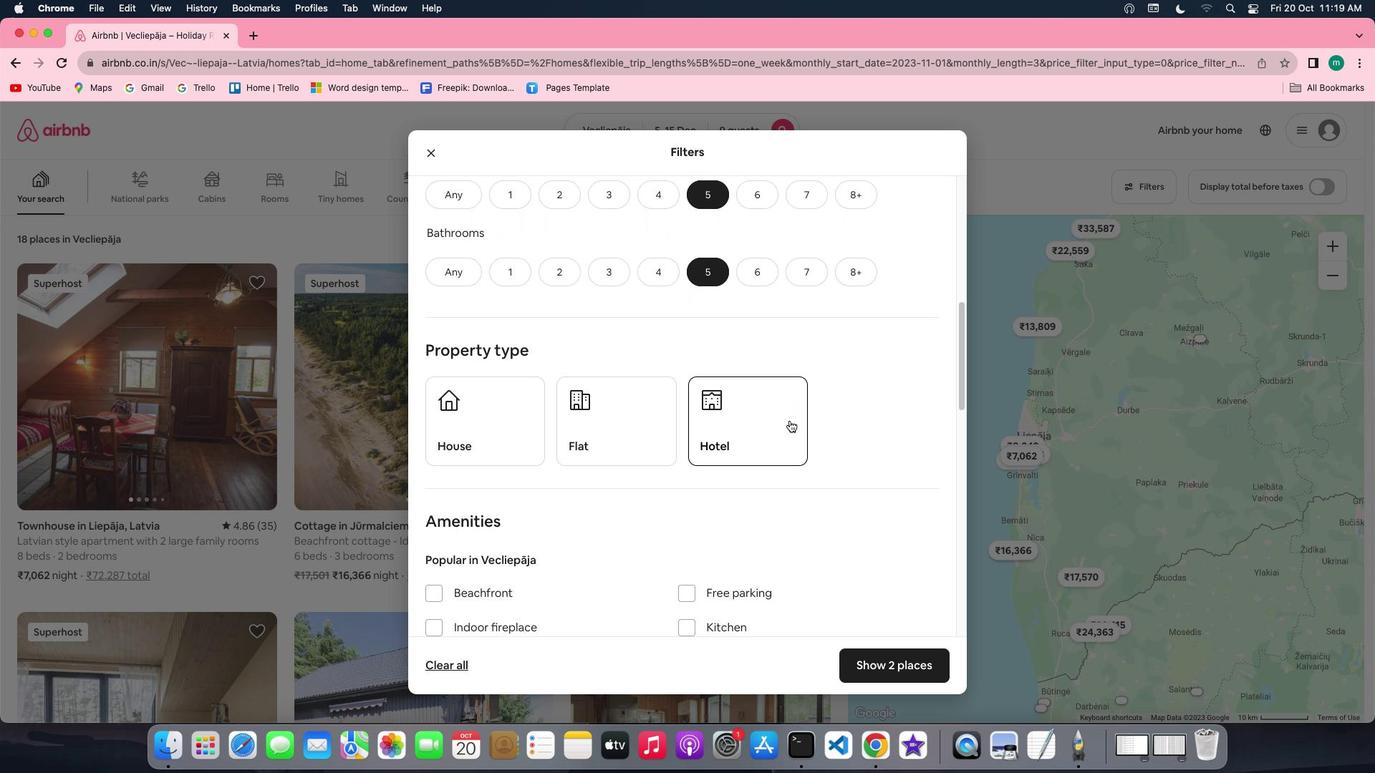 
Action: Mouse scrolled (790, 421) with delta (0, 0)
Screenshot: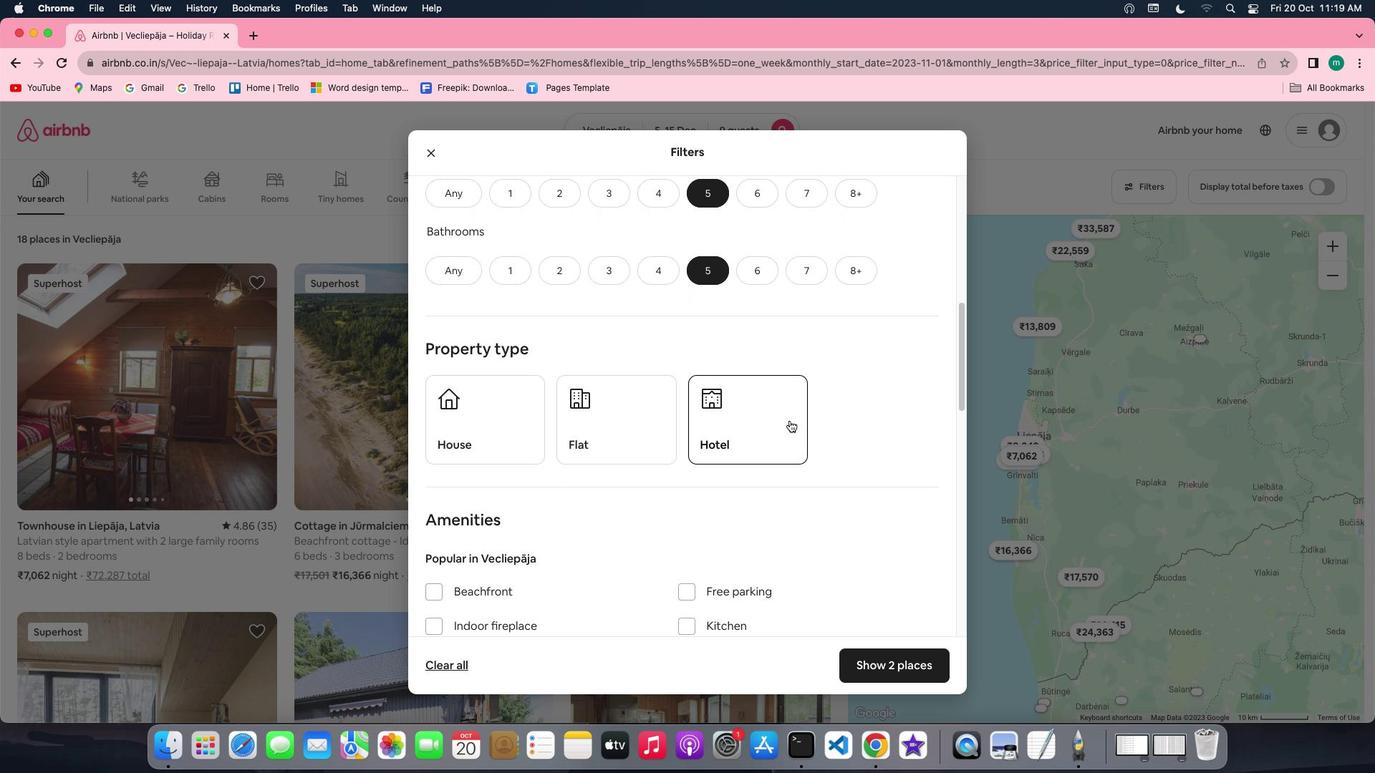 
Action: Mouse scrolled (790, 421) with delta (0, 0)
Screenshot: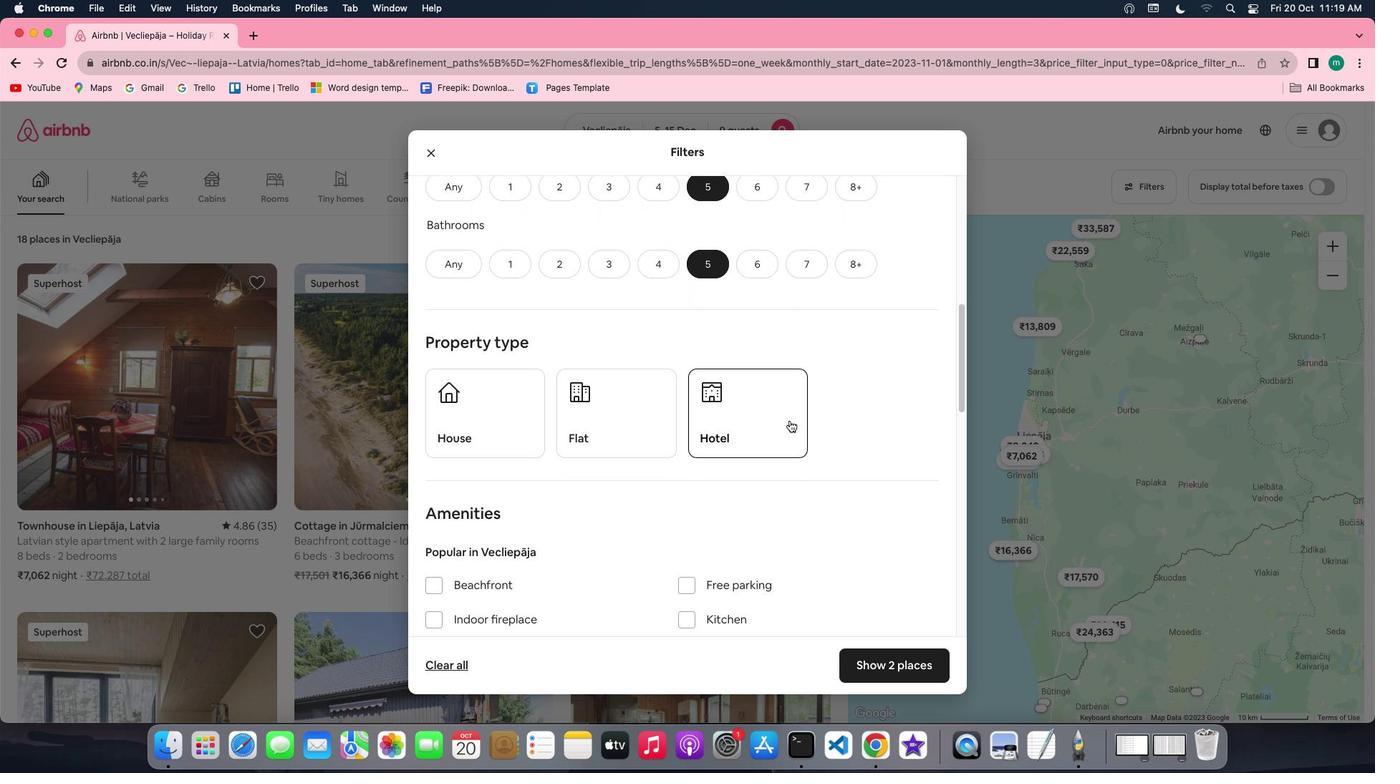 
Action: Mouse scrolled (790, 421) with delta (0, 0)
Screenshot: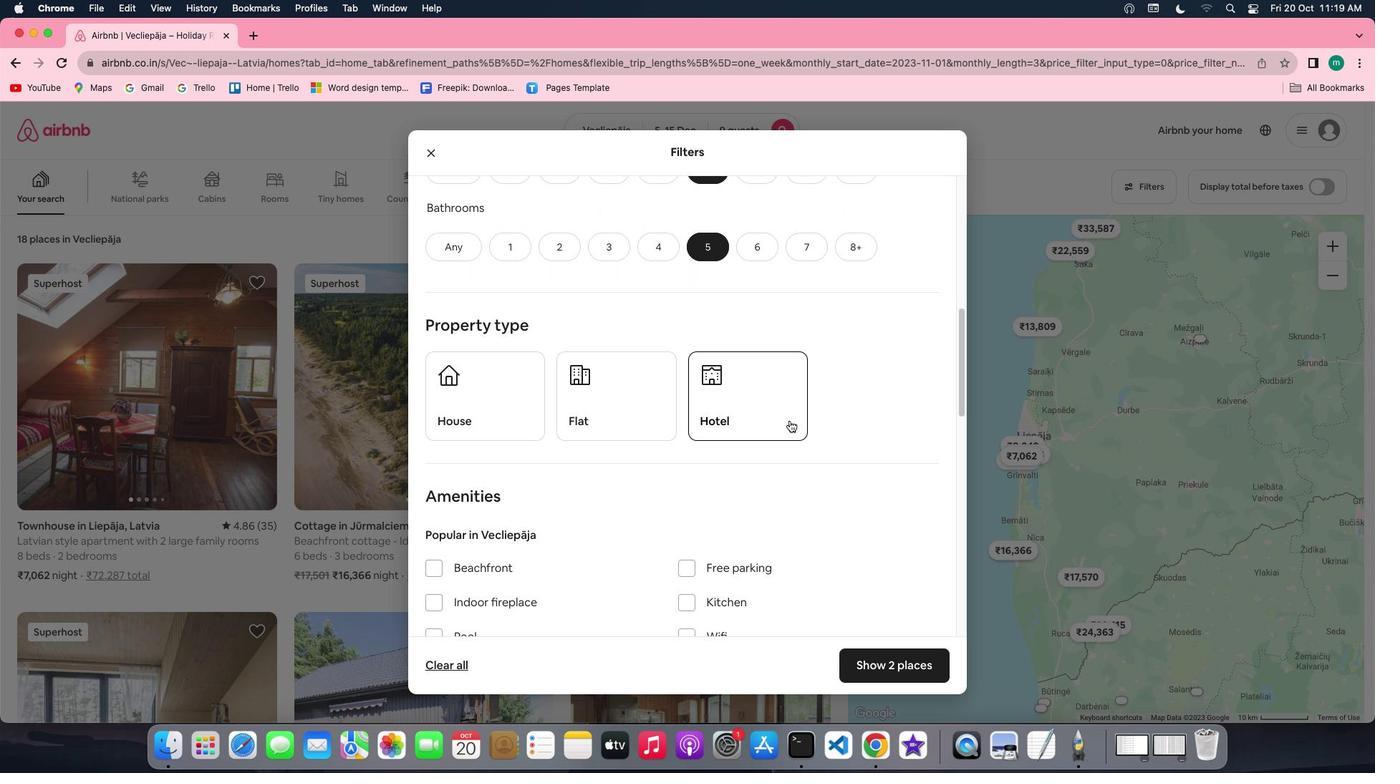 
Action: Mouse moved to (496, 404)
Screenshot: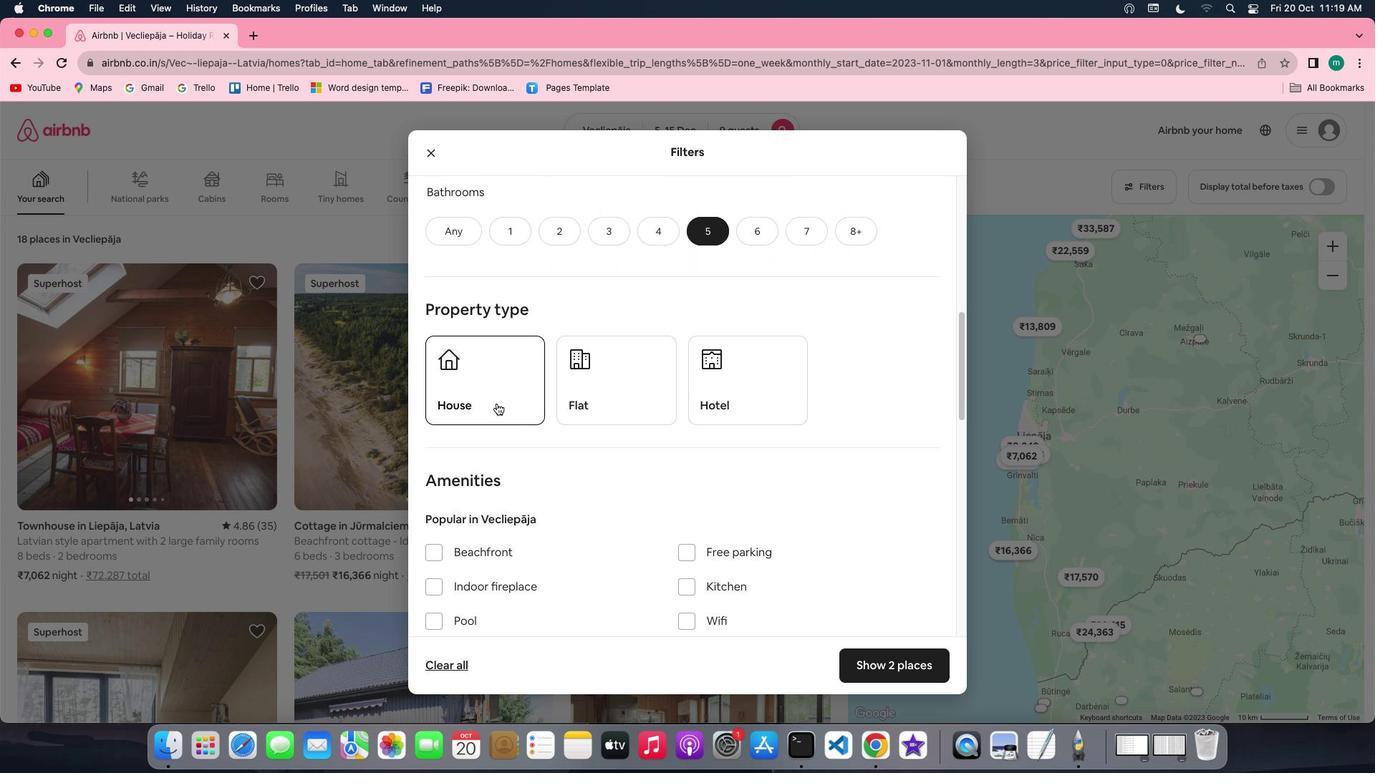 
Action: Mouse pressed left at (496, 404)
Screenshot: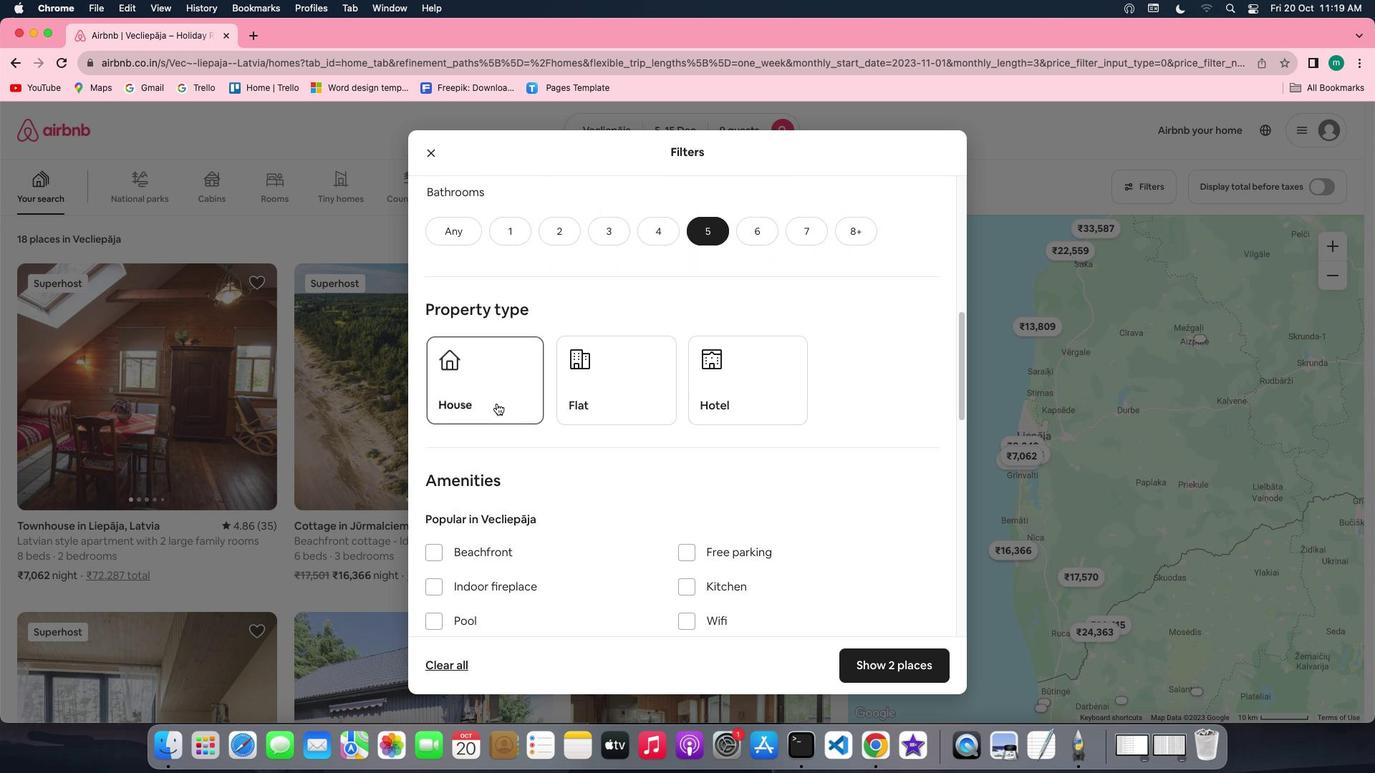 
Action: Mouse moved to (694, 483)
Screenshot: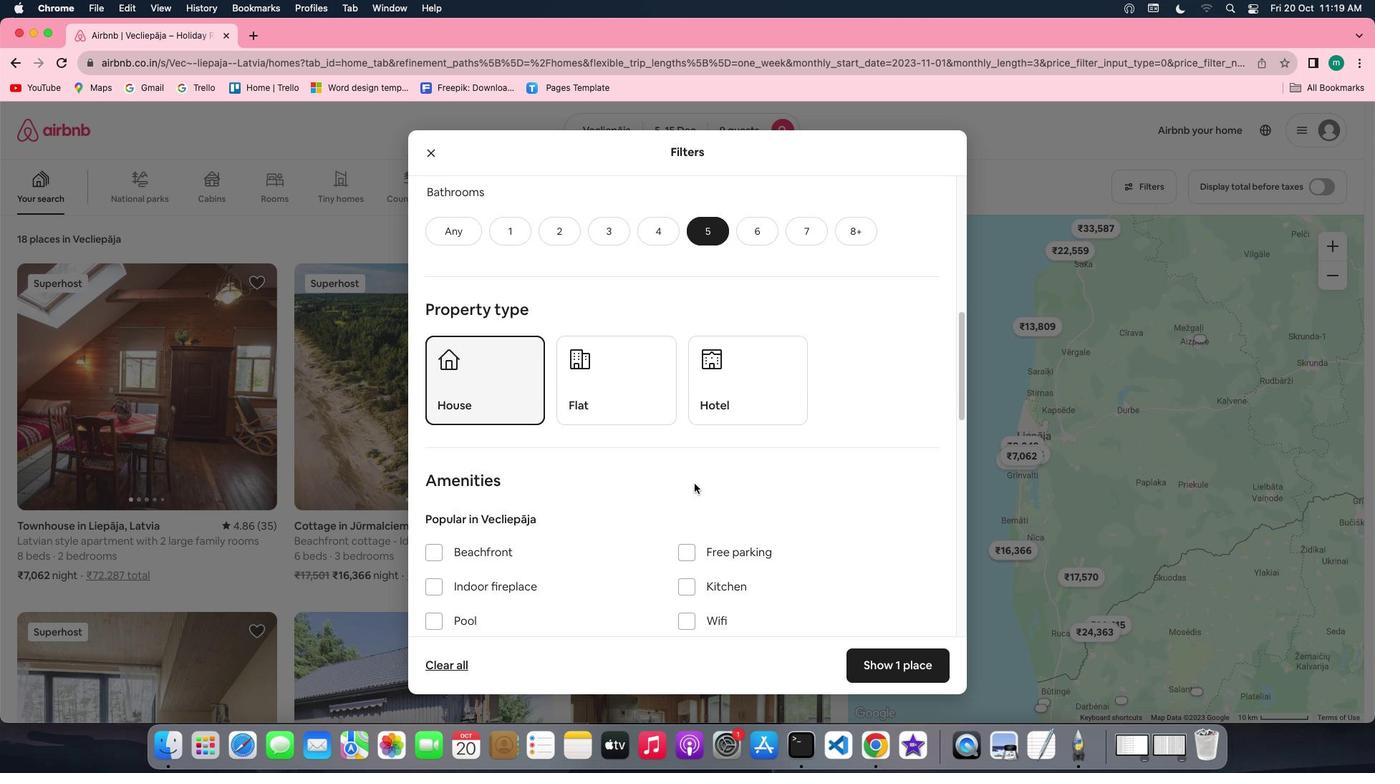 
Action: Mouse scrolled (694, 483) with delta (0, 0)
Screenshot: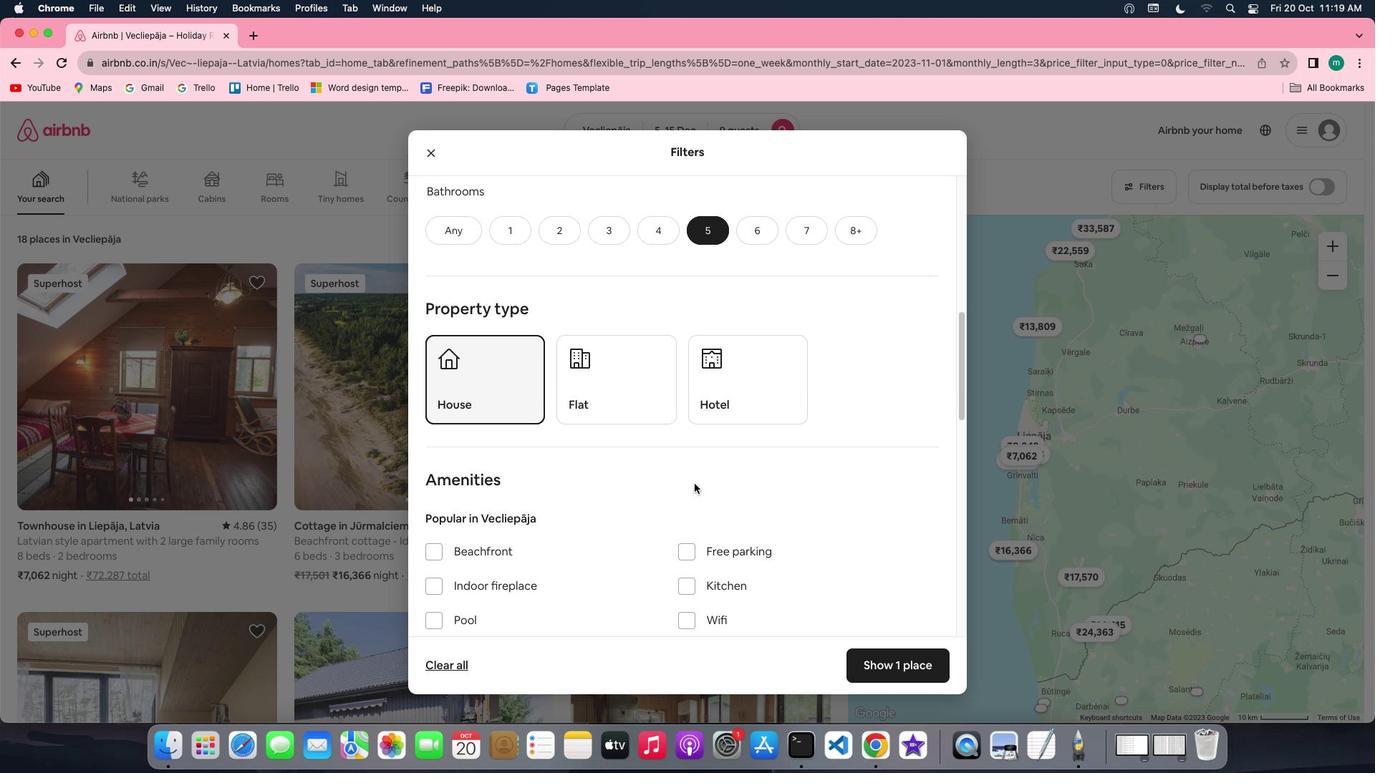 
Action: Mouse scrolled (694, 483) with delta (0, 0)
Screenshot: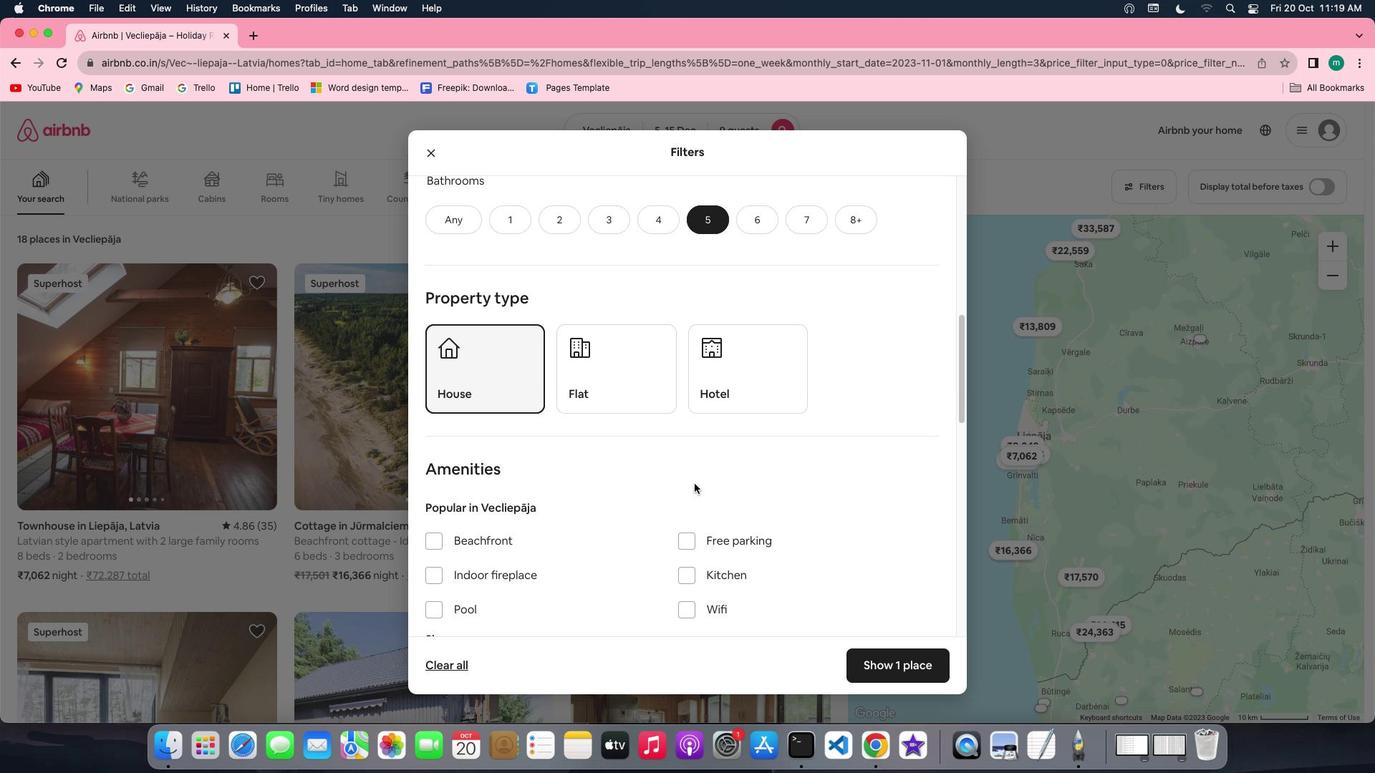 
Action: Mouse scrolled (694, 483) with delta (0, 0)
Screenshot: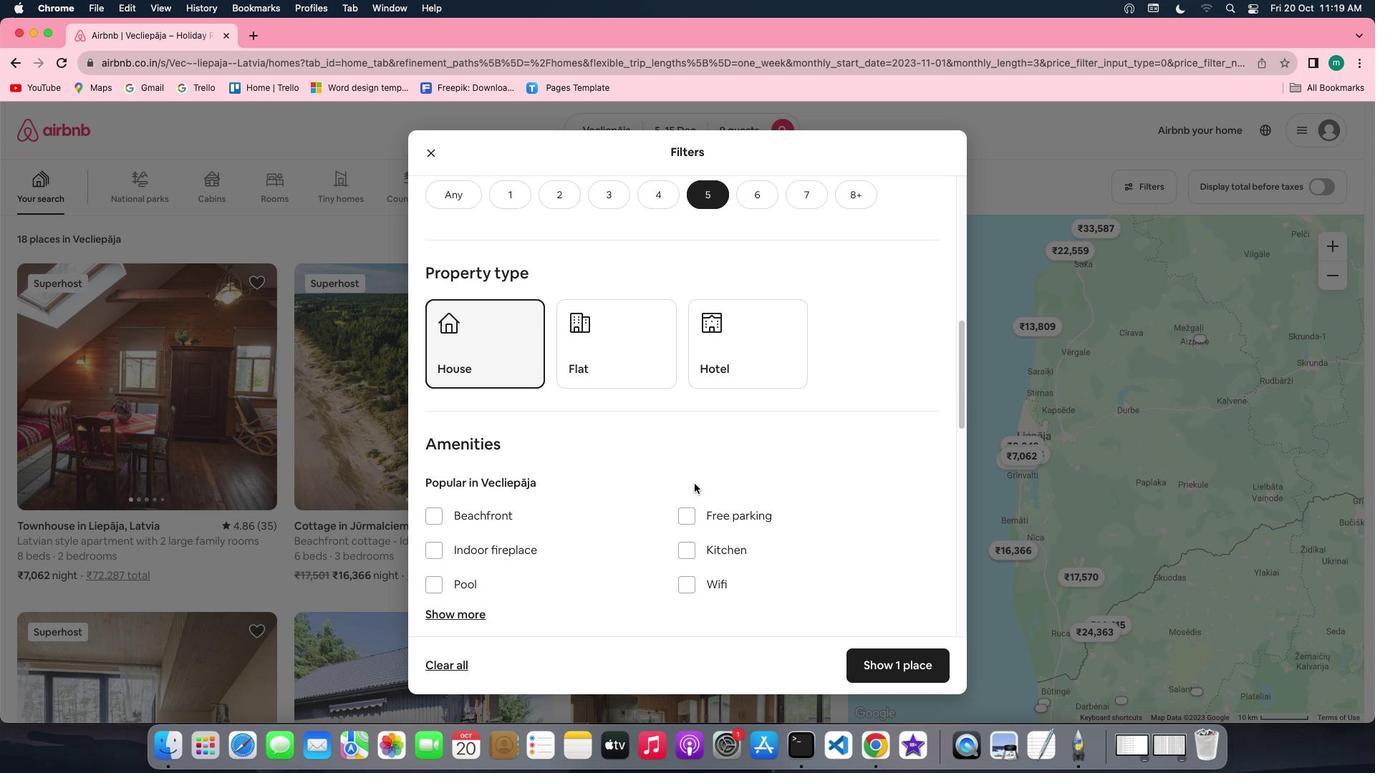 
Action: Mouse scrolled (694, 483) with delta (0, 0)
Screenshot: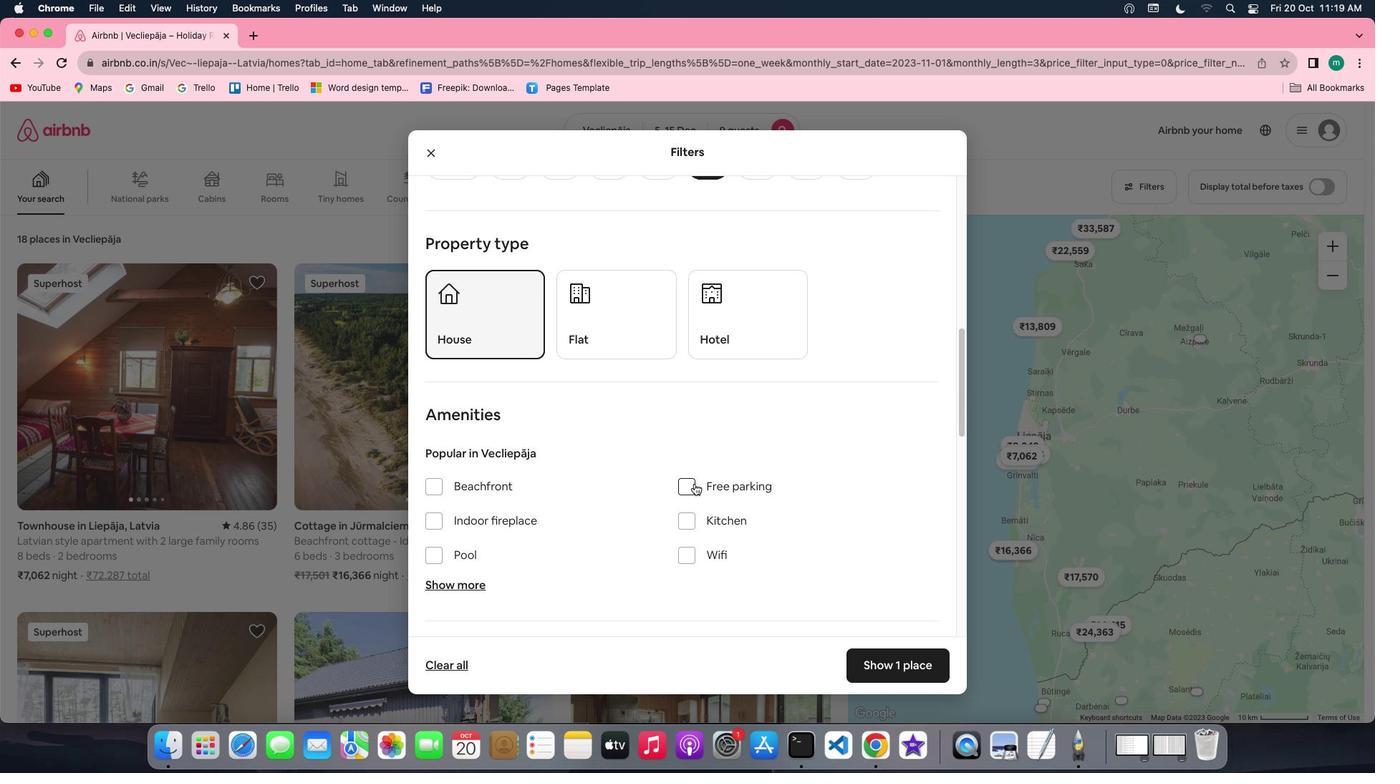 
Action: Mouse scrolled (694, 483) with delta (0, 0)
Screenshot: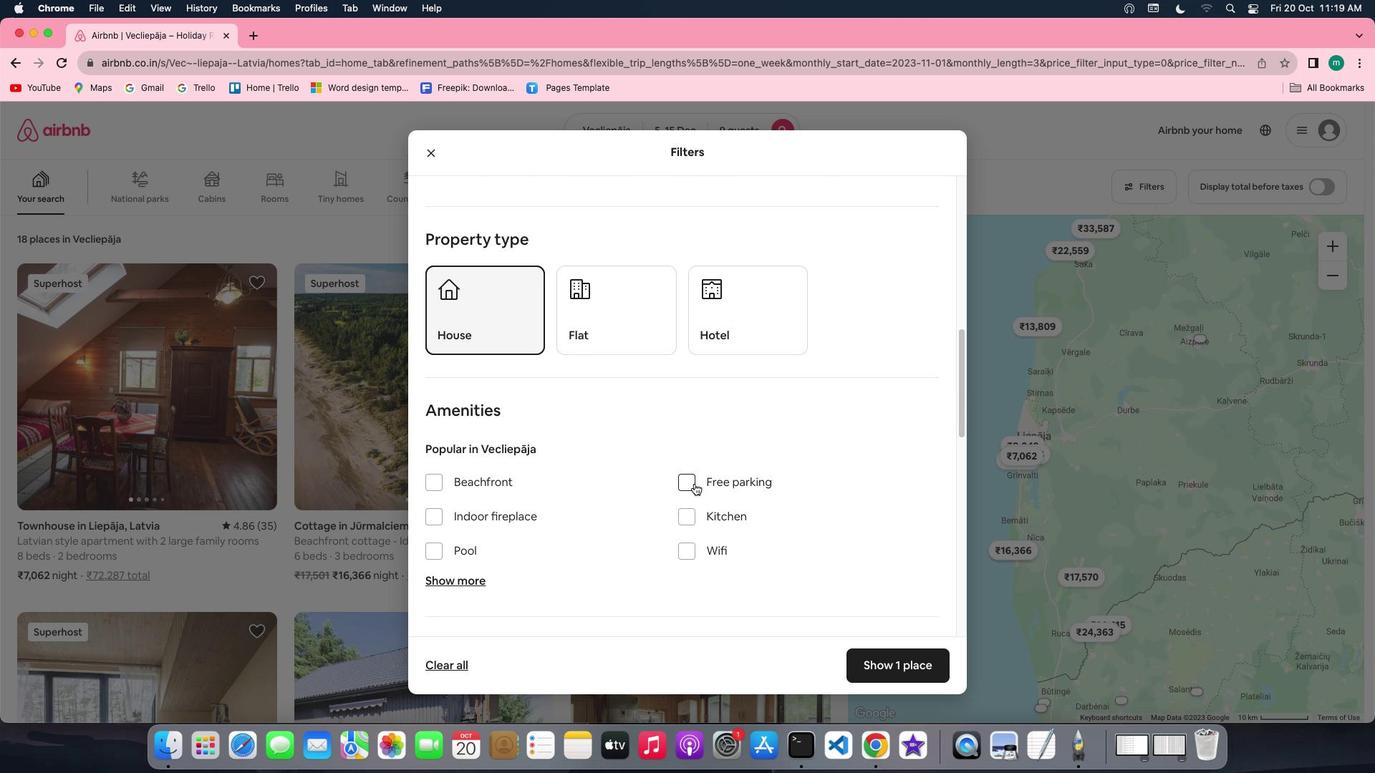 
Action: Mouse scrolled (694, 483) with delta (0, 0)
Screenshot: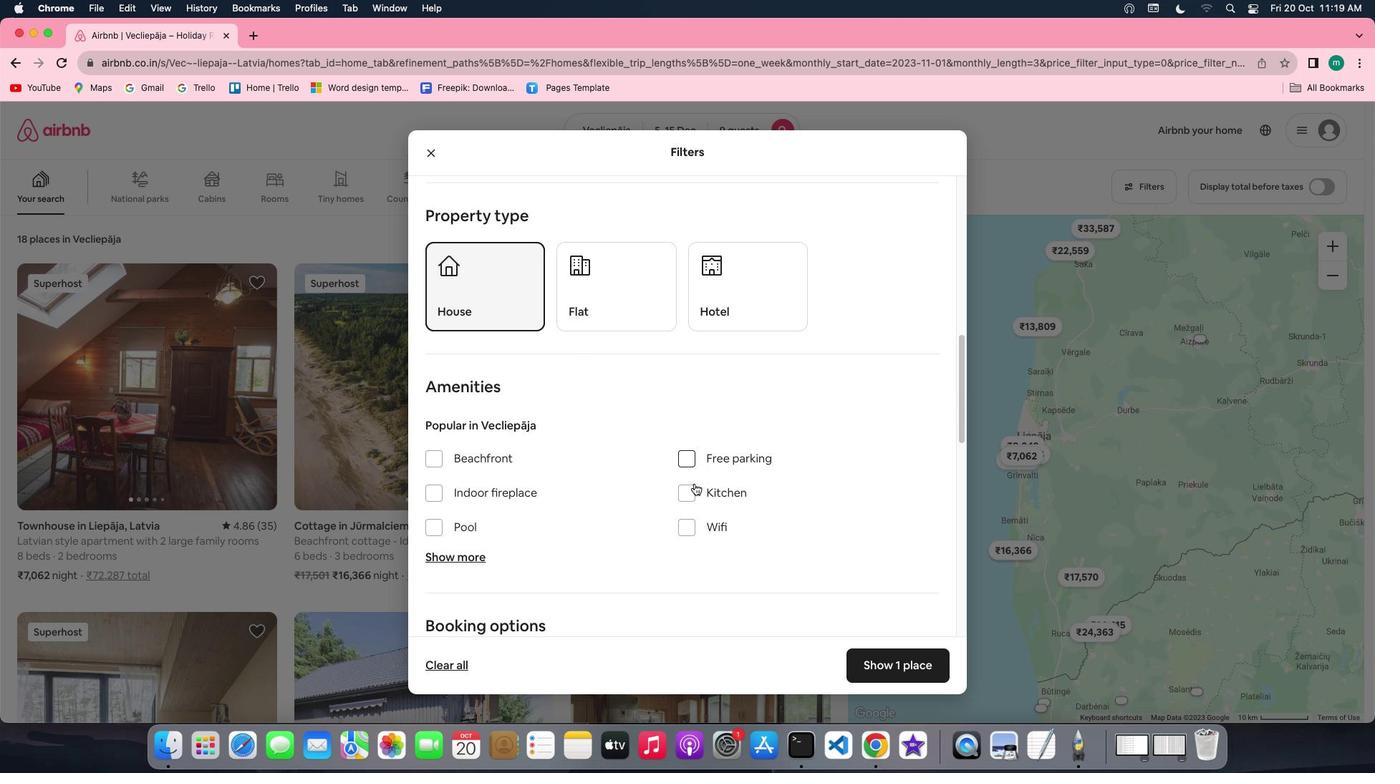
Action: Mouse scrolled (694, 483) with delta (0, -1)
Screenshot: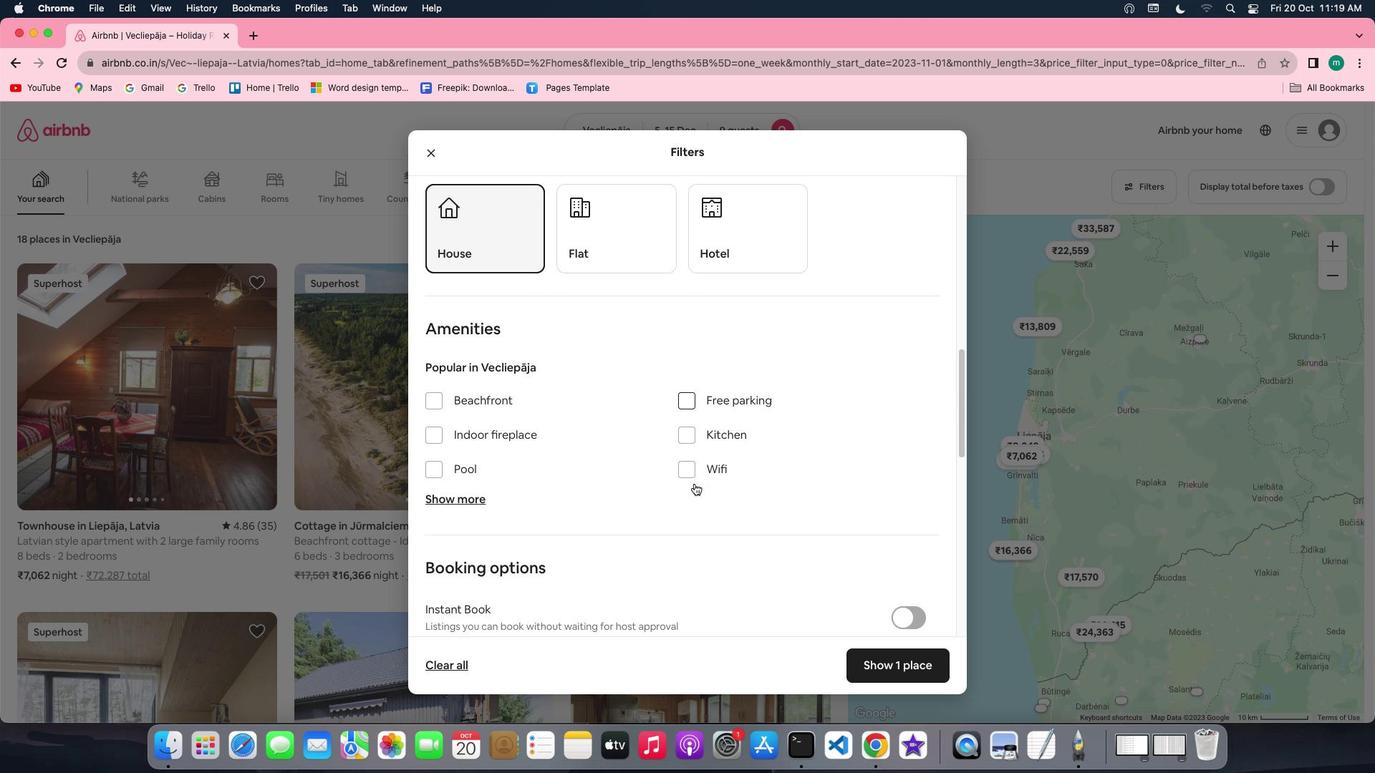 
Action: Mouse scrolled (694, 483) with delta (0, 0)
Screenshot: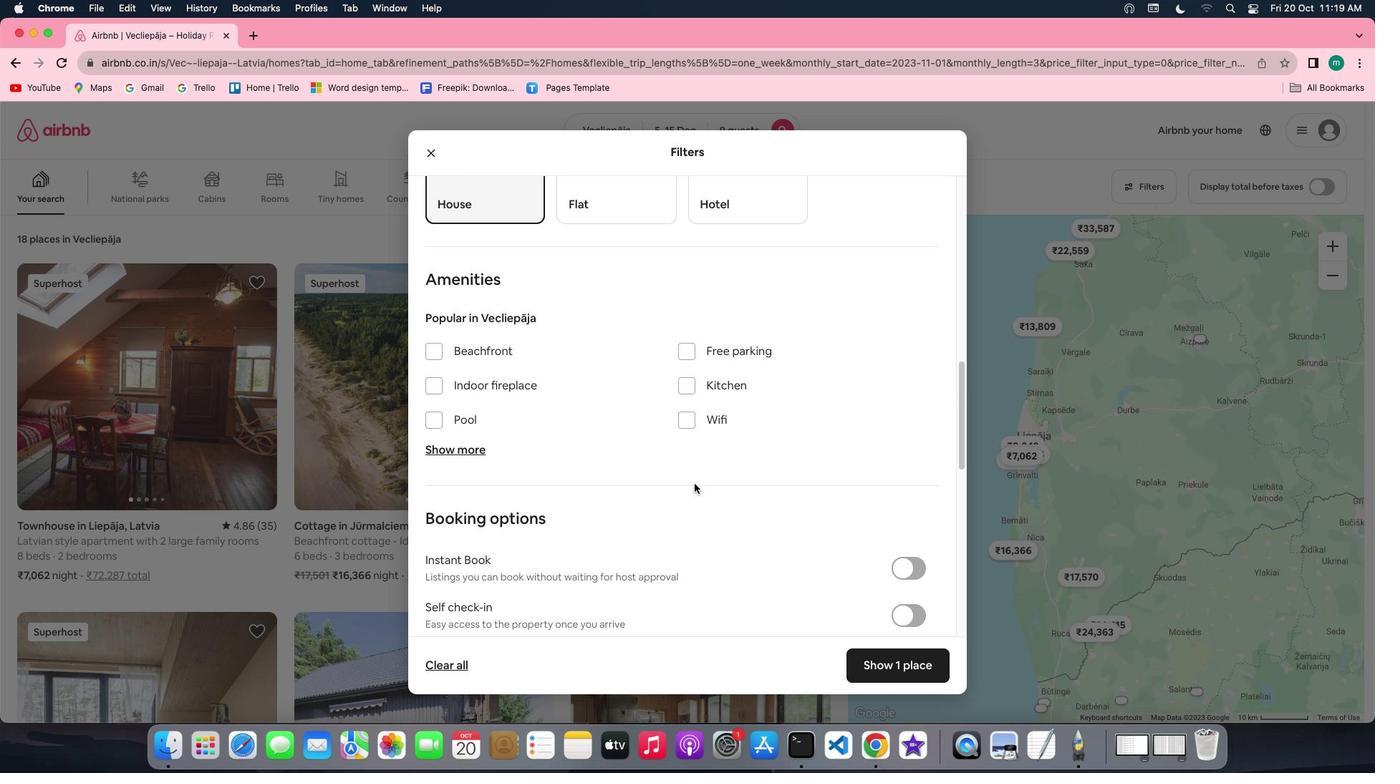 
Action: Mouse scrolled (694, 483) with delta (0, 0)
Screenshot: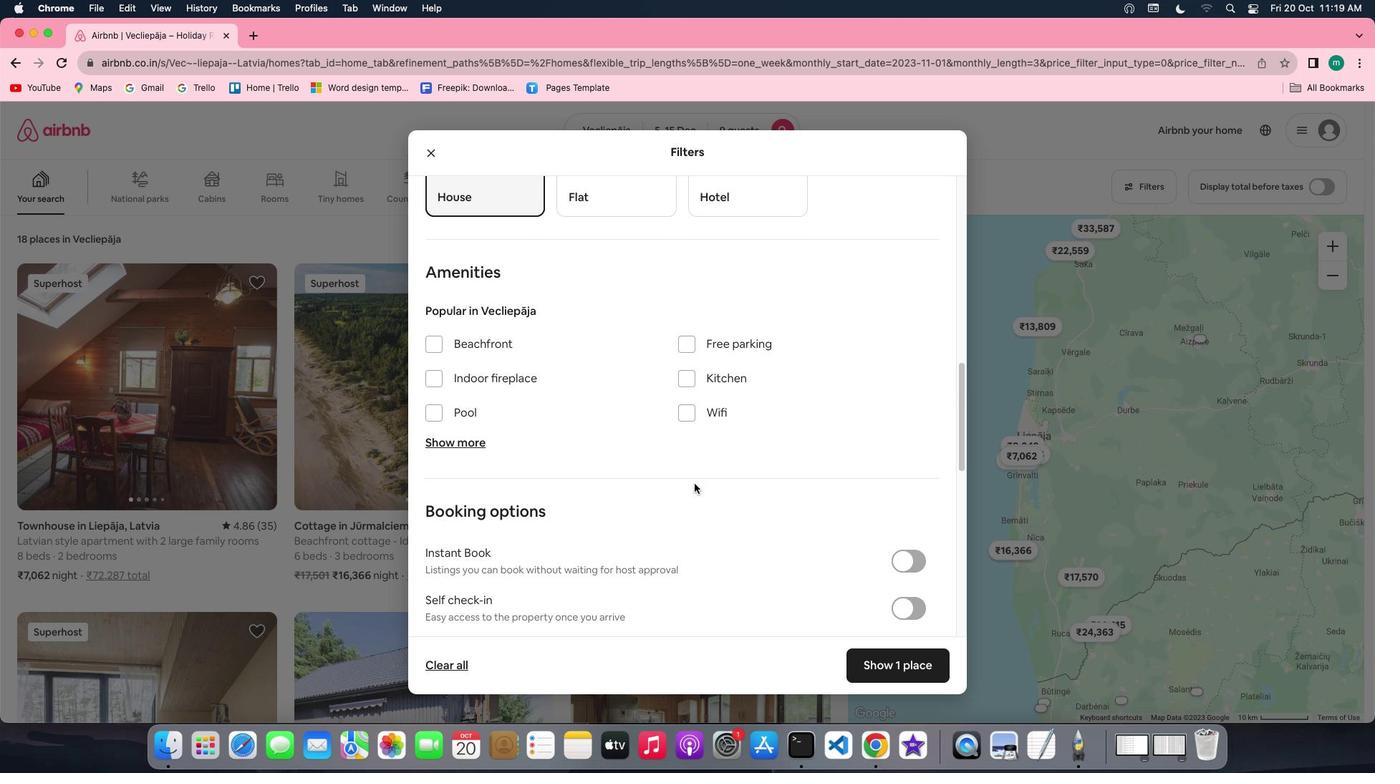 
Action: Mouse scrolled (694, 483) with delta (0, 0)
Screenshot: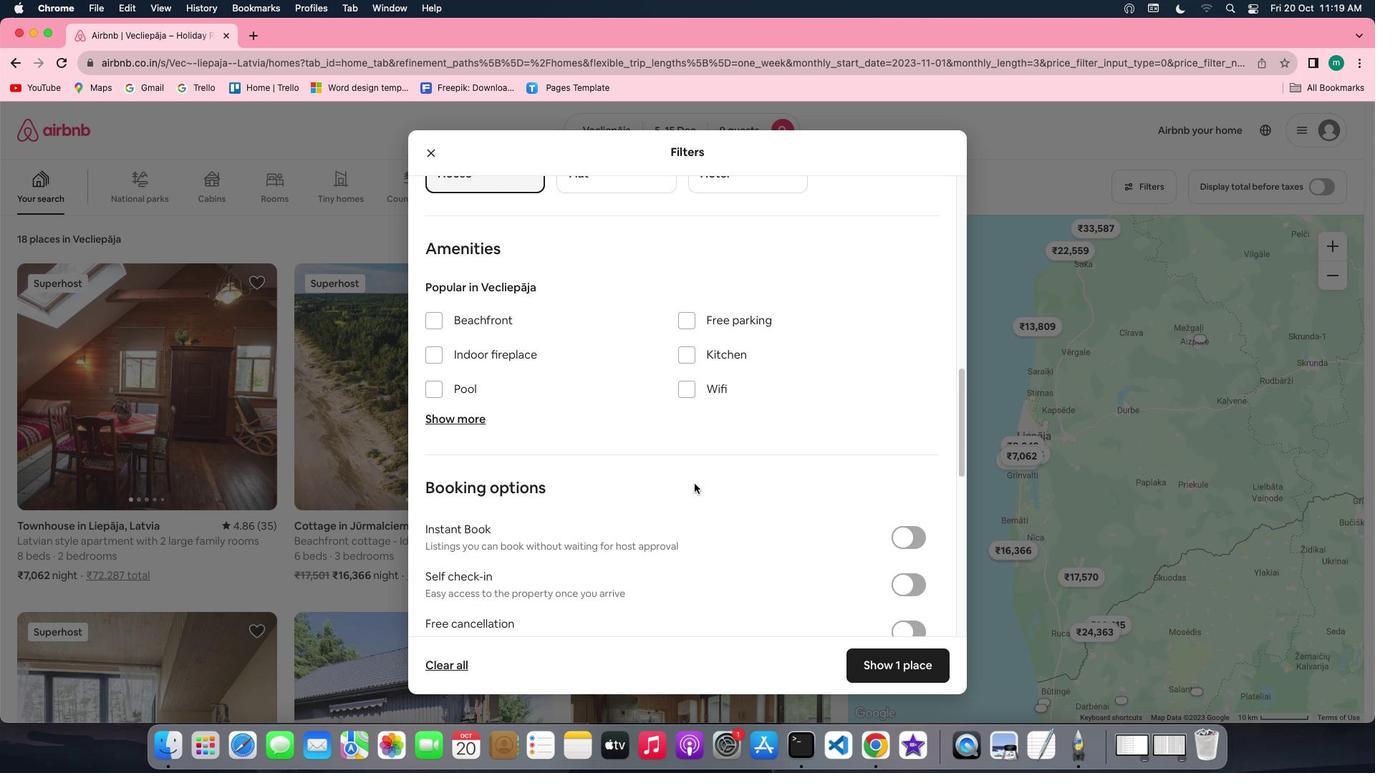 
Action: Mouse scrolled (694, 483) with delta (0, 0)
Screenshot: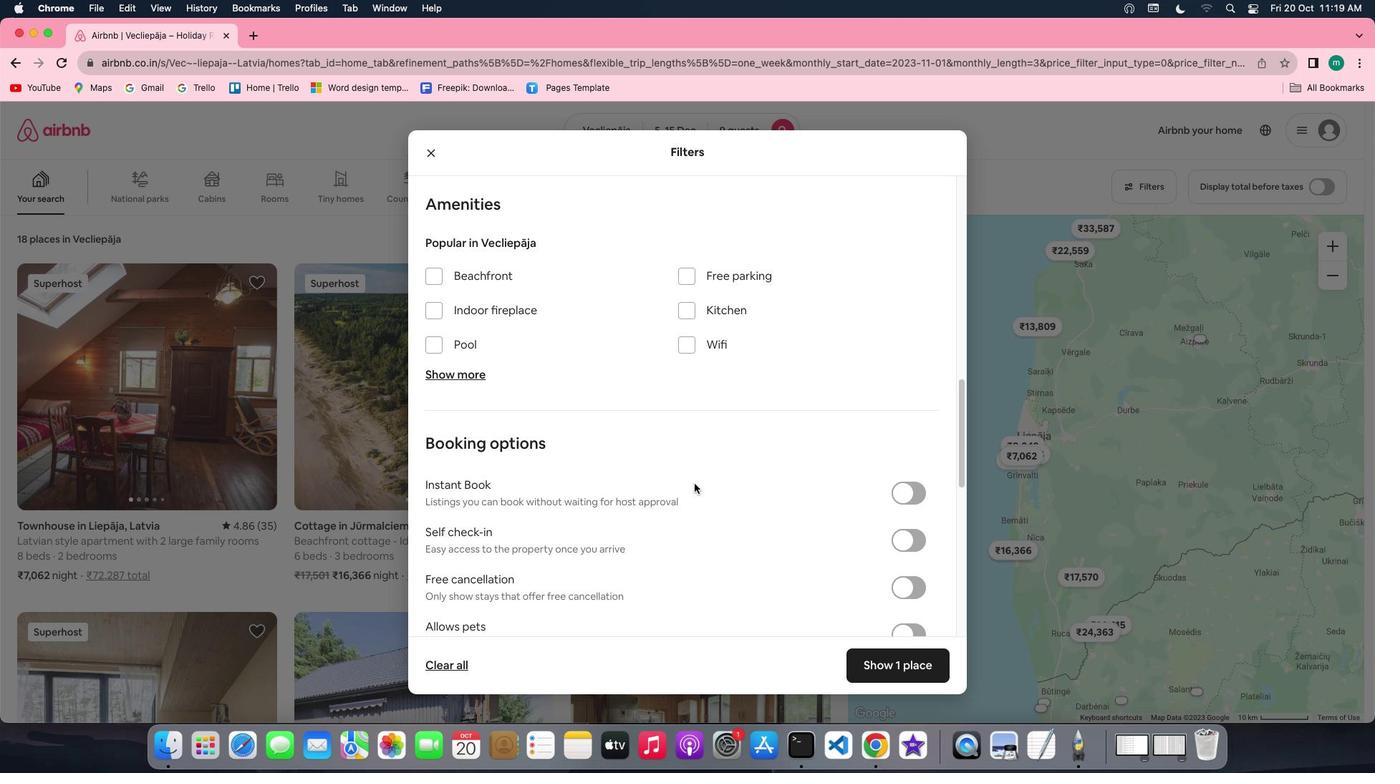 
Action: Mouse scrolled (694, 483) with delta (0, 0)
Screenshot: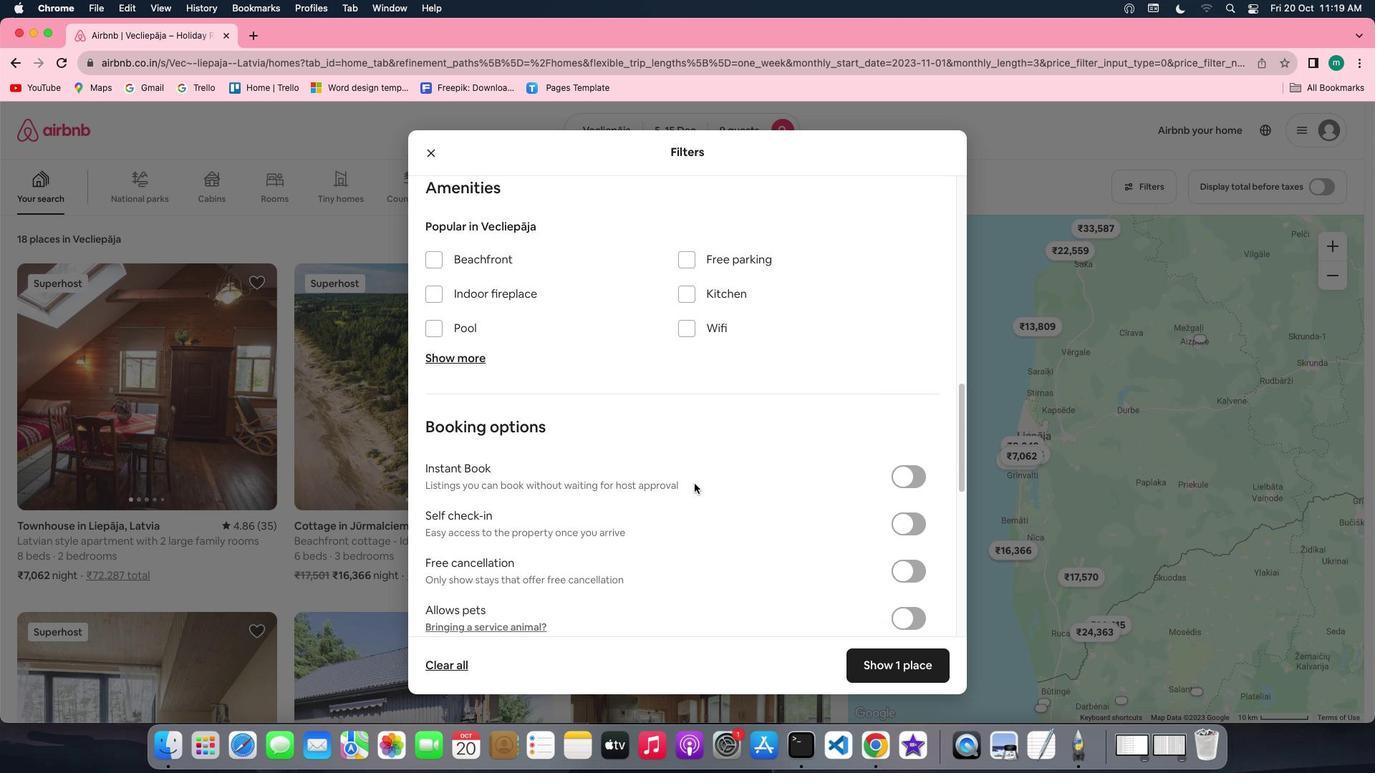 
Action: Mouse scrolled (694, 483) with delta (0, -1)
Screenshot: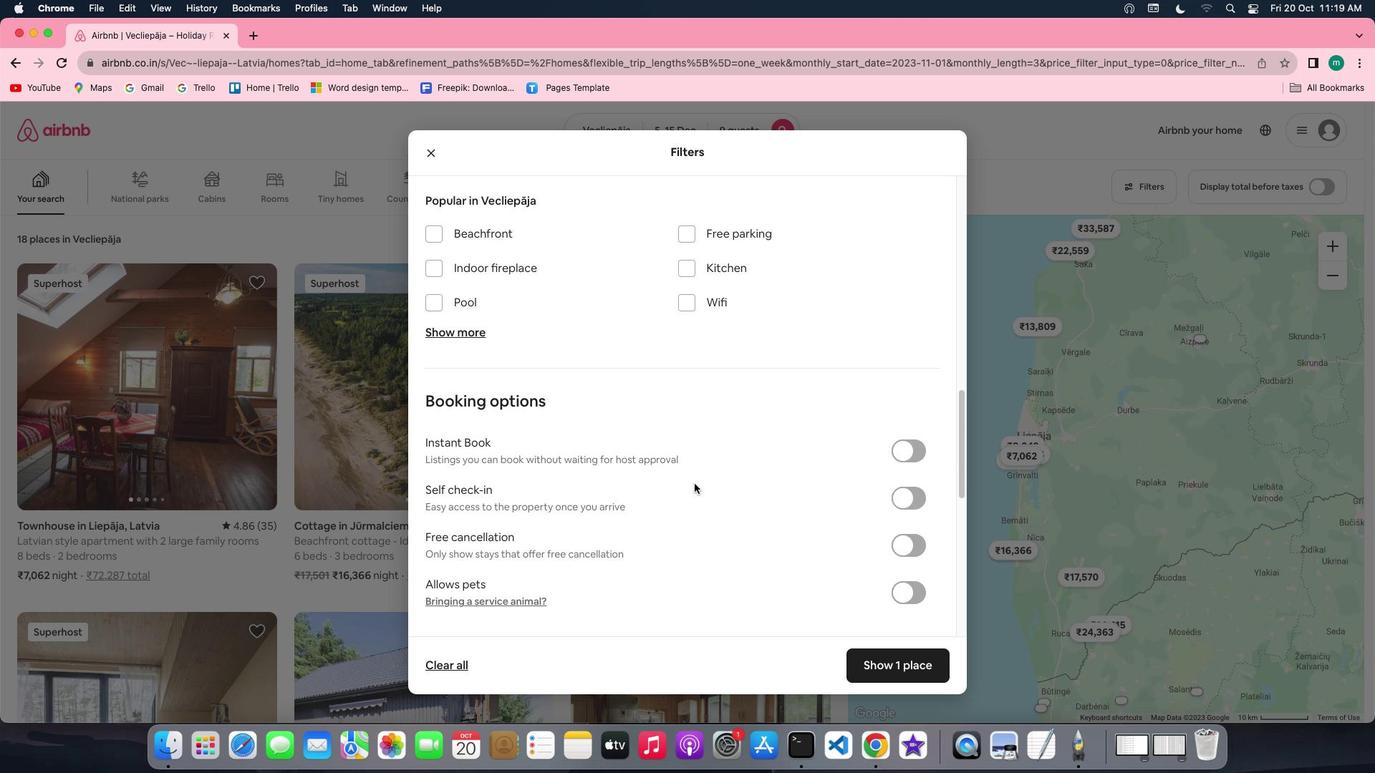 
Action: Mouse moved to (914, 442)
Screenshot: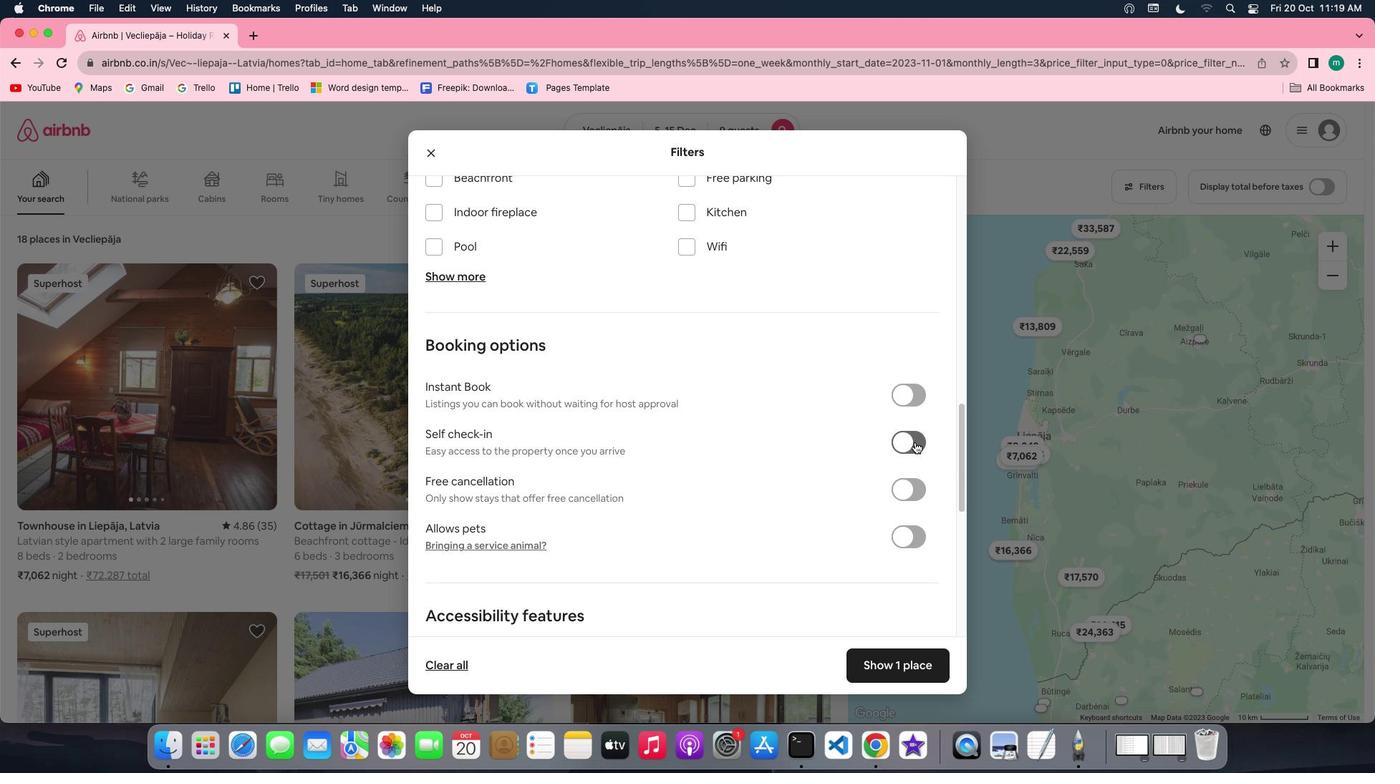 
Action: Mouse pressed left at (914, 442)
Screenshot: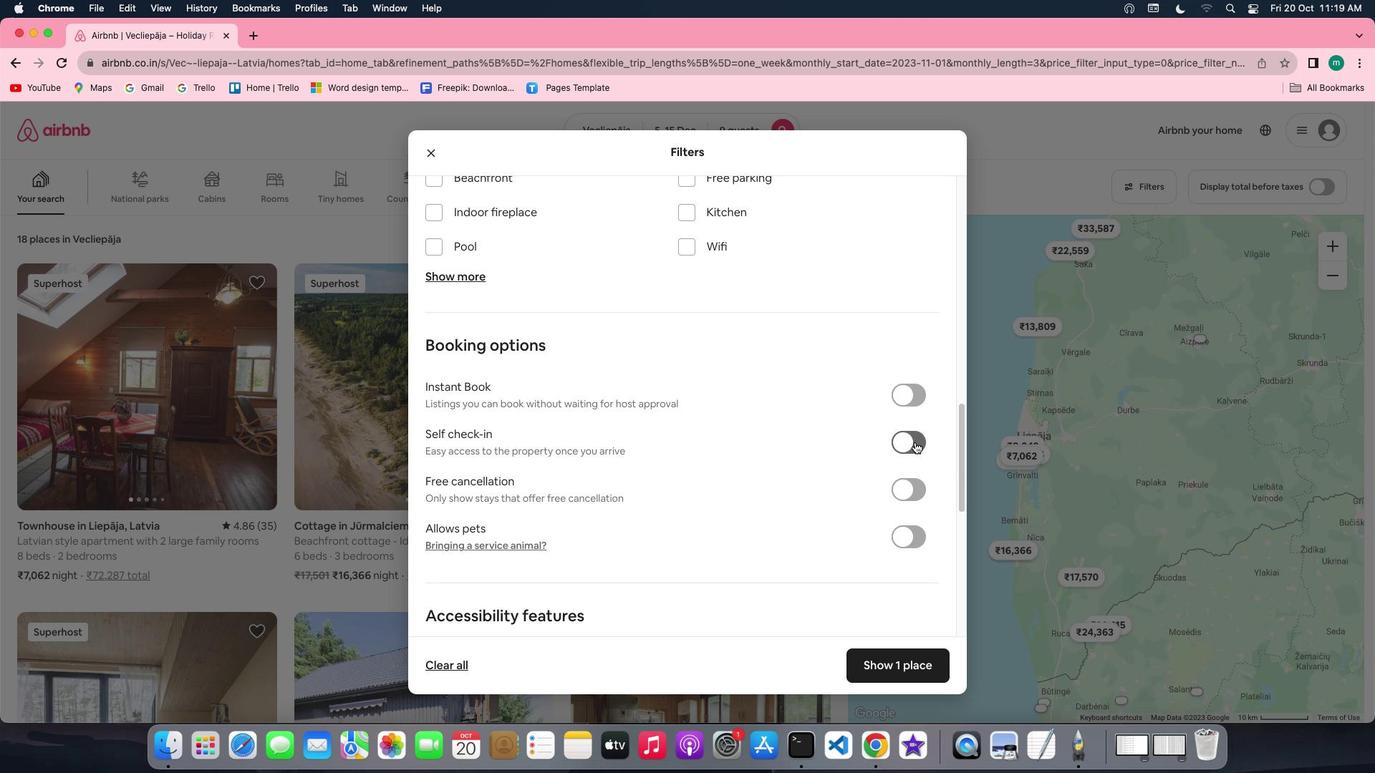 
Action: Mouse moved to (735, 449)
Screenshot: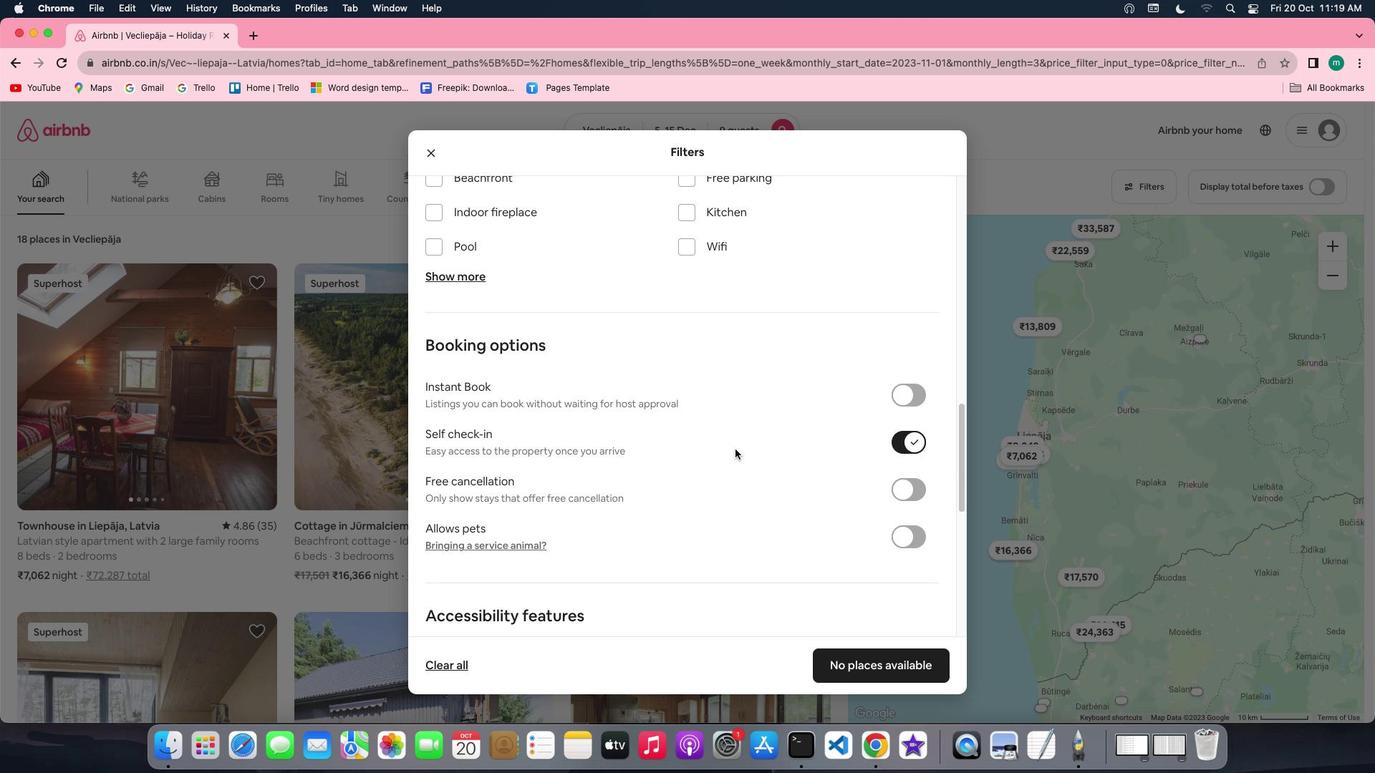 
Action: Mouse scrolled (735, 449) with delta (0, 0)
Screenshot: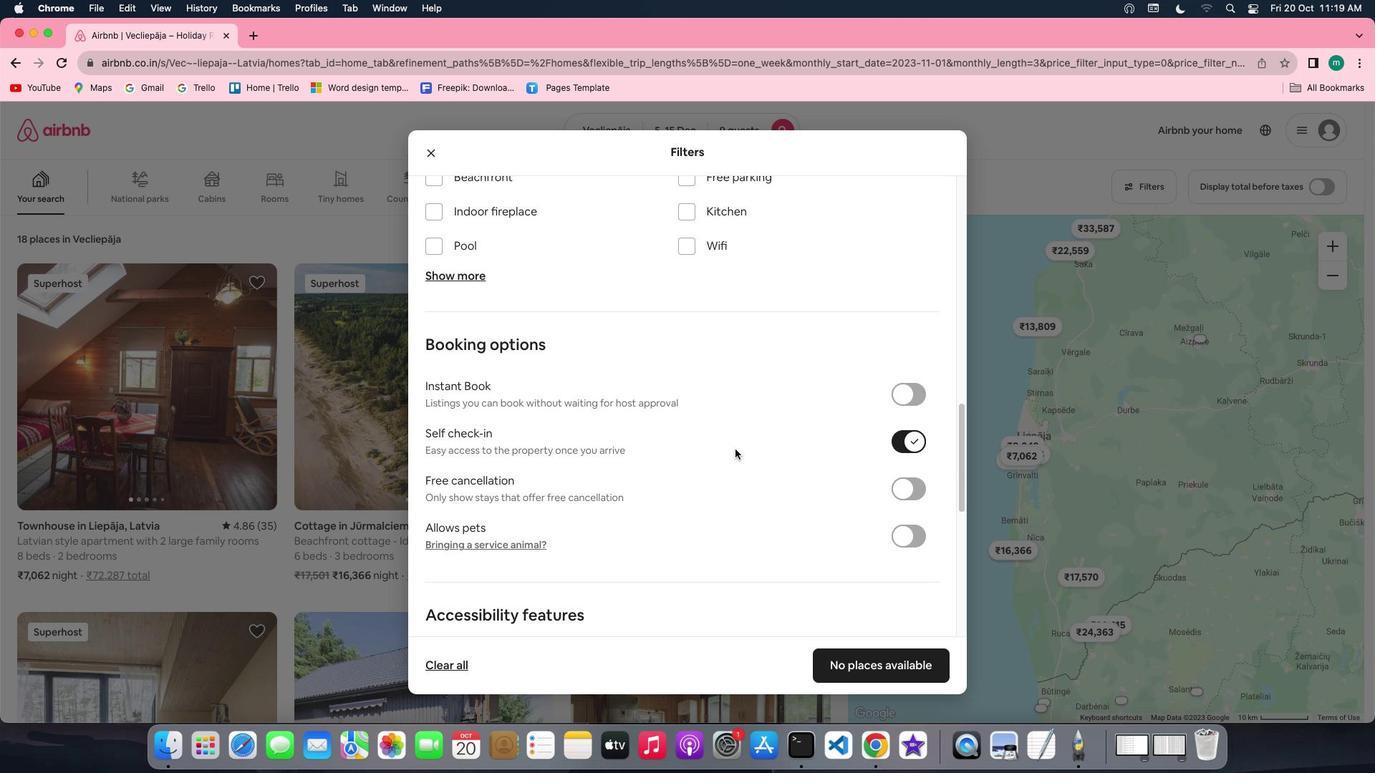 
Action: Mouse scrolled (735, 449) with delta (0, 0)
Screenshot: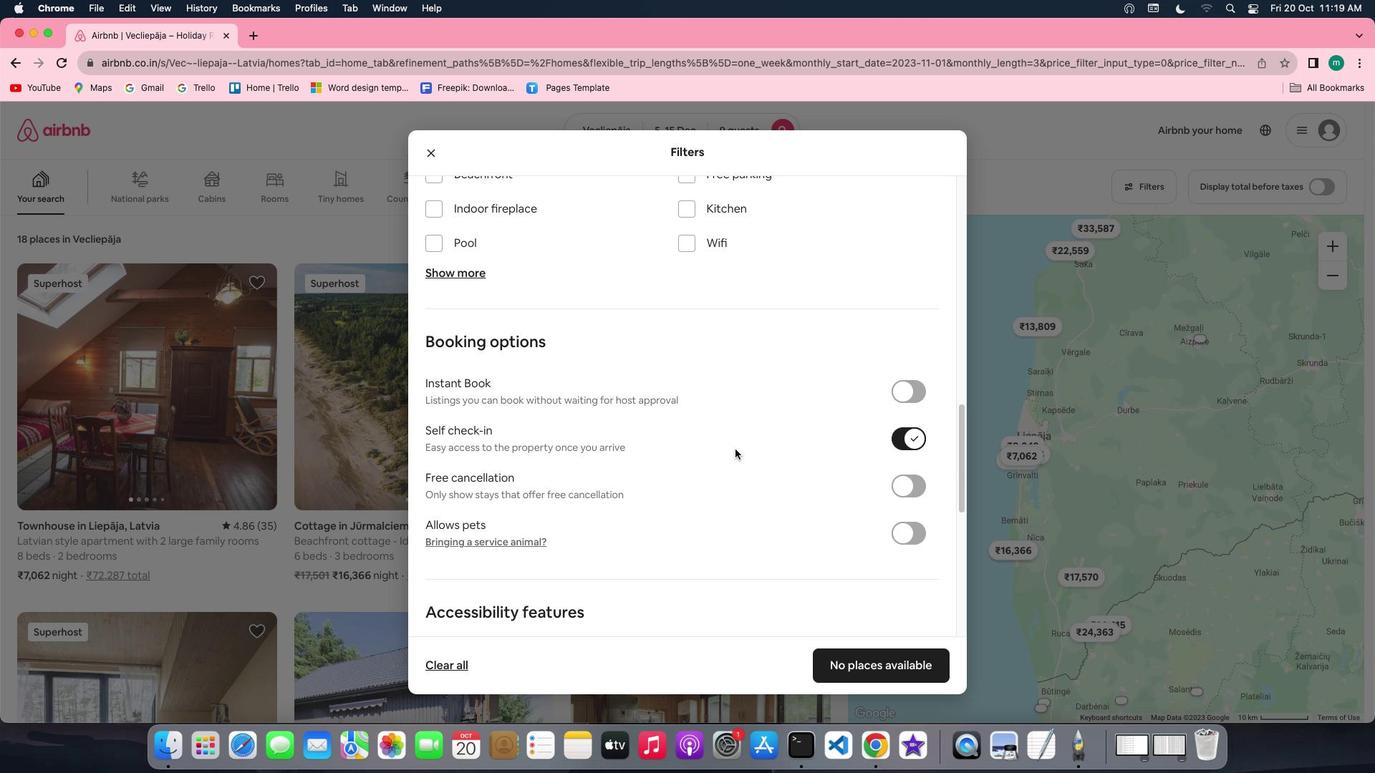 
Action: Mouse scrolled (735, 449) with delta (0, 0)
Screenshot: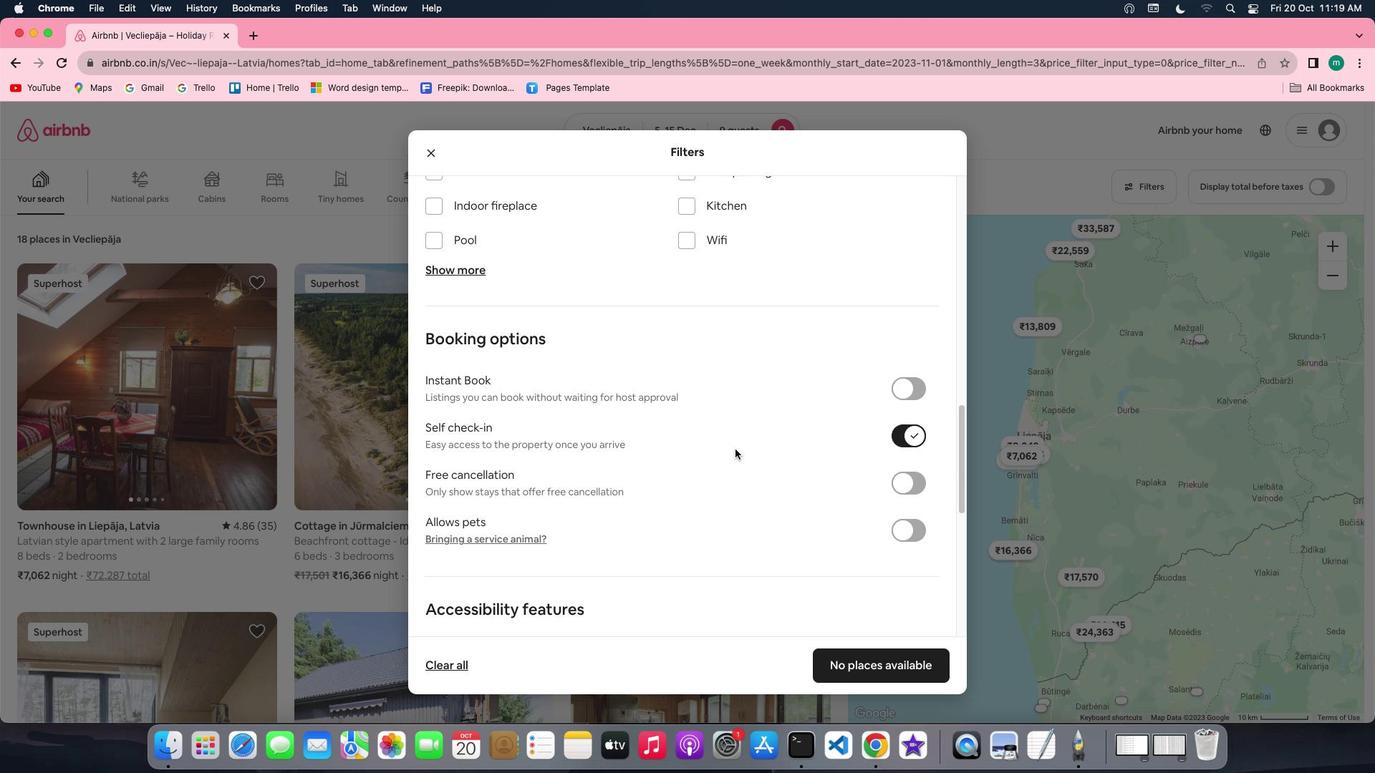 
Action: Mouse scrolled (735, 449) with delta (0, 0)
Screenshot: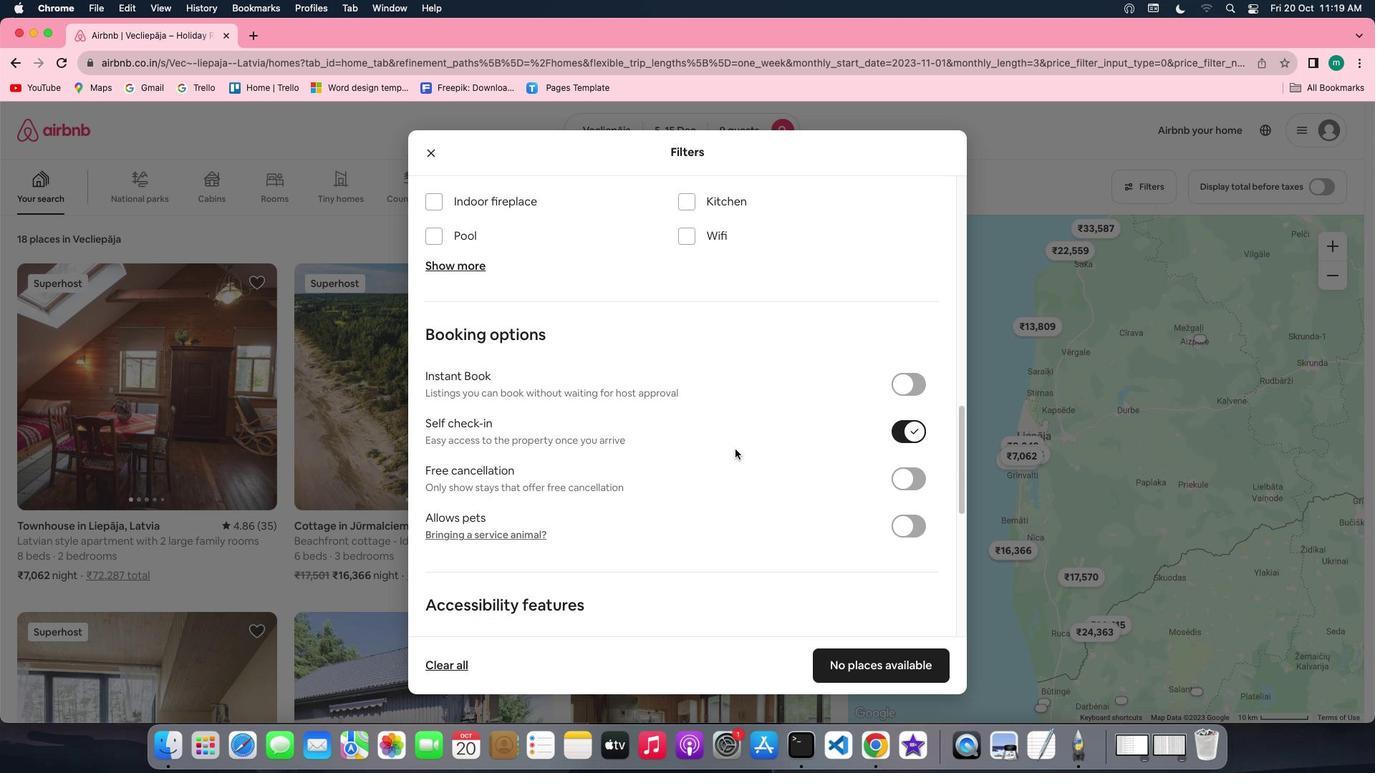 
Action: Mouse scrolled (735, 449) with delta (0, -1)
Screenshot: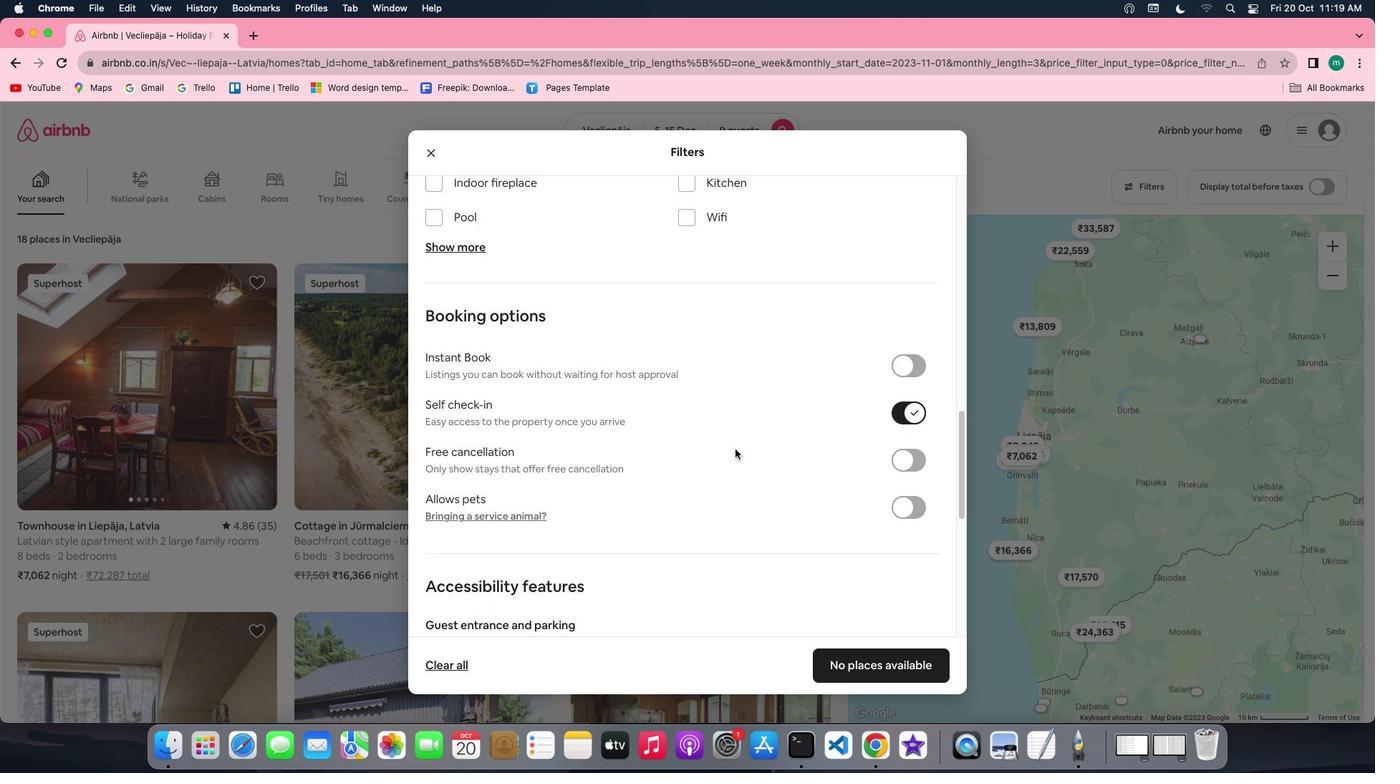 
Action: Mouse moved to (781, 499)
Screenshot: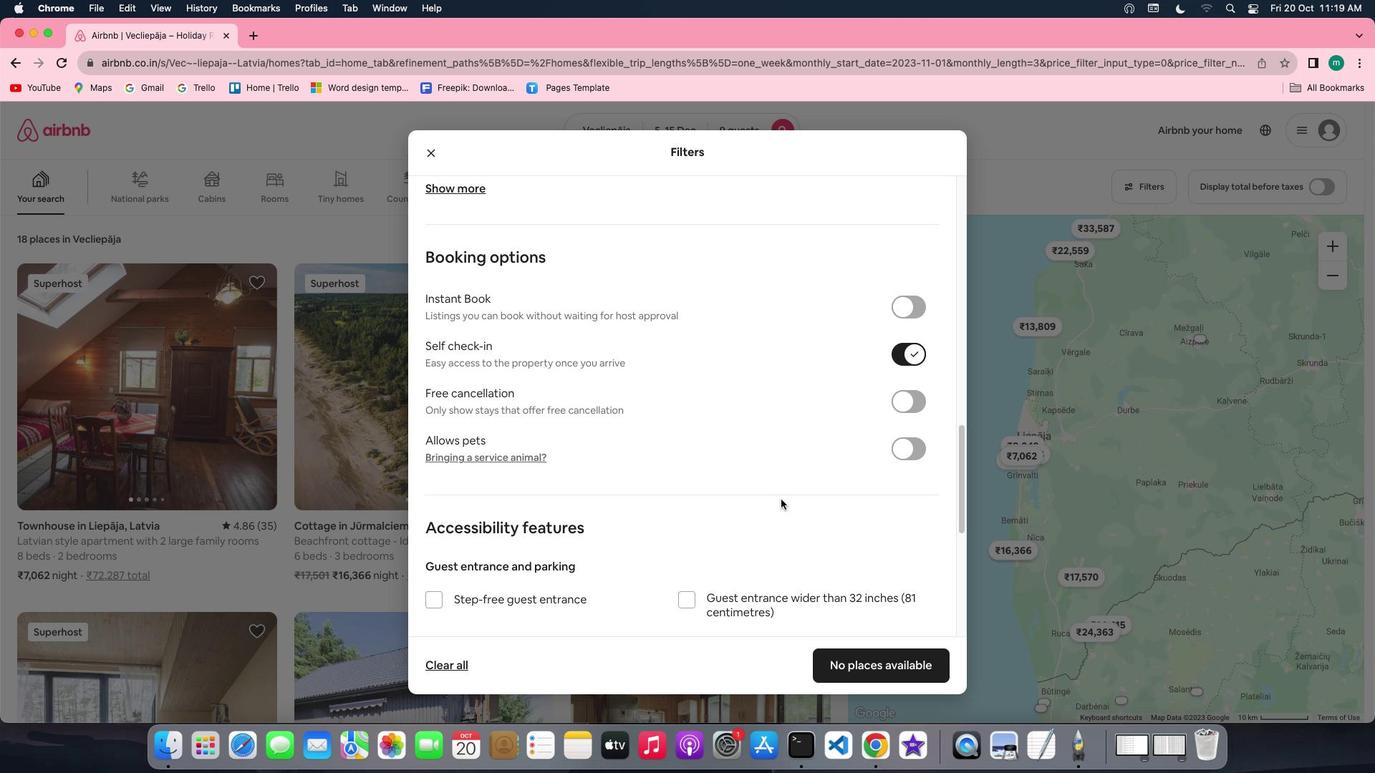 
Action: Mouse scrolled (781, 499) with delta (0, 0)
Screenshot: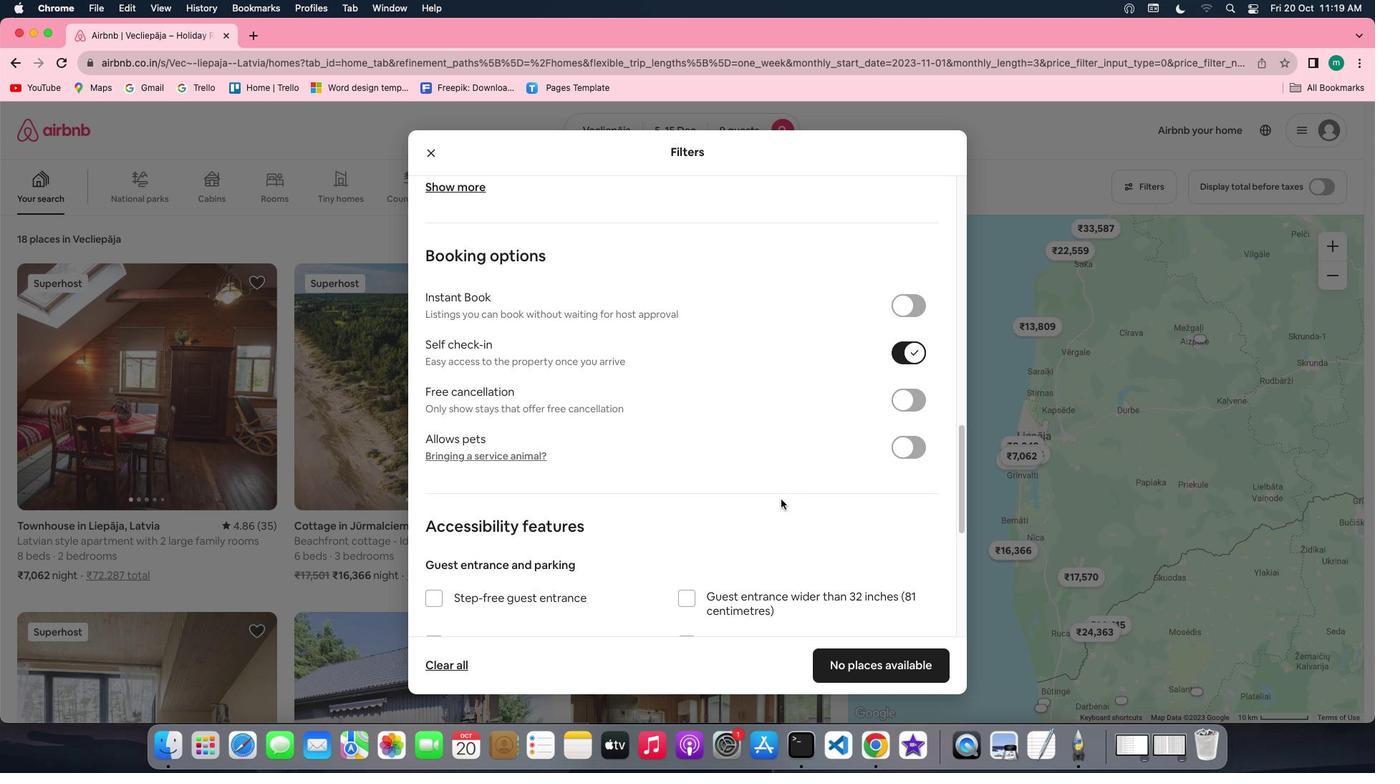 
Action: Mouse scrolled (781, 499) with delta (0, 0)
Screenshot: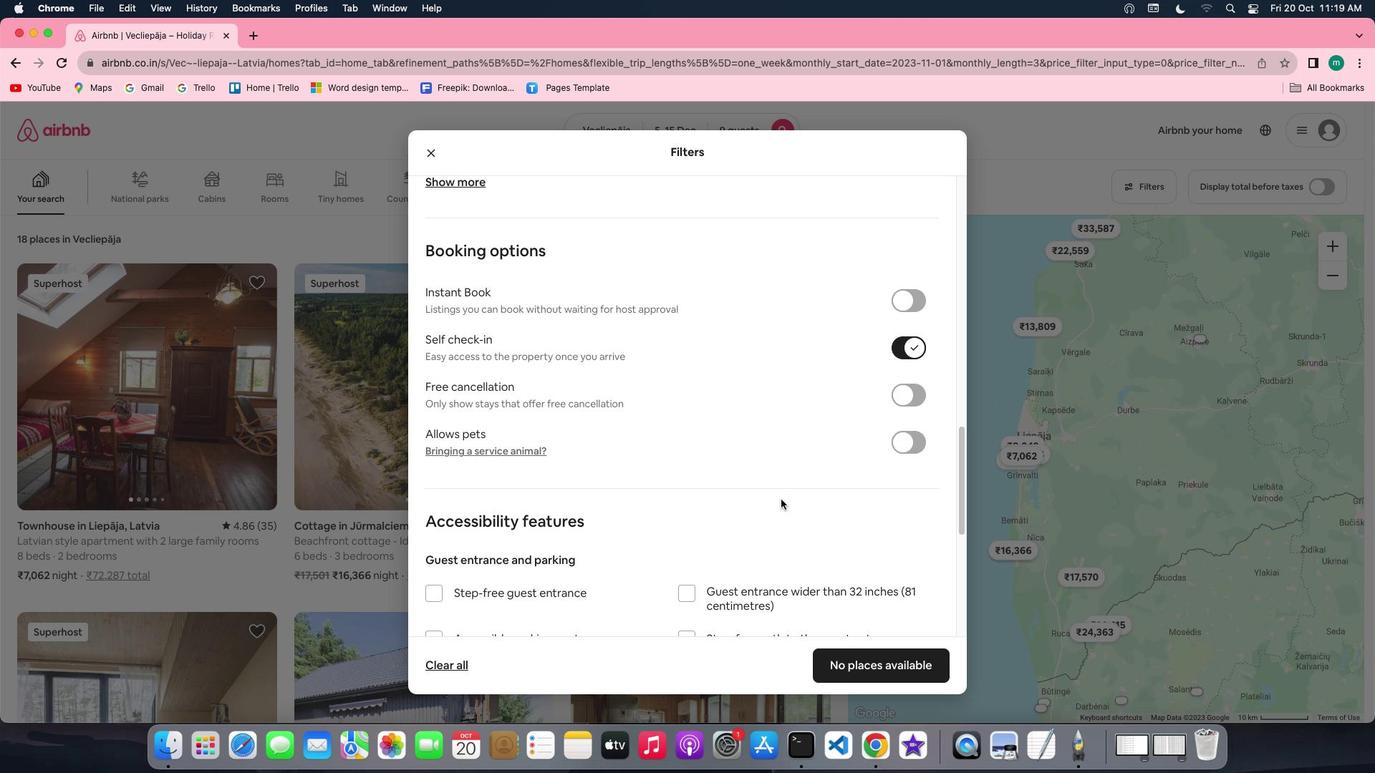 
Action: Mouse scrolled (781, 499) with delta (0, -1)
Screenshot: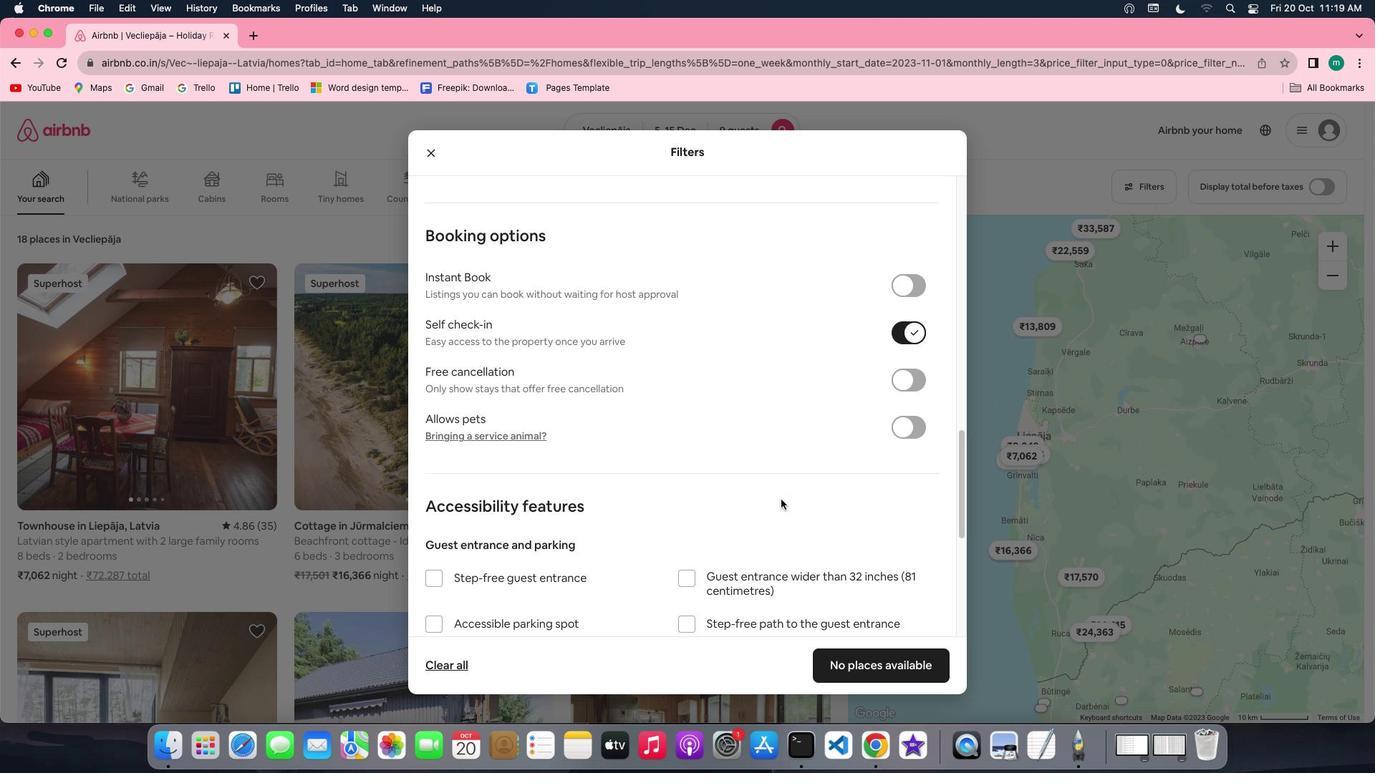 
Action: Mouse scrolled (781, 499) with delta (0, -2)
Screenshot: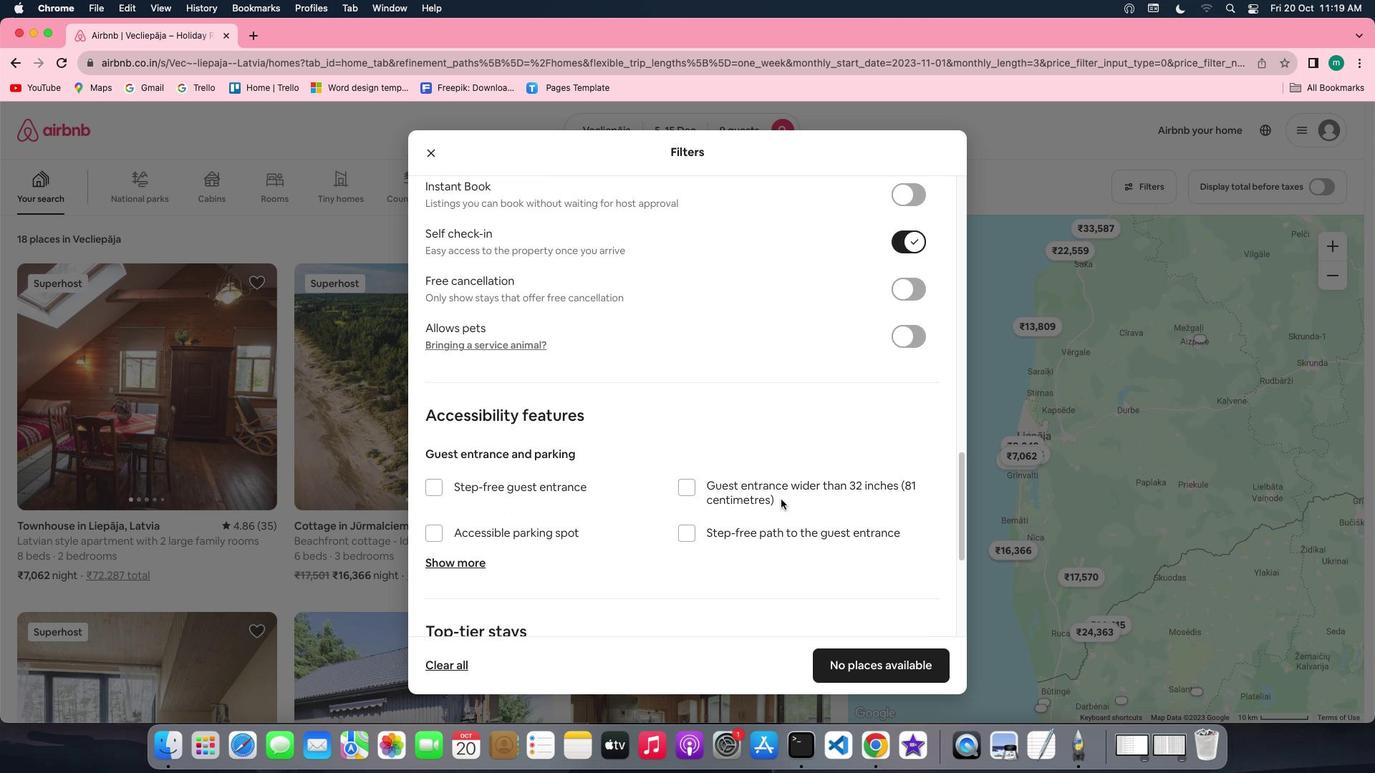 
Action: Mouse moved to (890, 660)
Screenshot: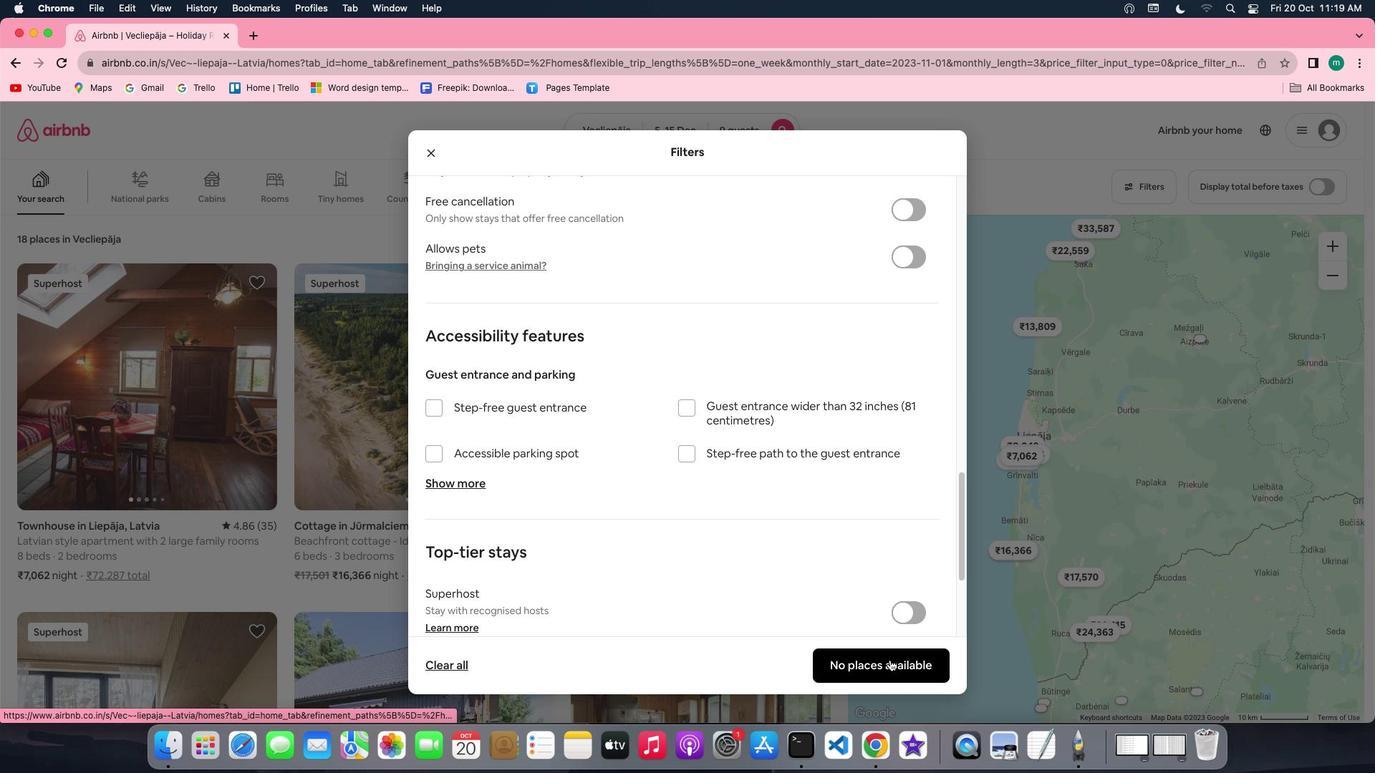
Action: Mouse pressed left at (890, 660)
Screenshot: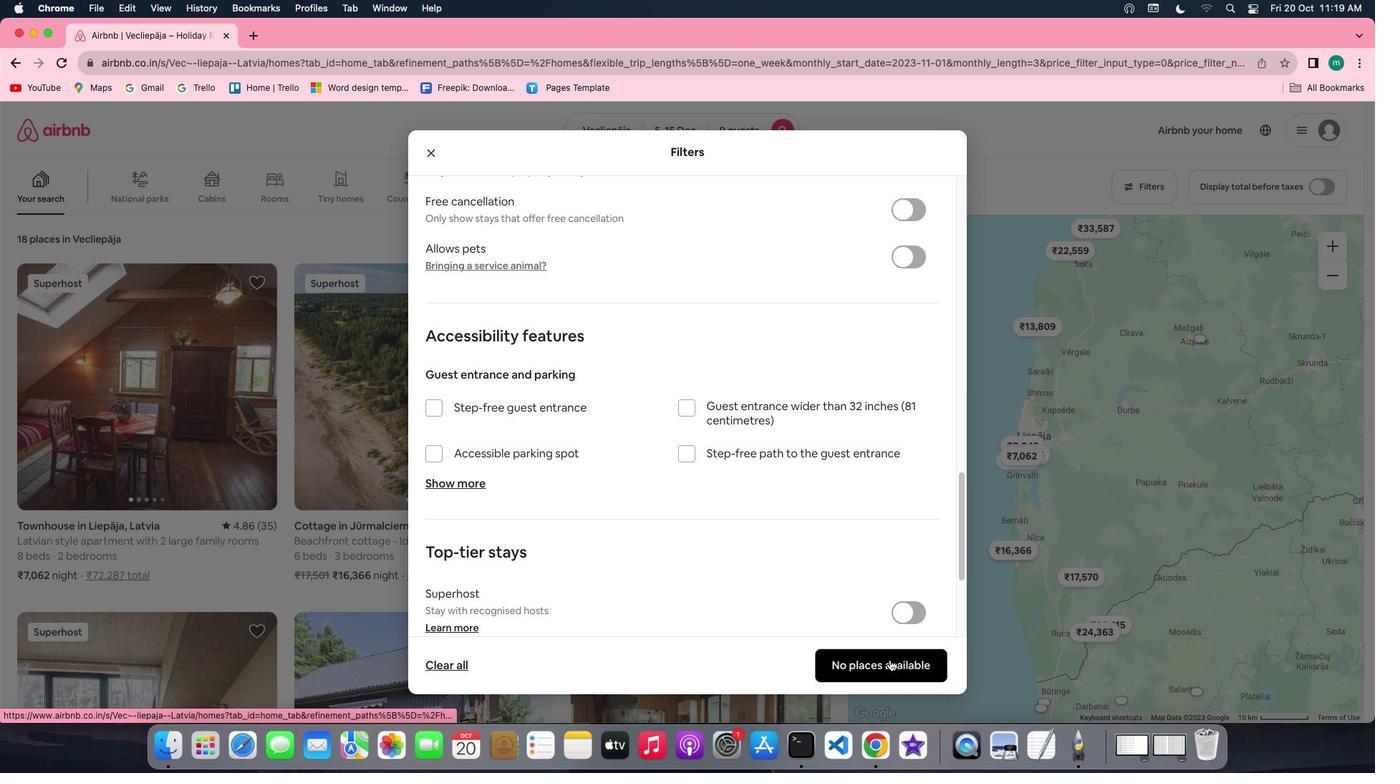 
Action: Mouse moved to (461, 417)
Screenshot: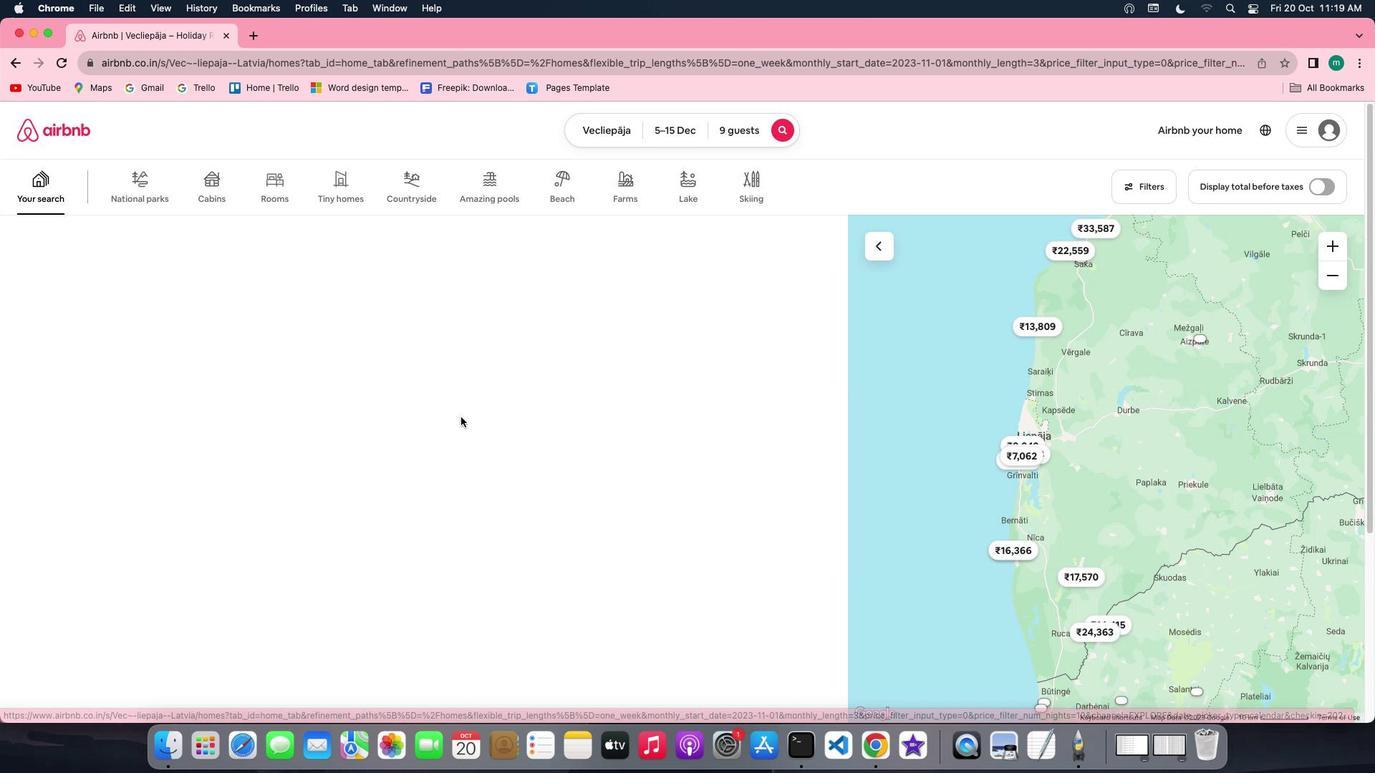 
